 Task: Look for space in Centralia, United States from 6th September, 2023 to 15th September, 2023 for 6 adults in price range Rs.8000 to Rs.12000. Place can be entire place or private room with 6 bedrooms having 6 beds and 6 bathrooms. Property type can be house, flat, guest house. Amenities needed are: wifi, TV, free parkinig on premises, gym, breakfast. Booking option can be shelf check-in. Required host language is English.
Action: Mouse moved to (505, 119)
Screenshot: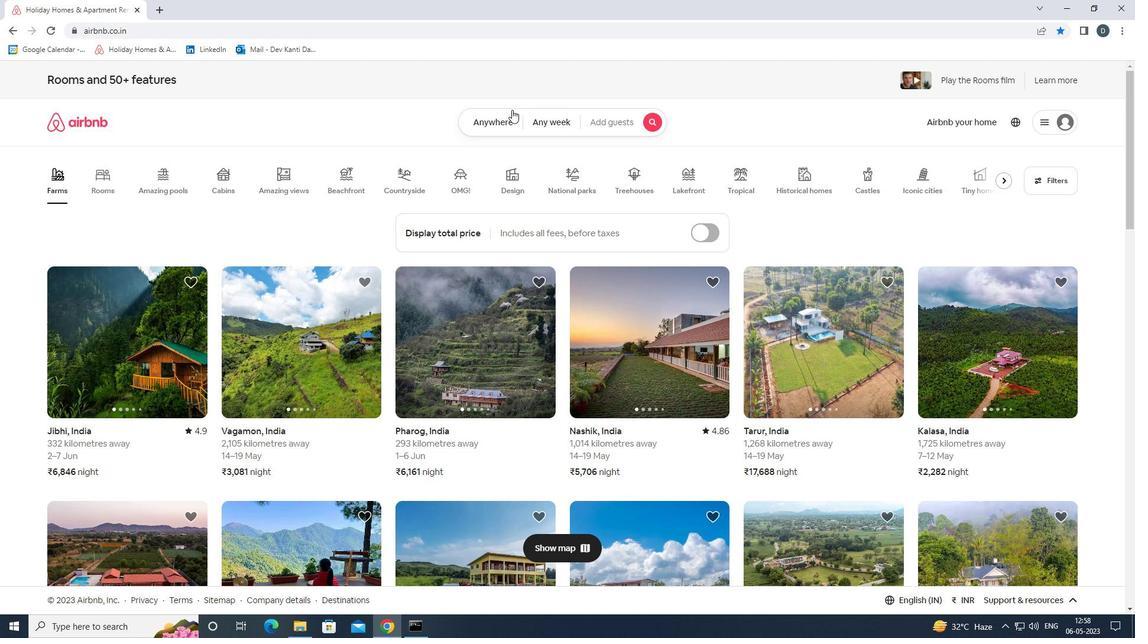 
Action: Mouse pressed left at (505, 119)
Screenshot: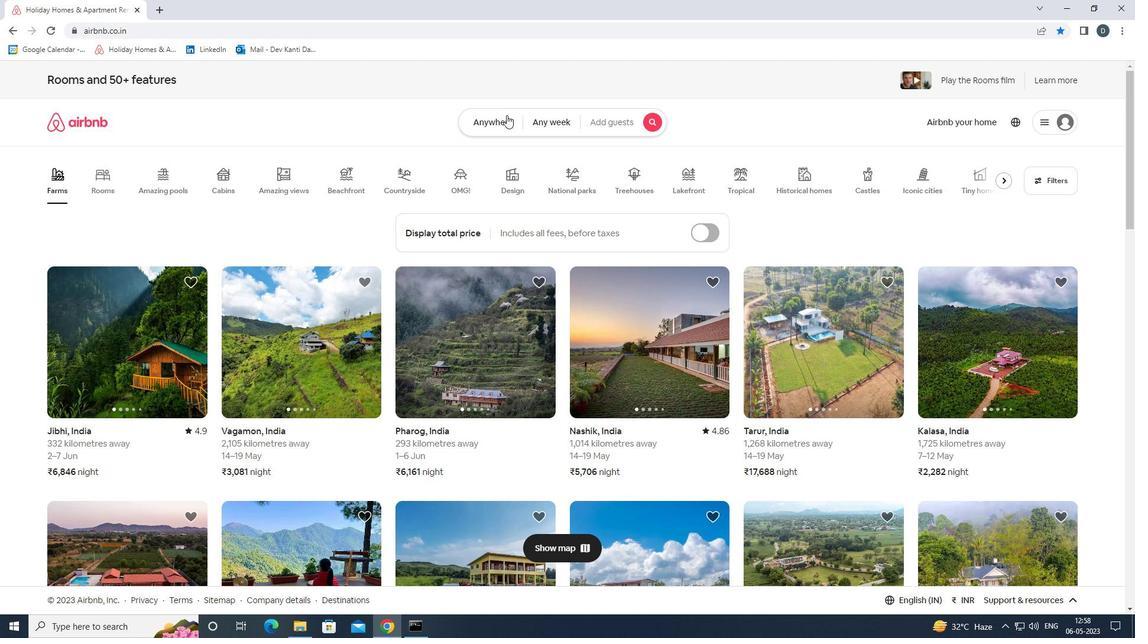 
Action: Mouse moved to (400, 174)
Screenshot: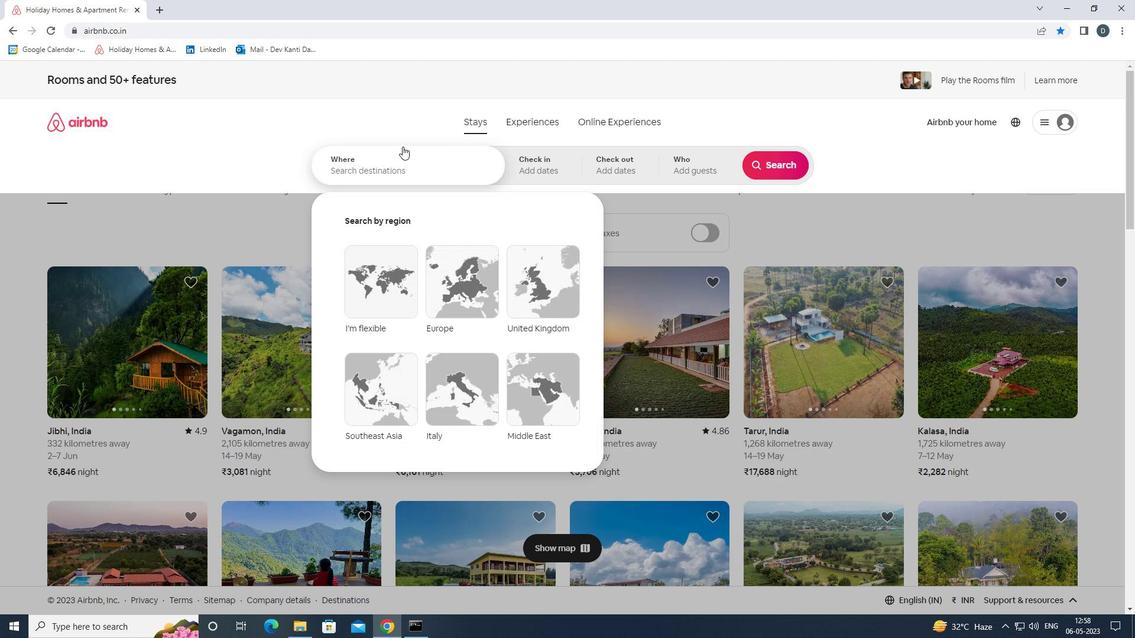 
Action: Mouse pressed left at (400, 174)
Screenshot: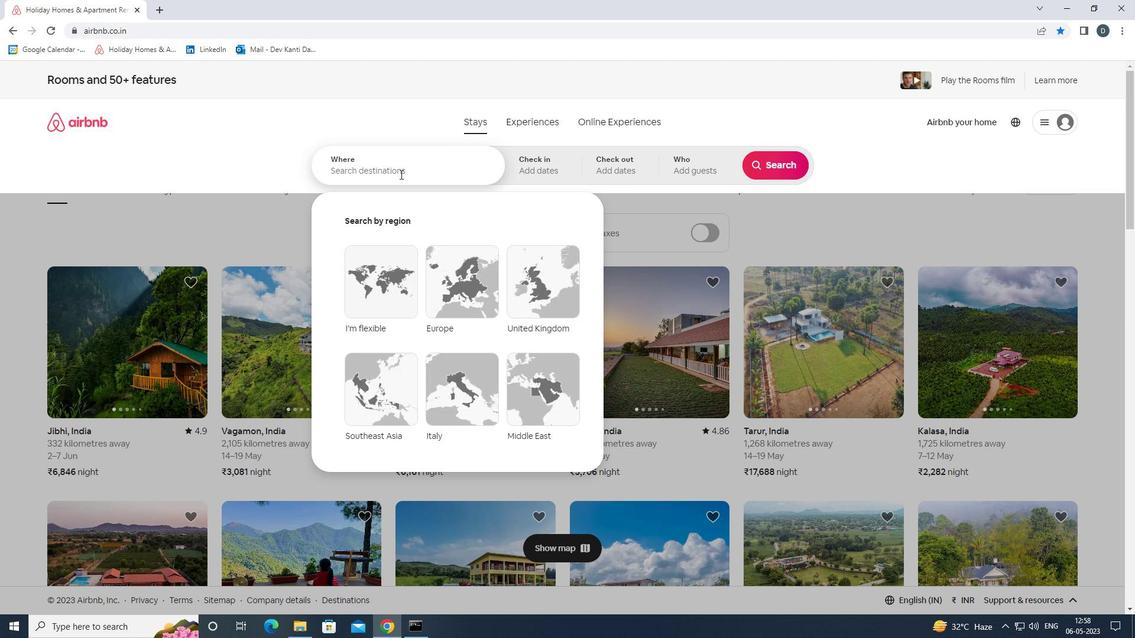 
Action: Key pressed <Key.shift>CENTRALIA,<Key.shift_r><Key.shift_r><Key.shift_r><Key.shift_r><Key.shift_r><Key.shift_r><Key.shift_r><Key.shift_r><Key.shift_r><Key.shift_r><Key.shift_r><Key.shift_r><Key.shift_r><Key.shift_r><Key.shift_r><Key.shift_r><Key.shift_r><Key.shift_r><Key.shift_r><Key.shift_r><Key.shift_r><Key.shift_r><Key.shift_r><Key.shift_r><Key.shift_r><Key.shift_r><Key.shift_r>UNITED<Key.space><Key.shift>STATES<Key.enter>
Screenshot: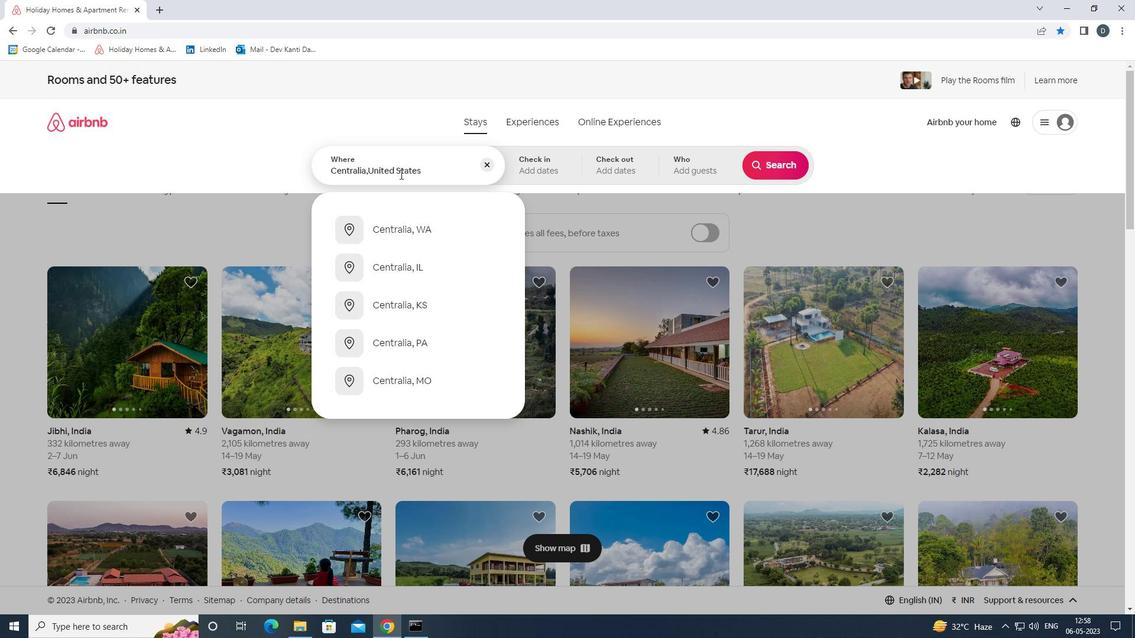 
Action: Mouse moved to (779, 257)
Screenshot: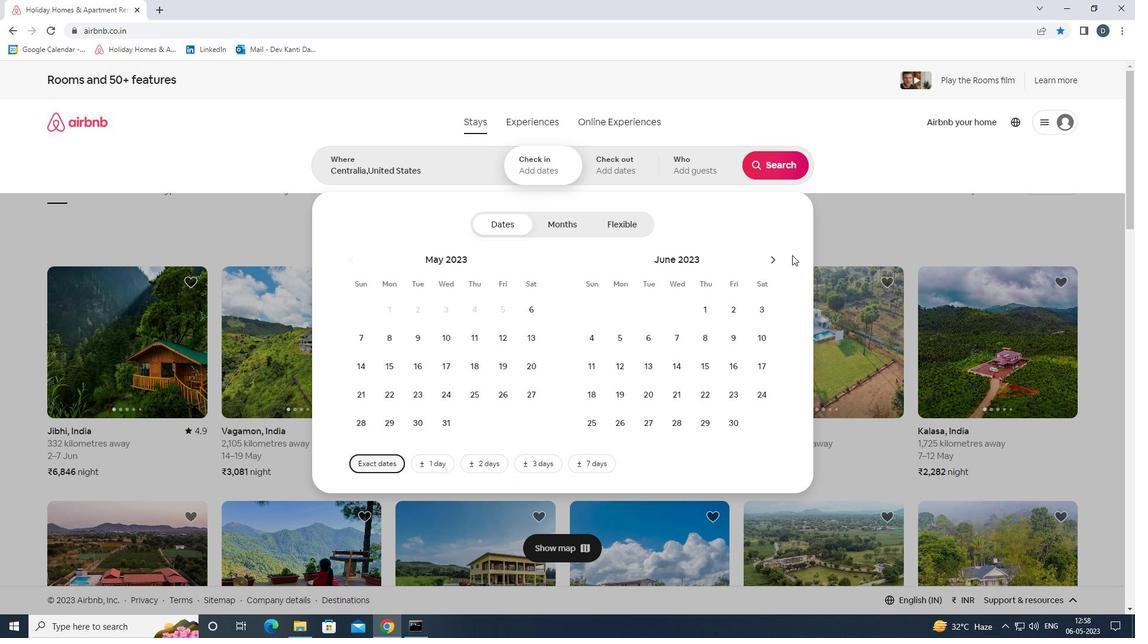 
Action: Mouse pressed left at (779, 257)
Screenshot: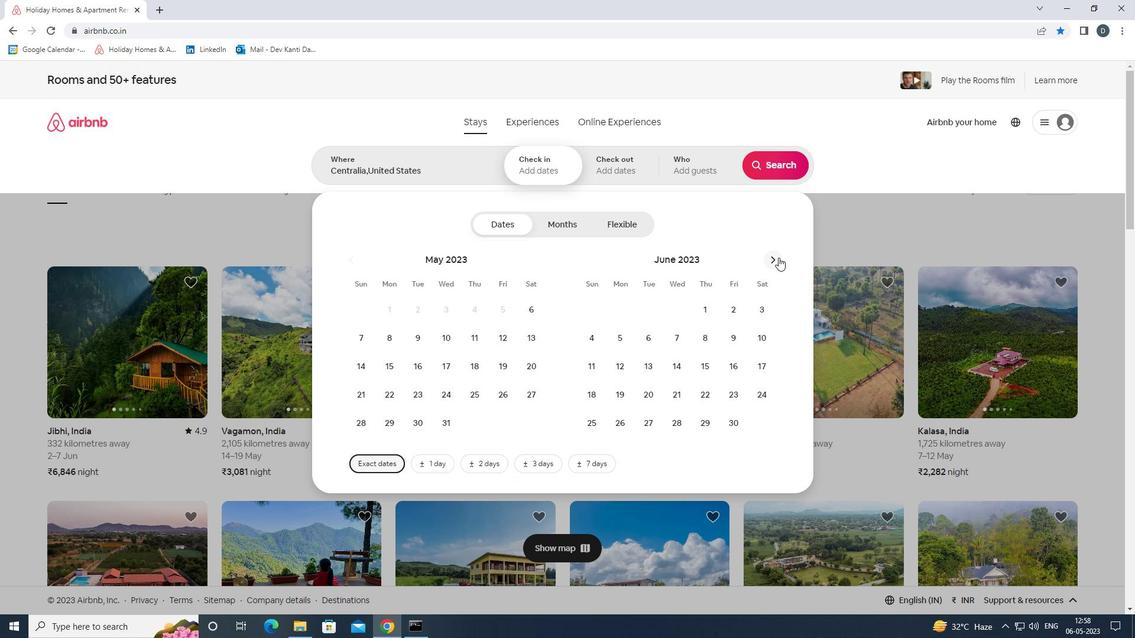 
Action: Mouse pressed left at (779, 257)
Screenshot: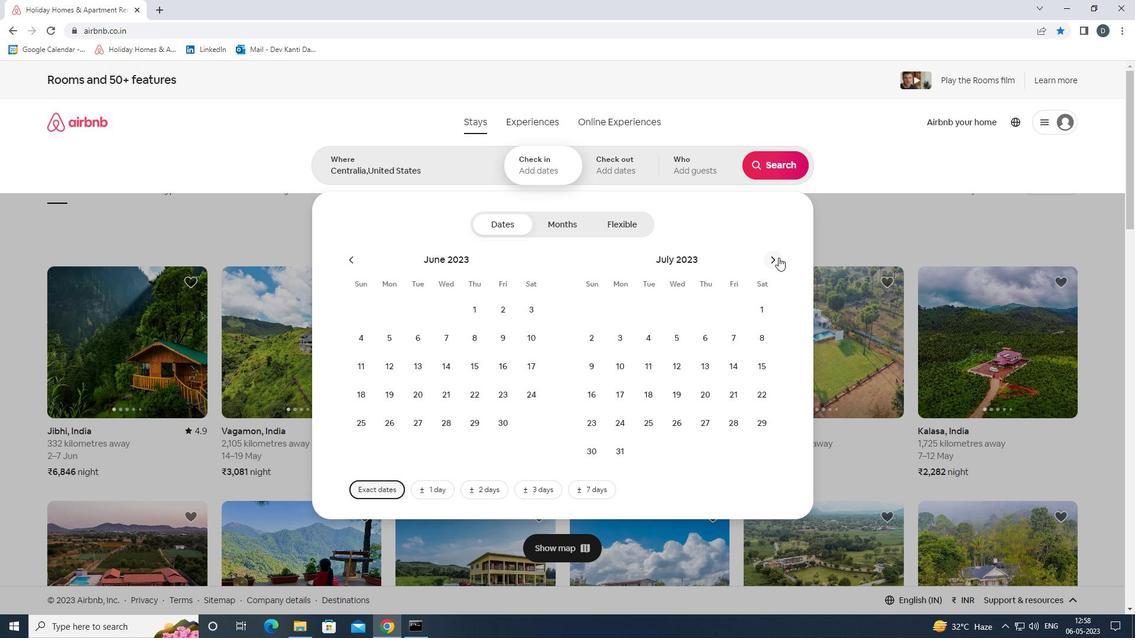 
Action: Mouse moved to (768, 261)
Screenshot: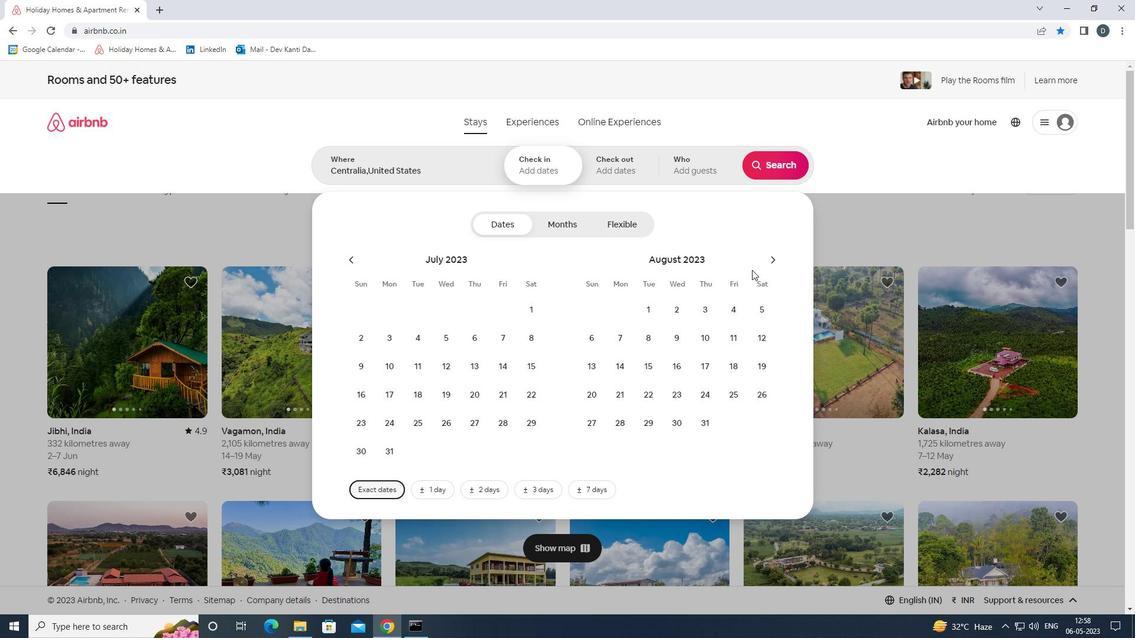
Action: Mouse pressed left at (768, 261)
Screenshot: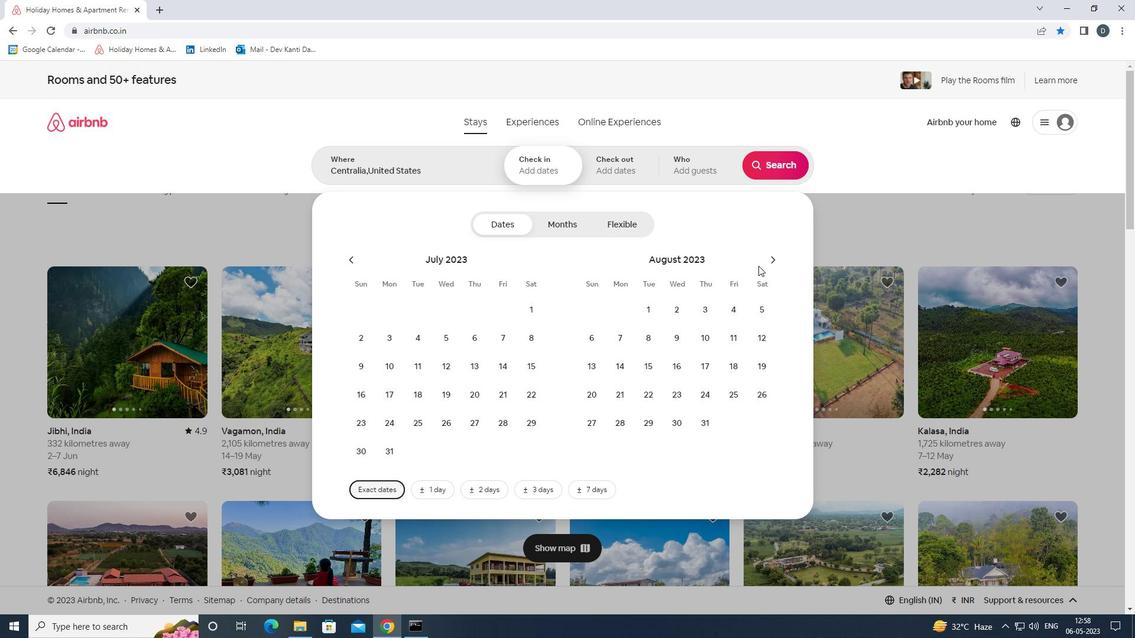 
Action: Mouse moved to (675, 337)
Screenshot: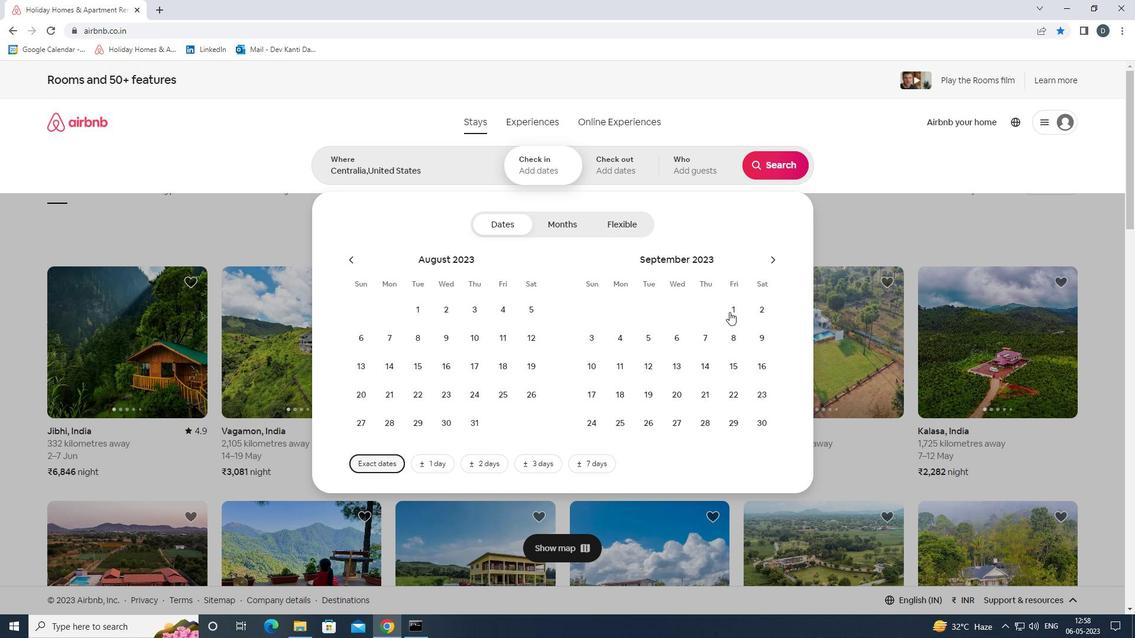 
Action: Mouse pressed left at (675, 337)
Screenshot: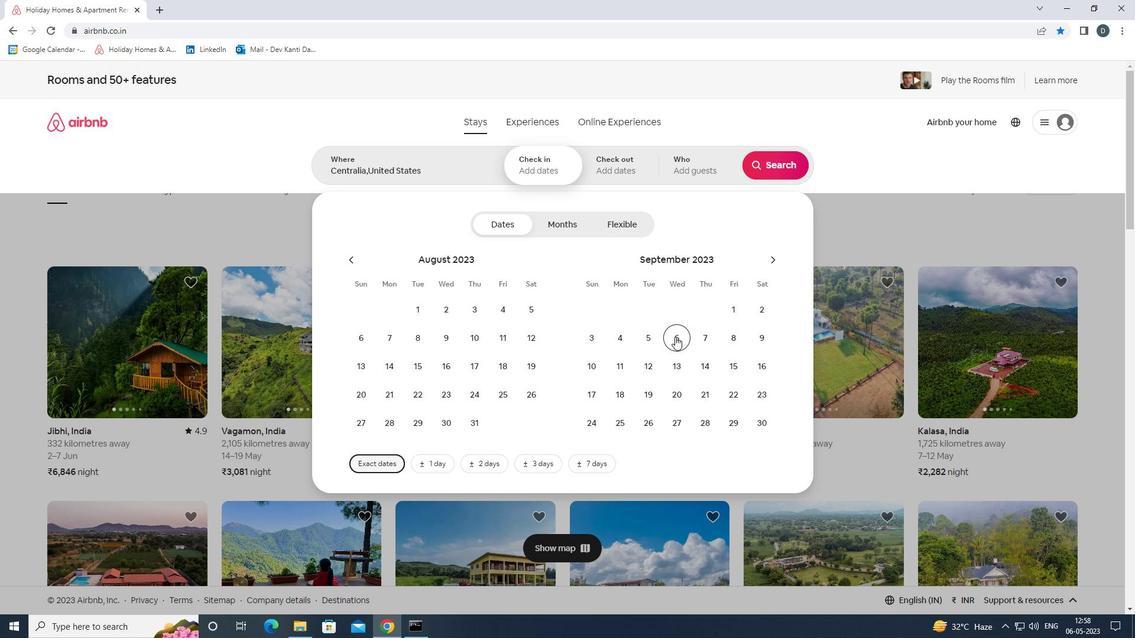 
Action: Mouse moved to (728, 357)
Screenshot: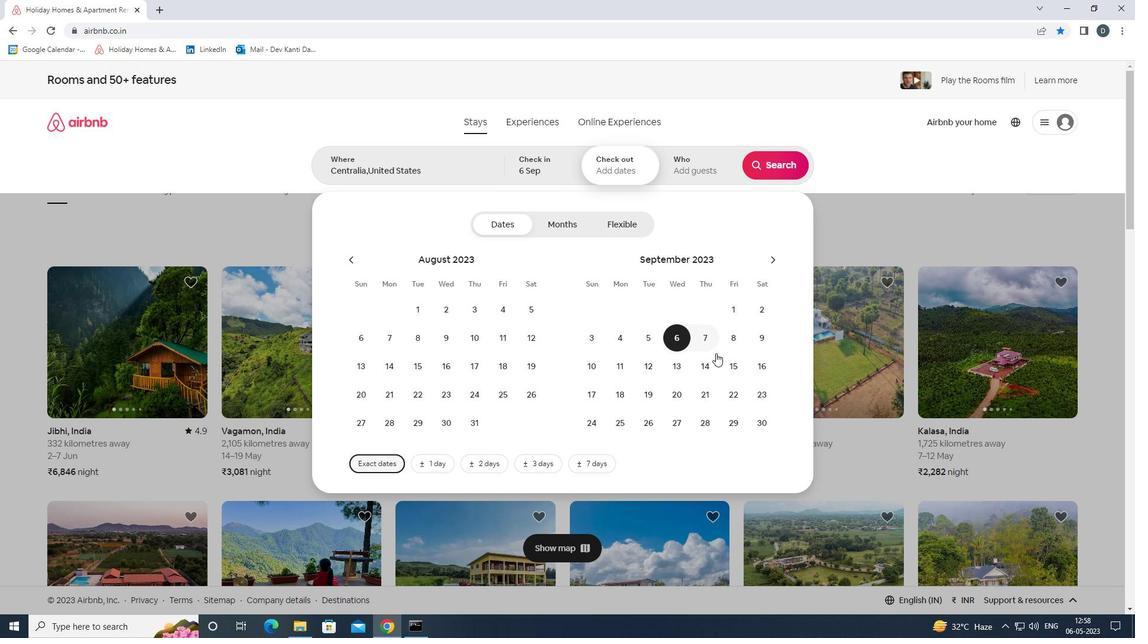 
Action: Mouse pressed left at (728, 357)
Screenshot: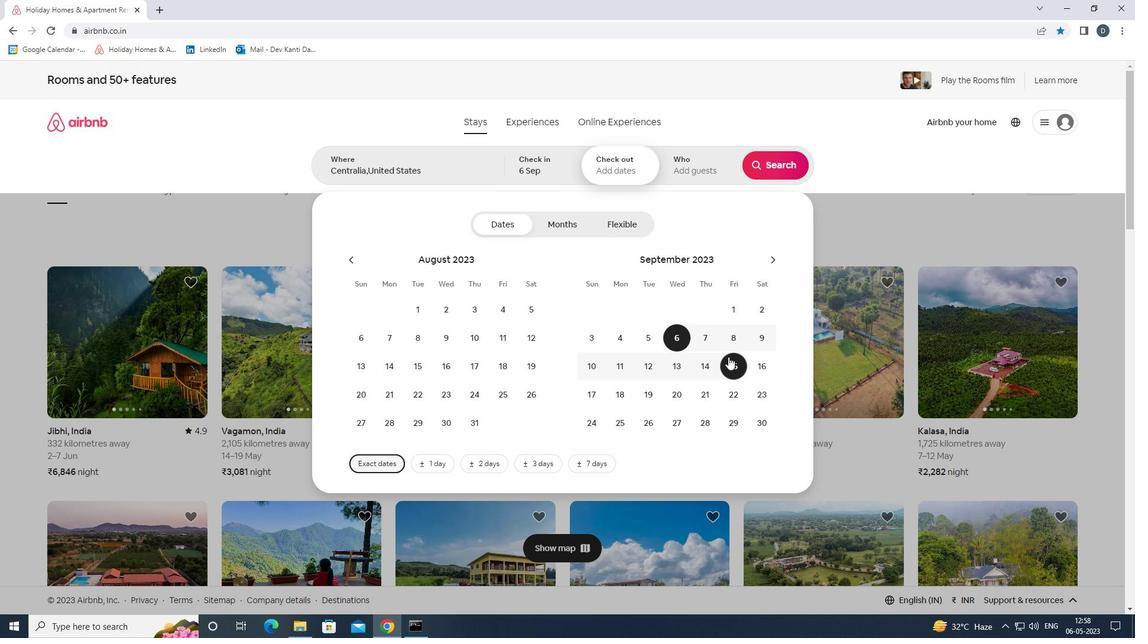 
Action: Mouse moved to (680, 172)
Screenshot: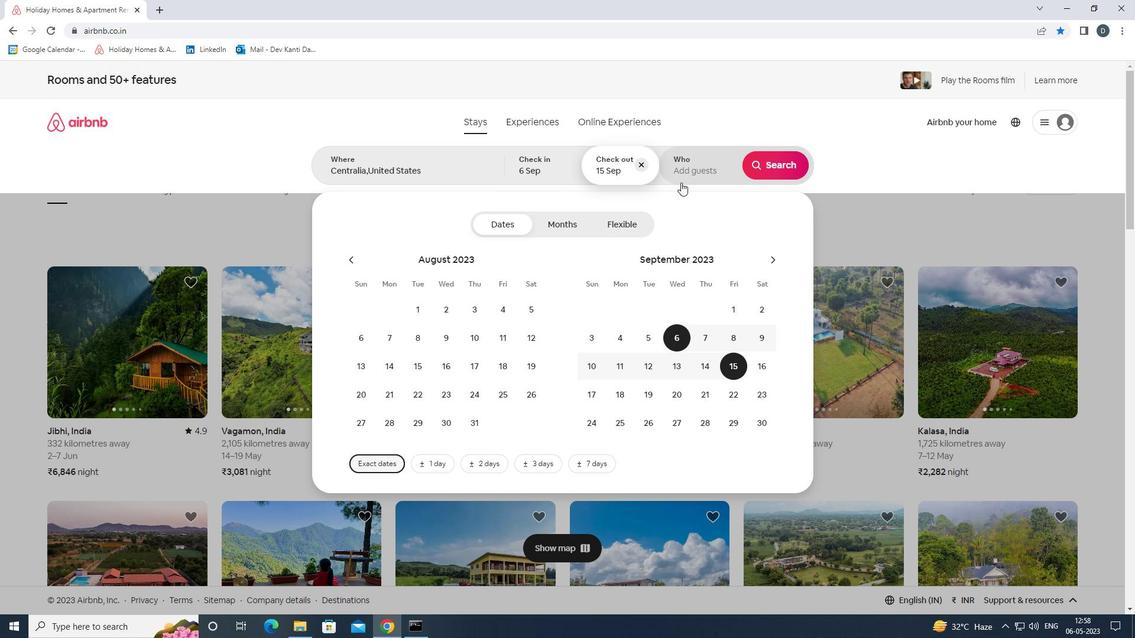 
Action: Mouse pressed left at (680, 172)
Screenshot: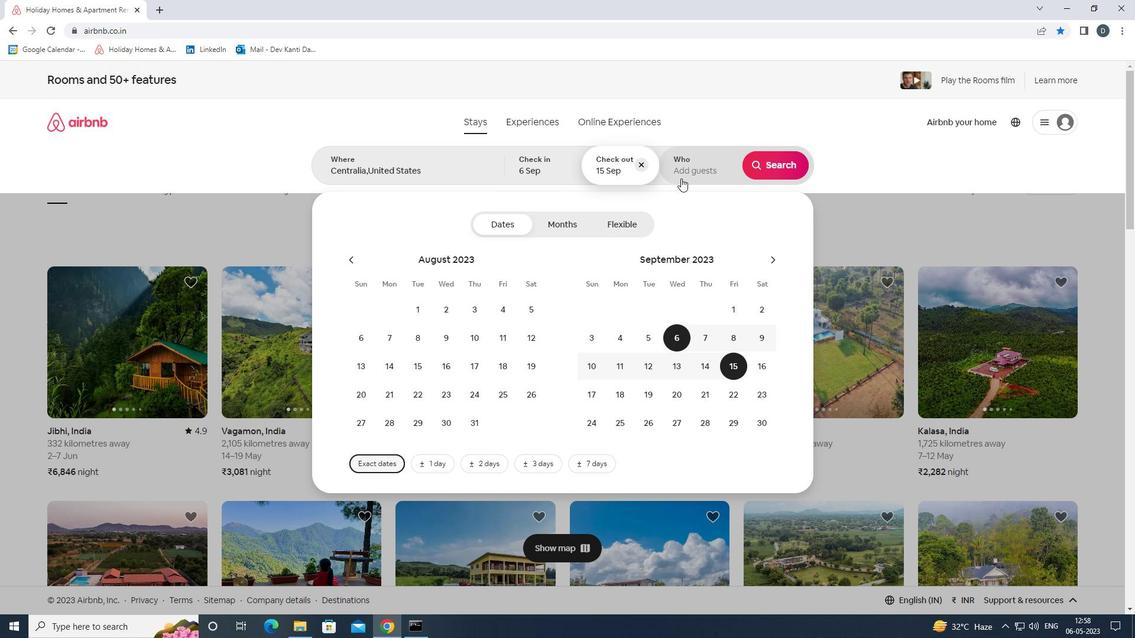 
Action: Mouse moved to (778, 228)
Screenshot: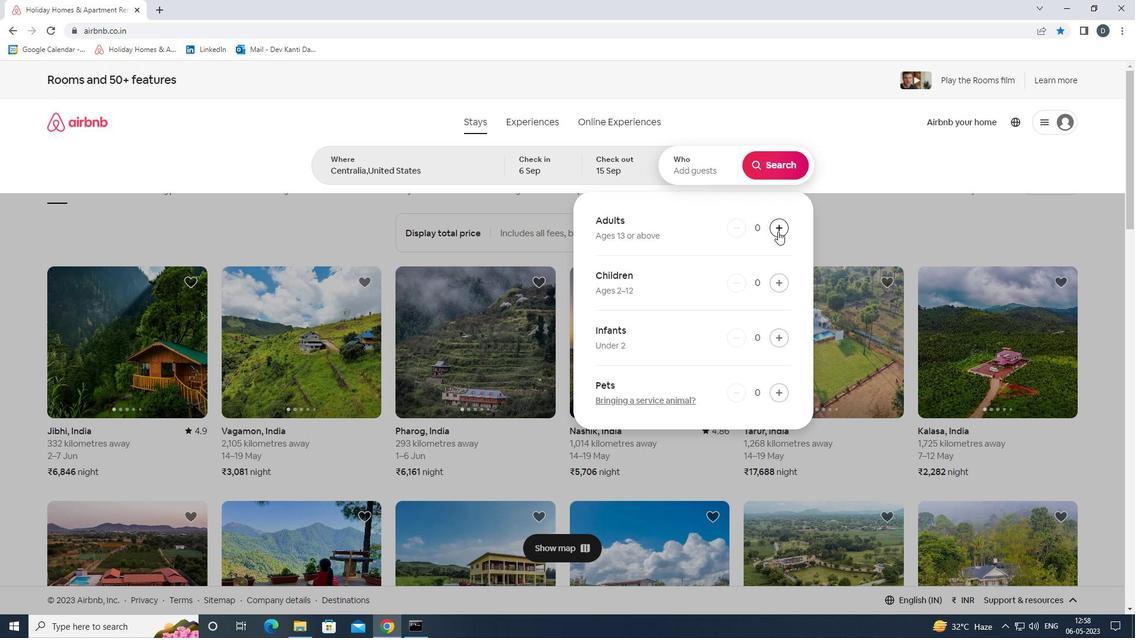 
Action: Mouse pressed left at (778, 228)
Screenshot: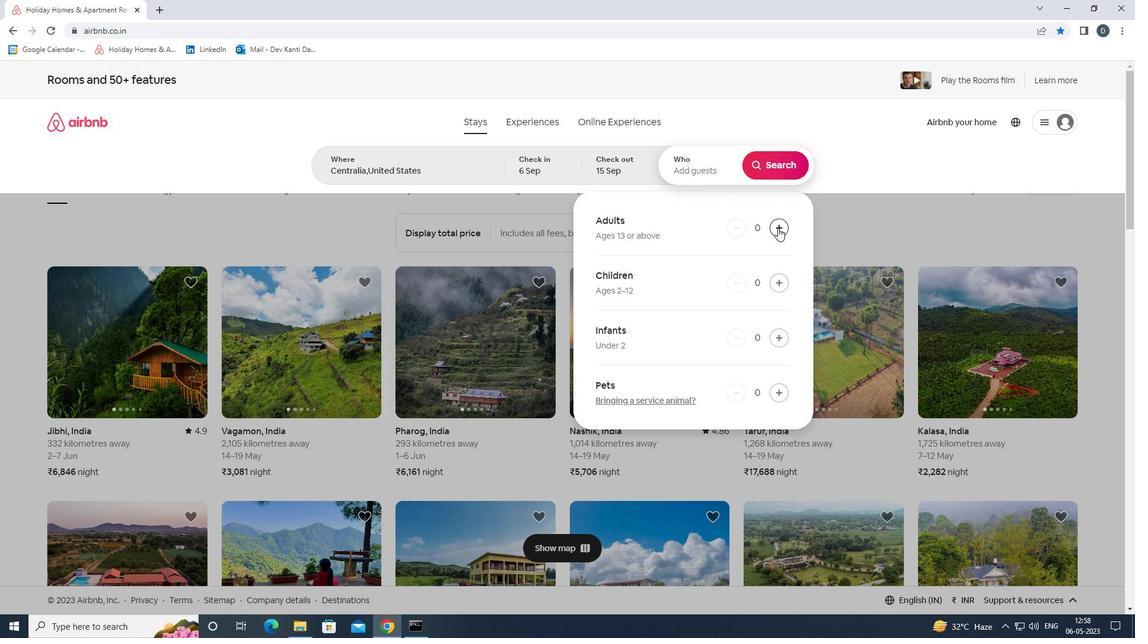 
Action: Mouse pressed left at (778, 228)
Screenshot: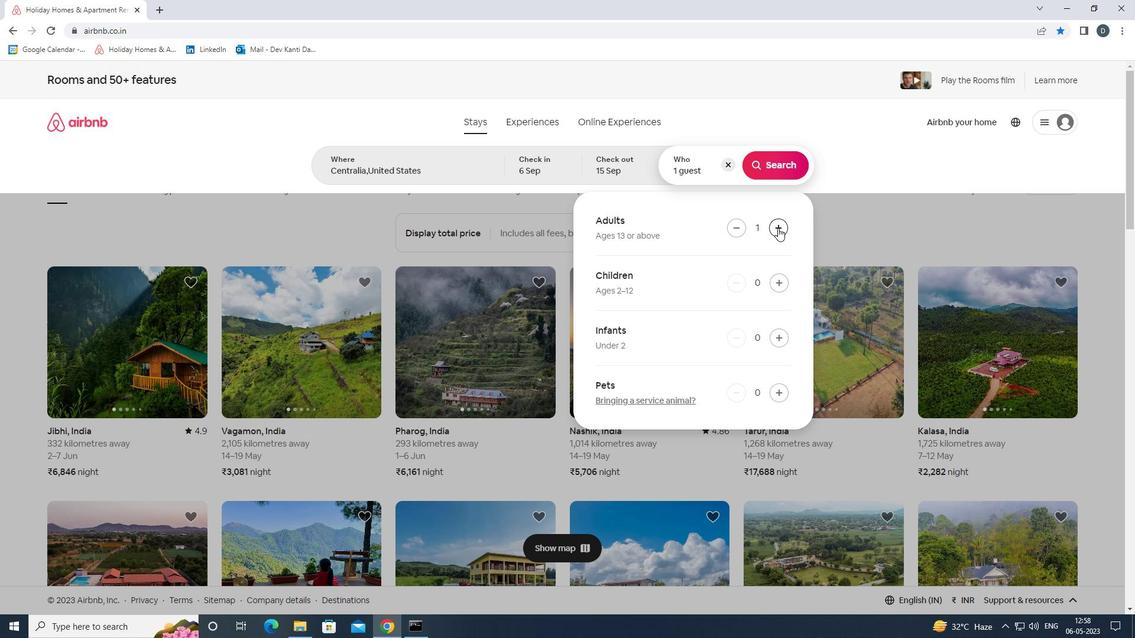 
Action: Mouse pressed left at (778, 228)
Screenshot: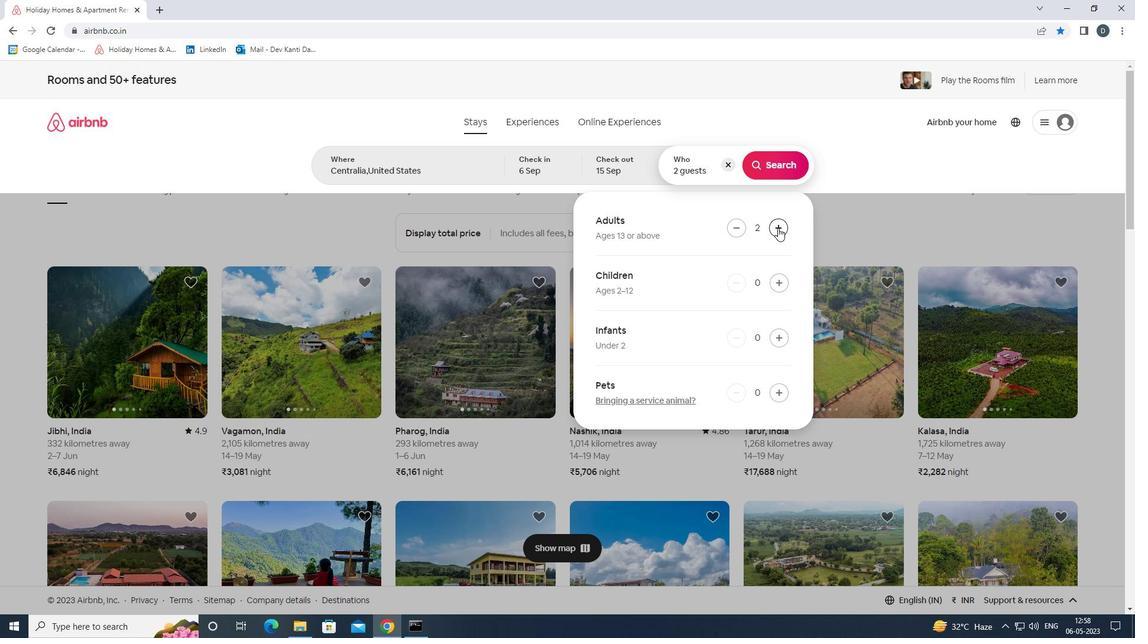 
Action: Mouse pressed left at (778, 228)
Screenshot: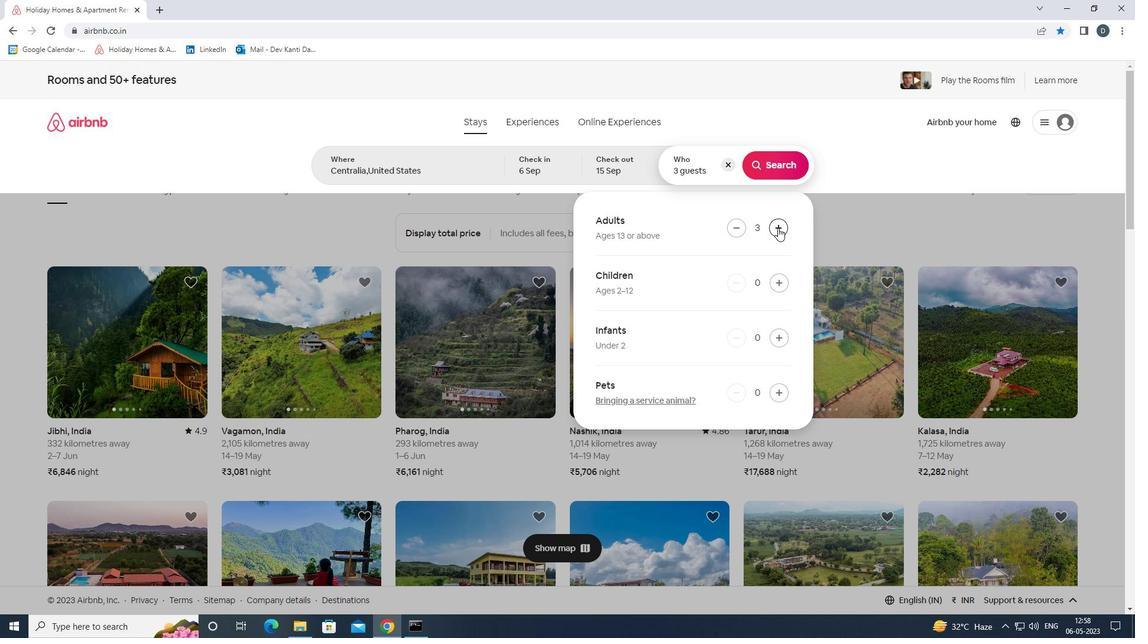 
Action: Mouse pressed left at (778, 228)
Screenshot: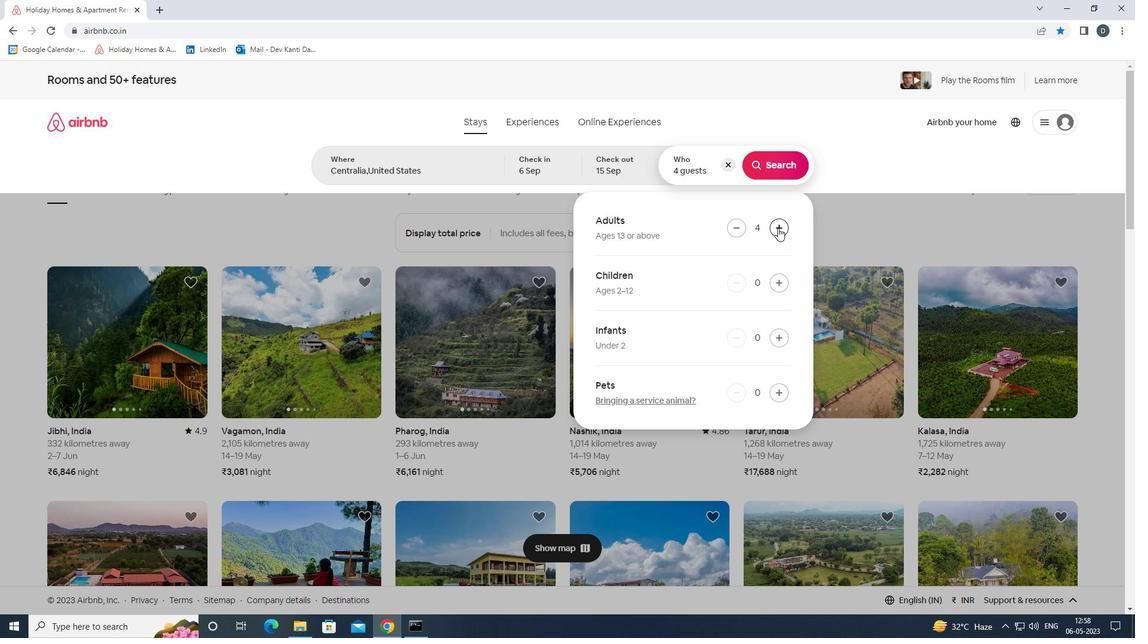 
Action: Mouse pressed left at (778, 228)
Screenshot: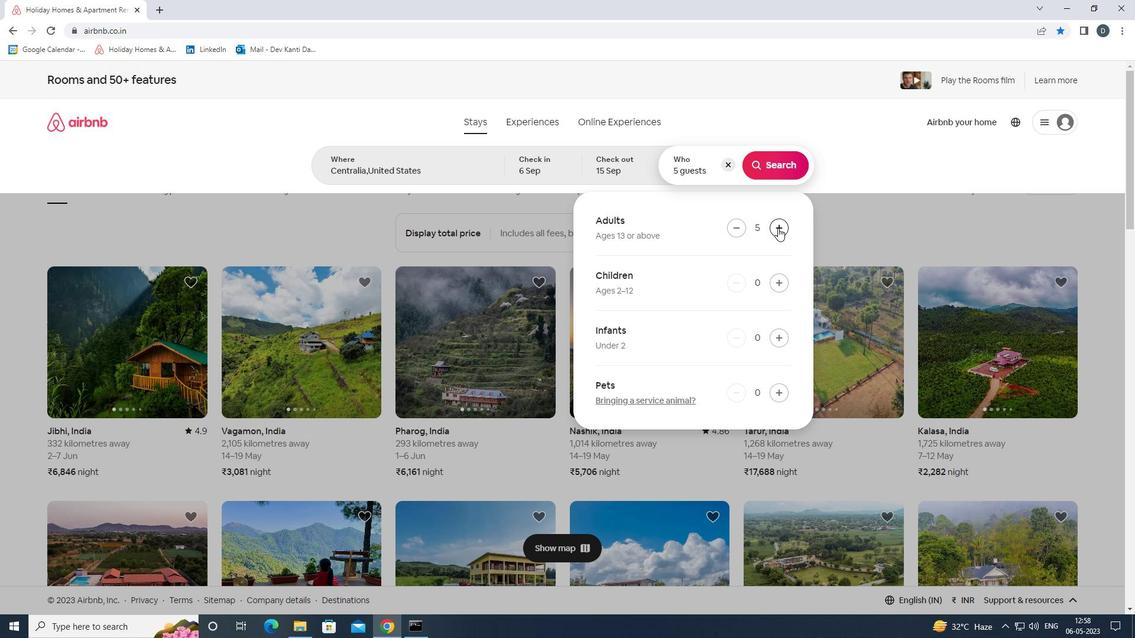 
Action: Mouse moved to (765, 172)
Screenshot: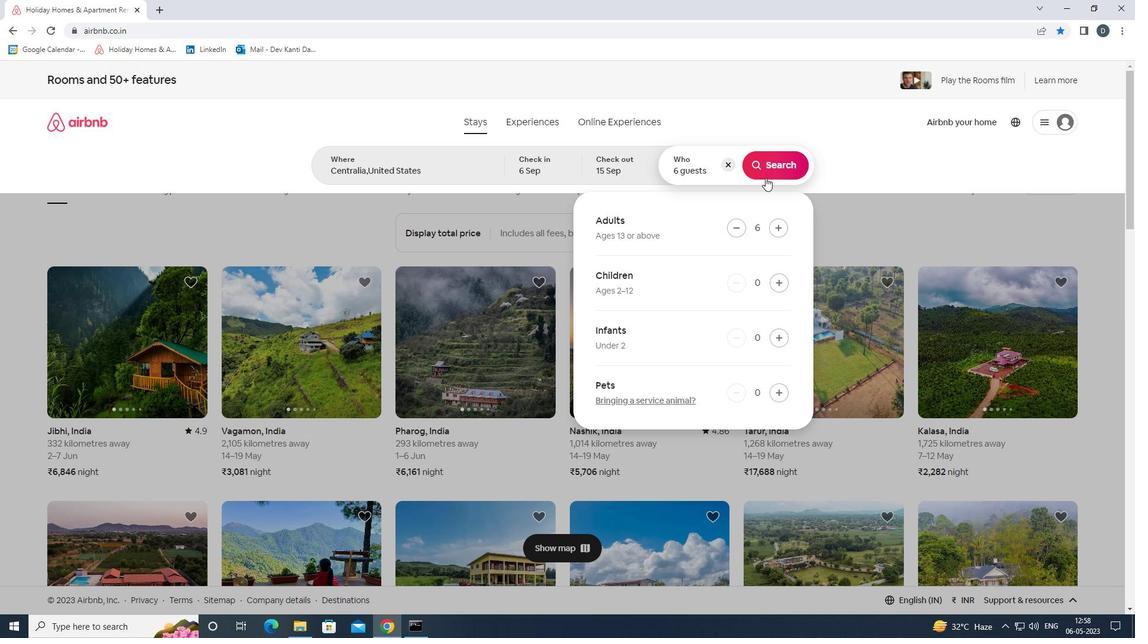
Action: Mouse pressed left at (765, 172)
Screenshot: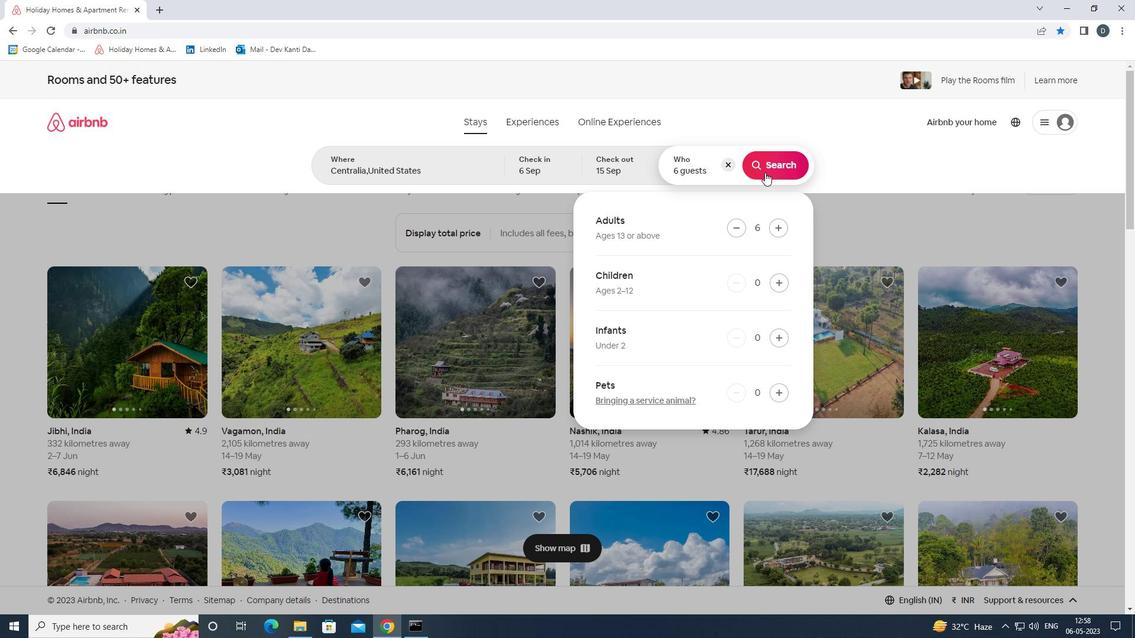 
Action: Mouse moved to (1086, 126)
Screenshot: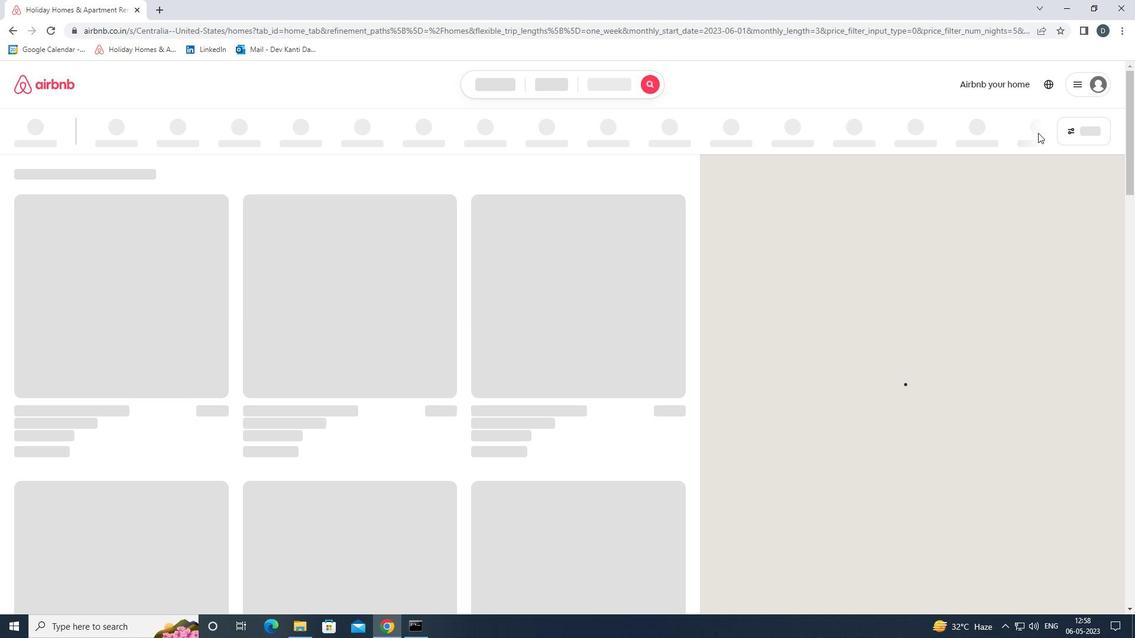 
Action: Mouse pressed left at (1086, 126)
Screenshot: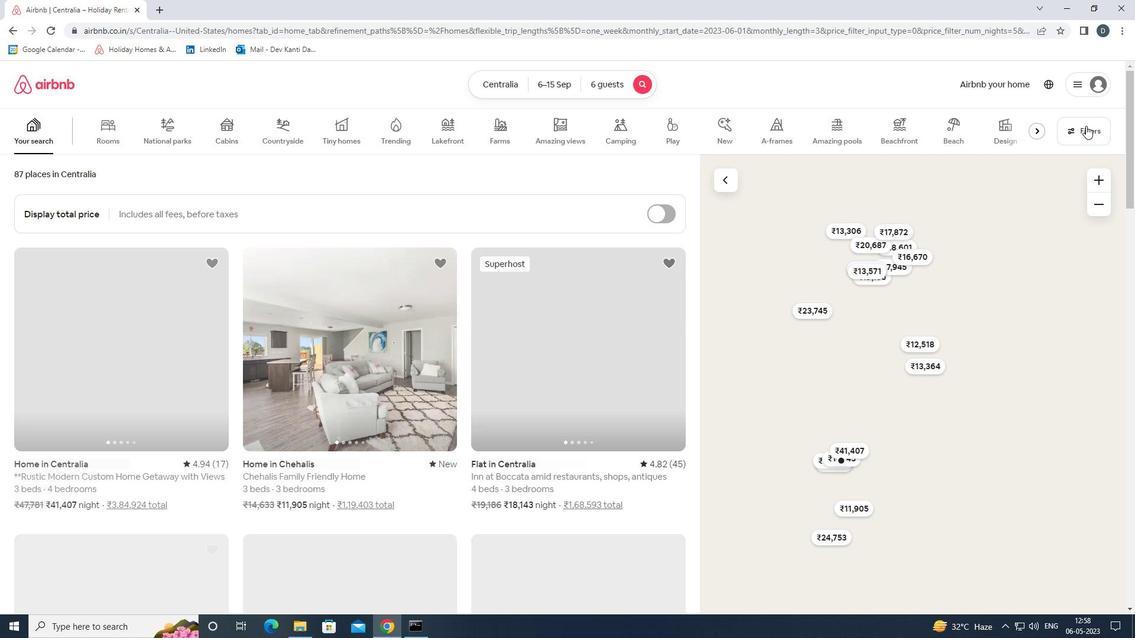 
Action: Mouse moved to (483, 425)
Screenshot: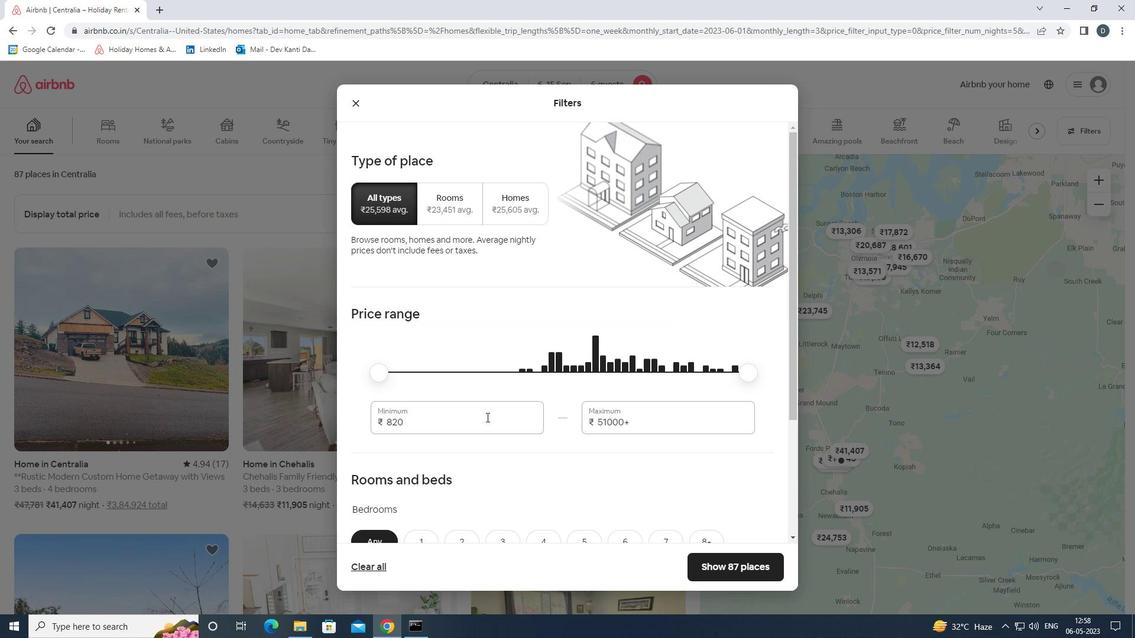 
Action: Mouse pressed left at (483, 425)
Screenshot: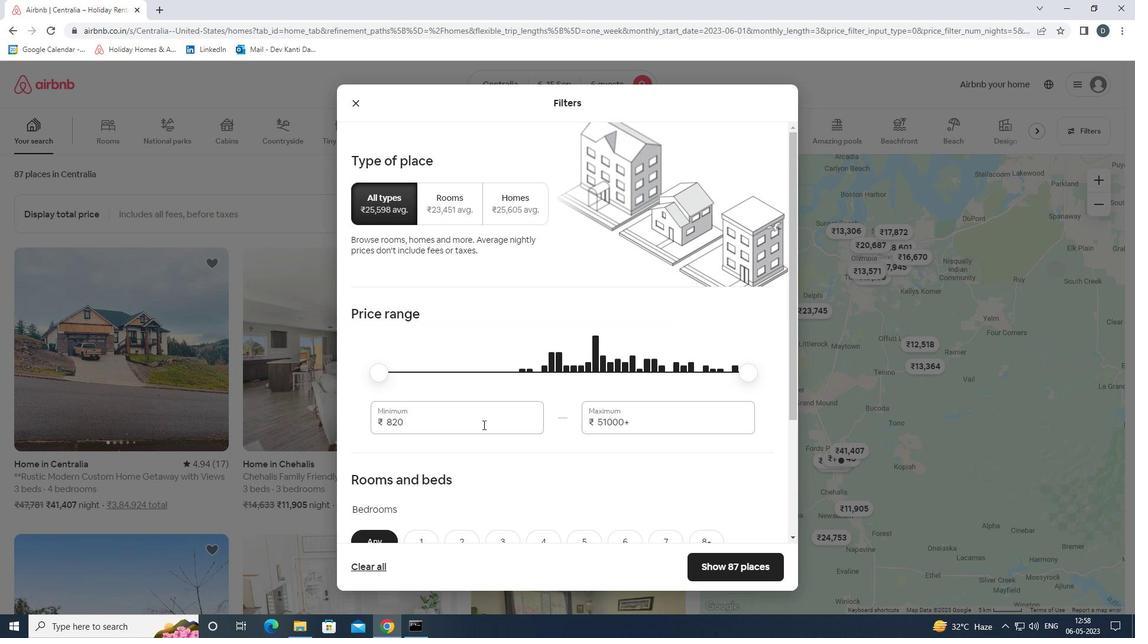 
Action: Mouse pressed left at (483, 425)
Screenshot: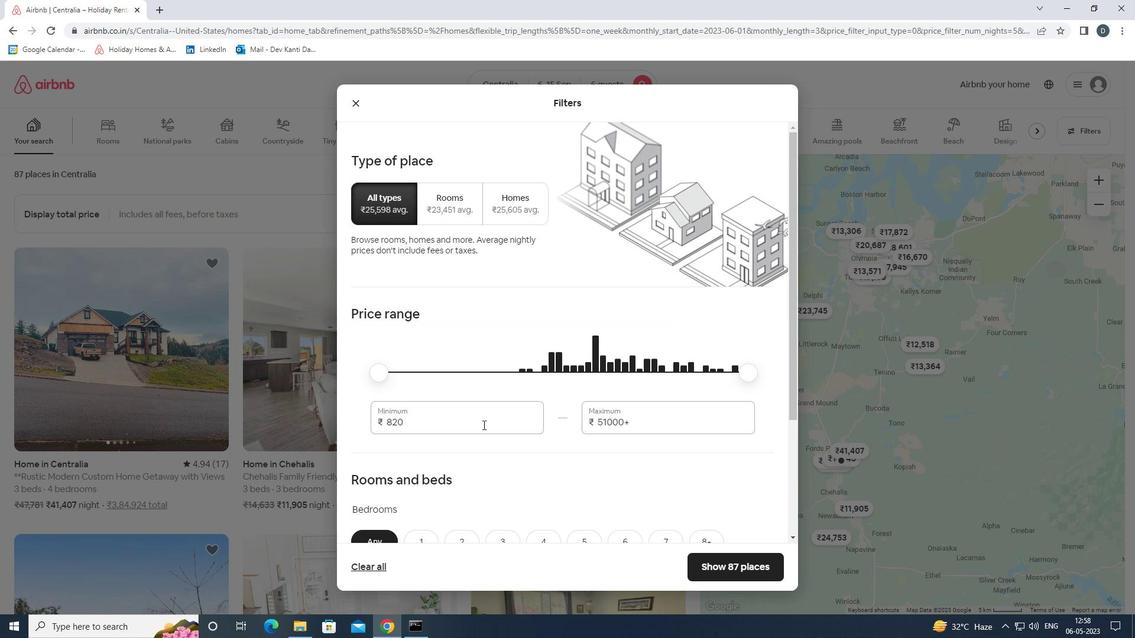 
Action: Mouse moved to (480, 428)
Screenshot: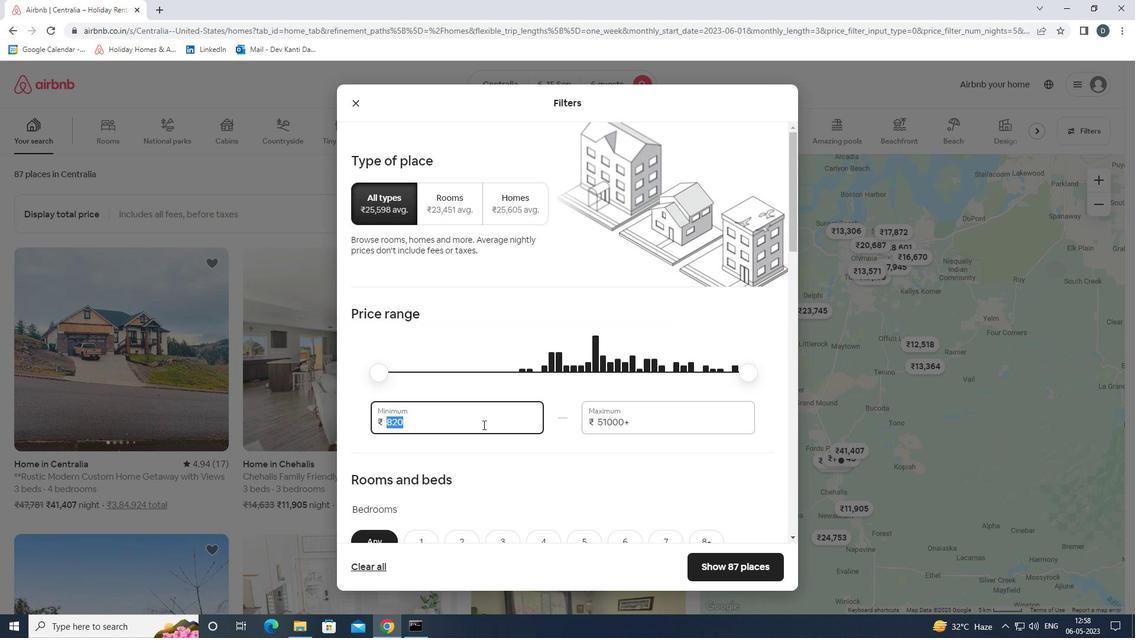 
Action: Key pressed 8000<Key.tab>12000<Key.enter>
Screenshot: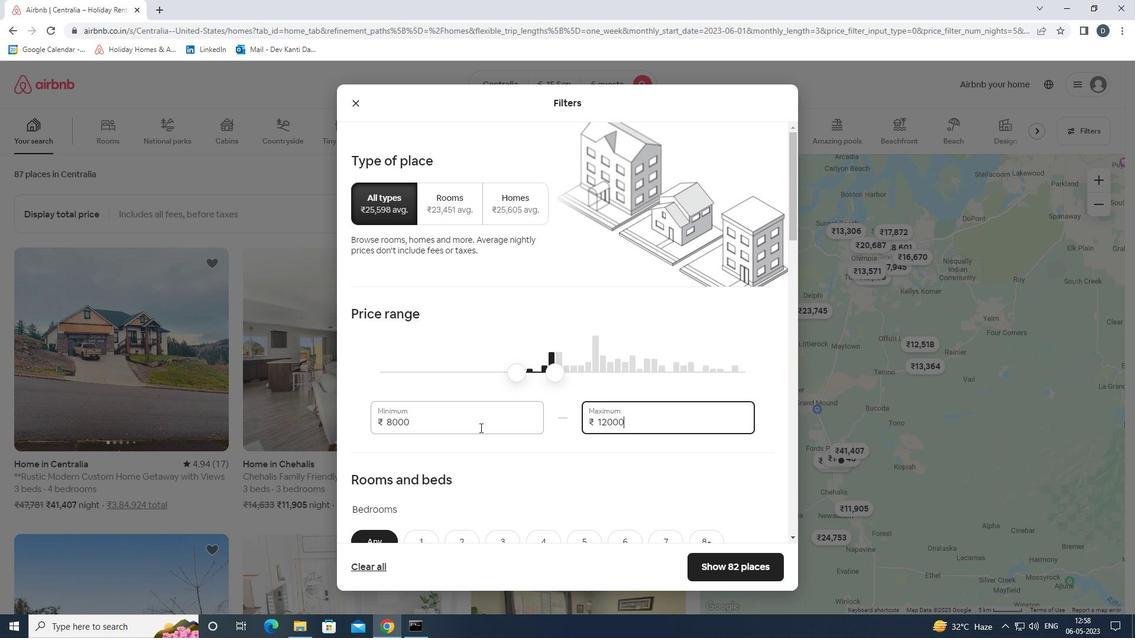 
Action: Mouse moved to (483, 421)
Screenshot: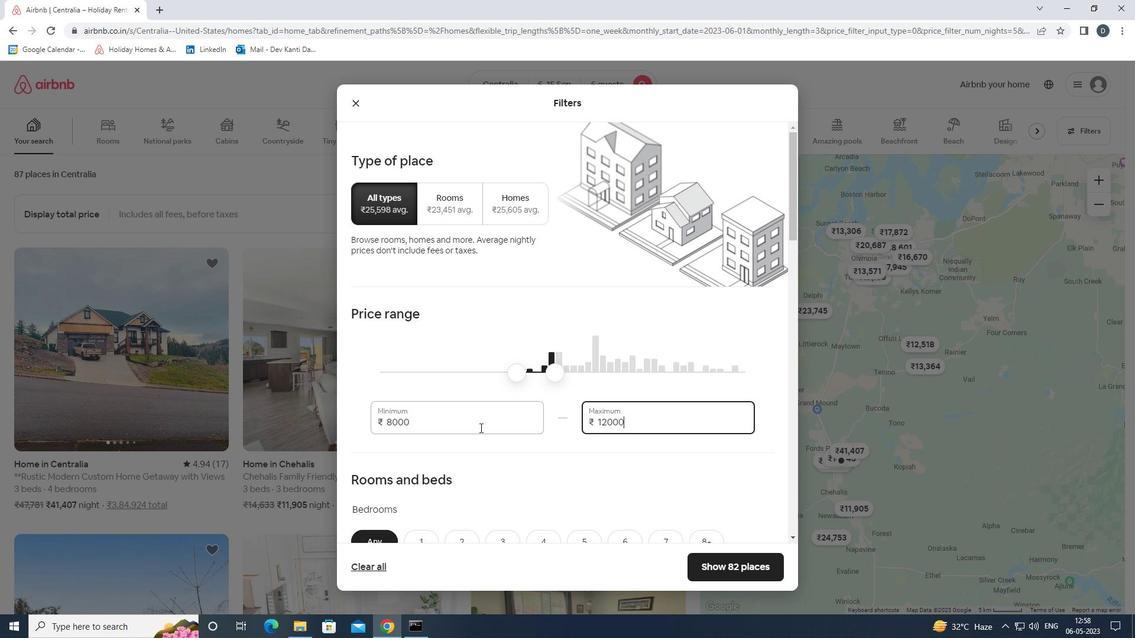 
Action: Mouse scrolled (483, 420) with delta (0, 0)
Screenshot: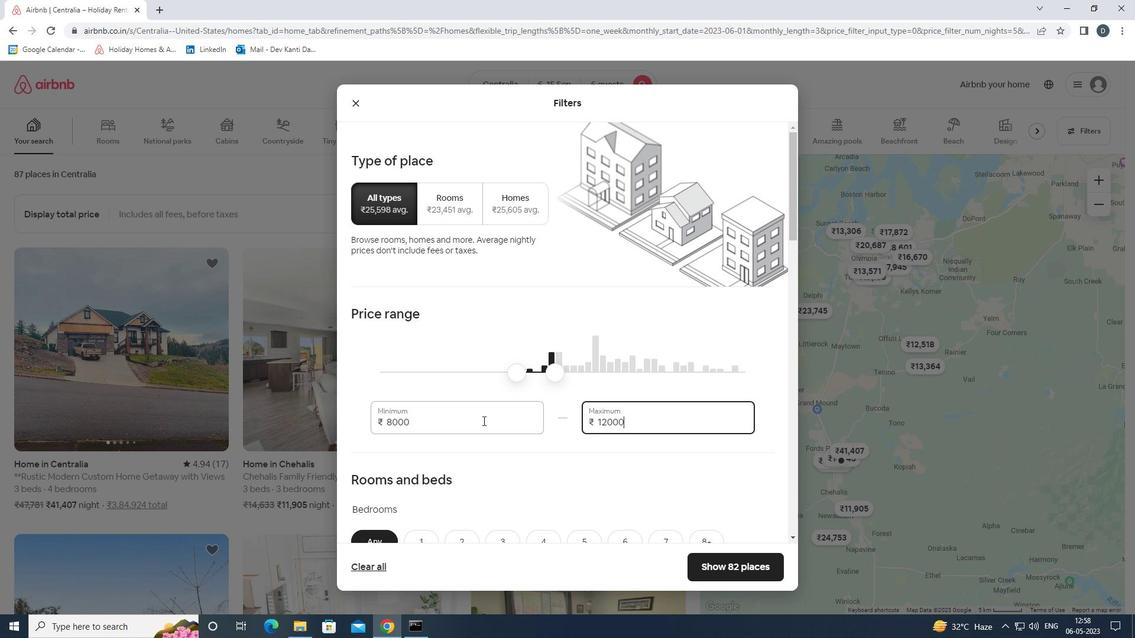 
Action: Mouse moved to (483, 420)
Screenshot: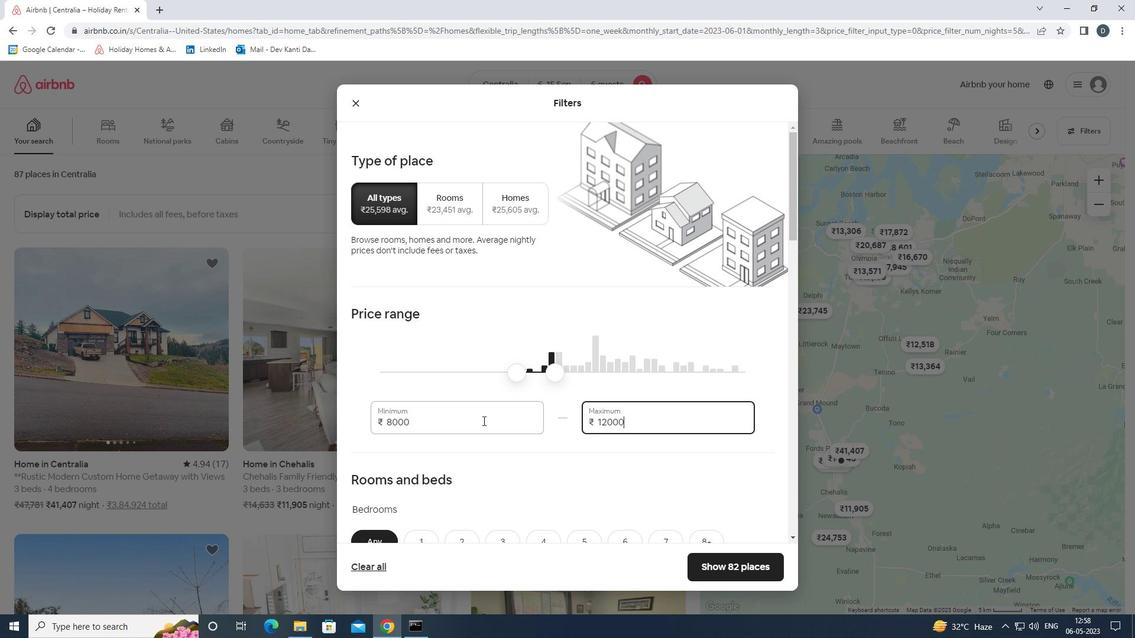 
Action: Mouse scrolled (483, 420) with delta (0, 0)
Screenshot: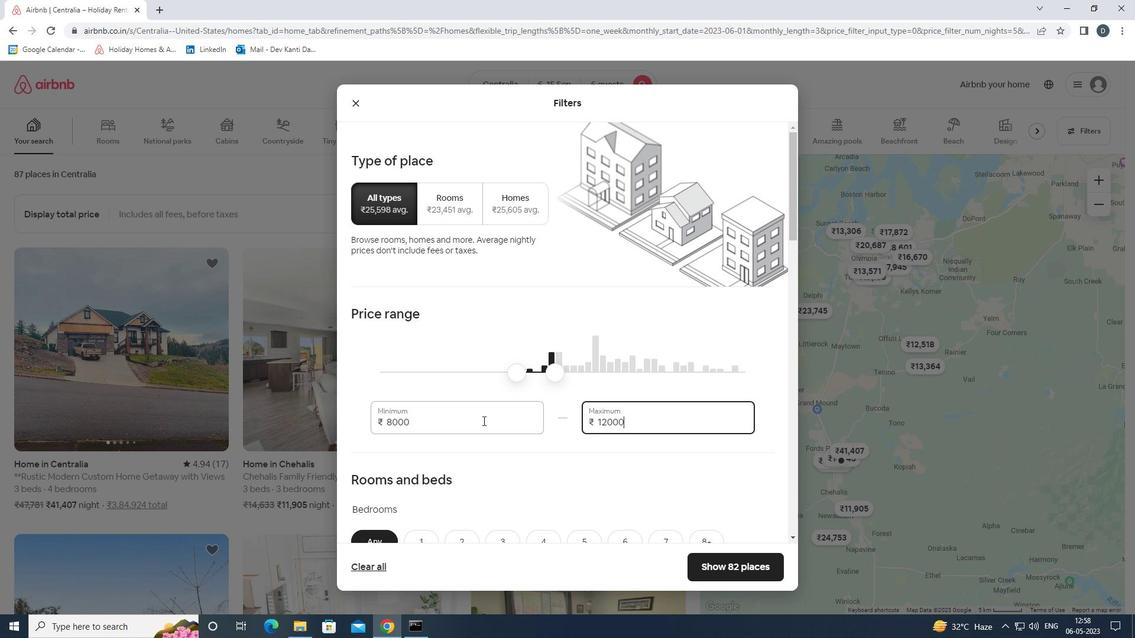
Action: Mouse moved to (479, 414)
Screenshot: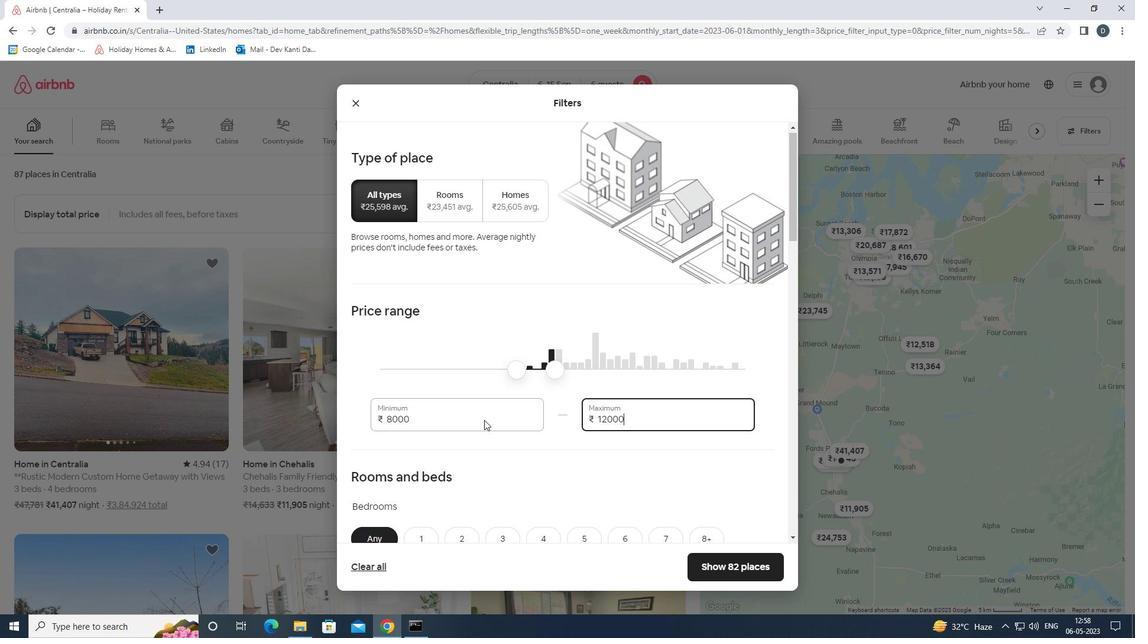 
Action: Mouse scrolled (479, 414) with delta (0, 0)
Screenshot: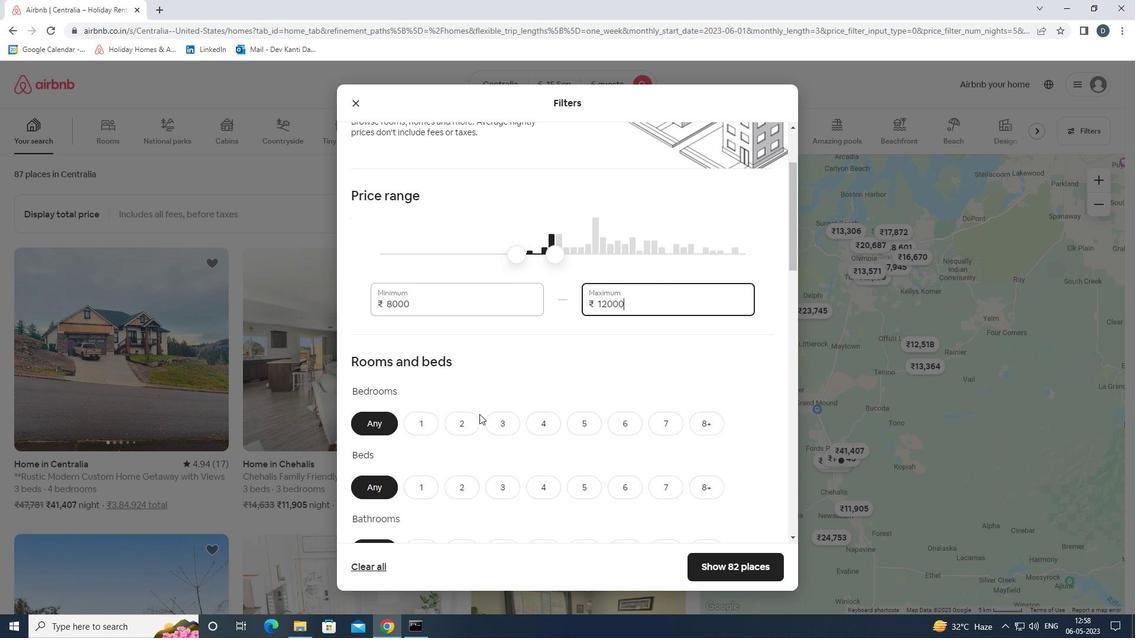 
Action: Mouse moved to (623, 365)
Screenshot: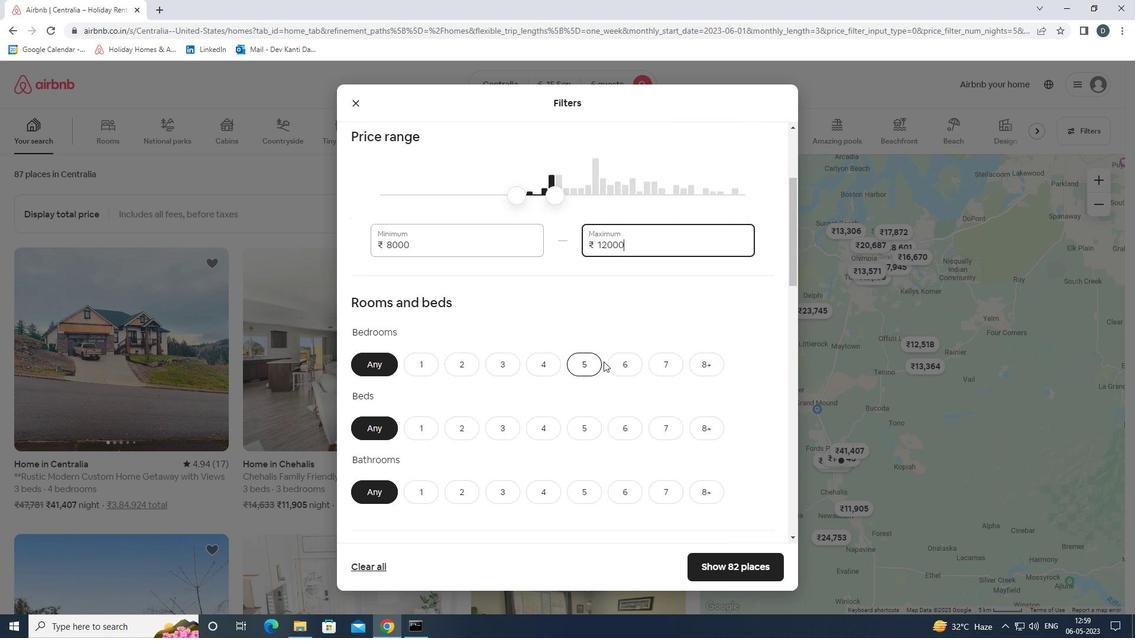 
Action: Mouse pressed left at (623, 365)
Screenshot: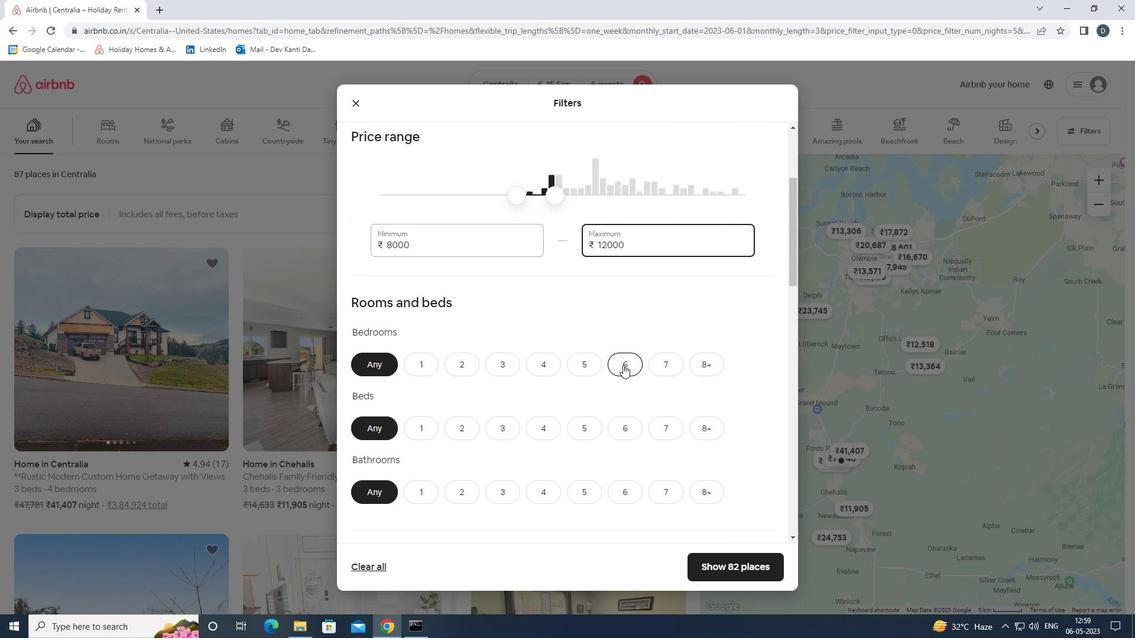 
Action: Mouse moved to (627, 434)
Screenshot: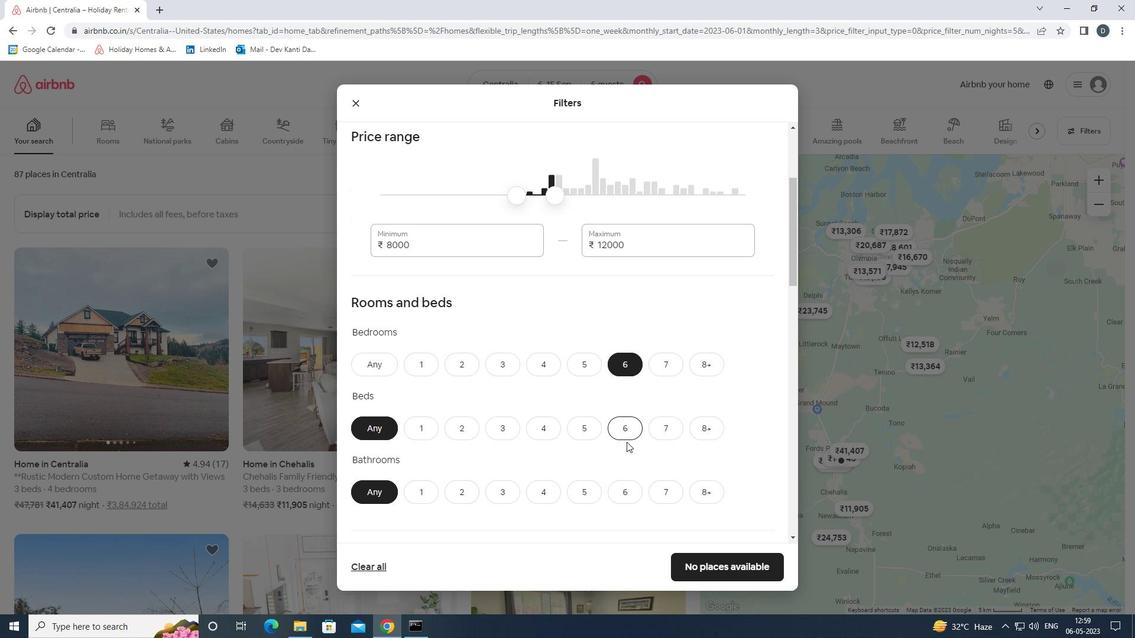 
Action: Mouse pressed left at (627, 434)
Screenshot: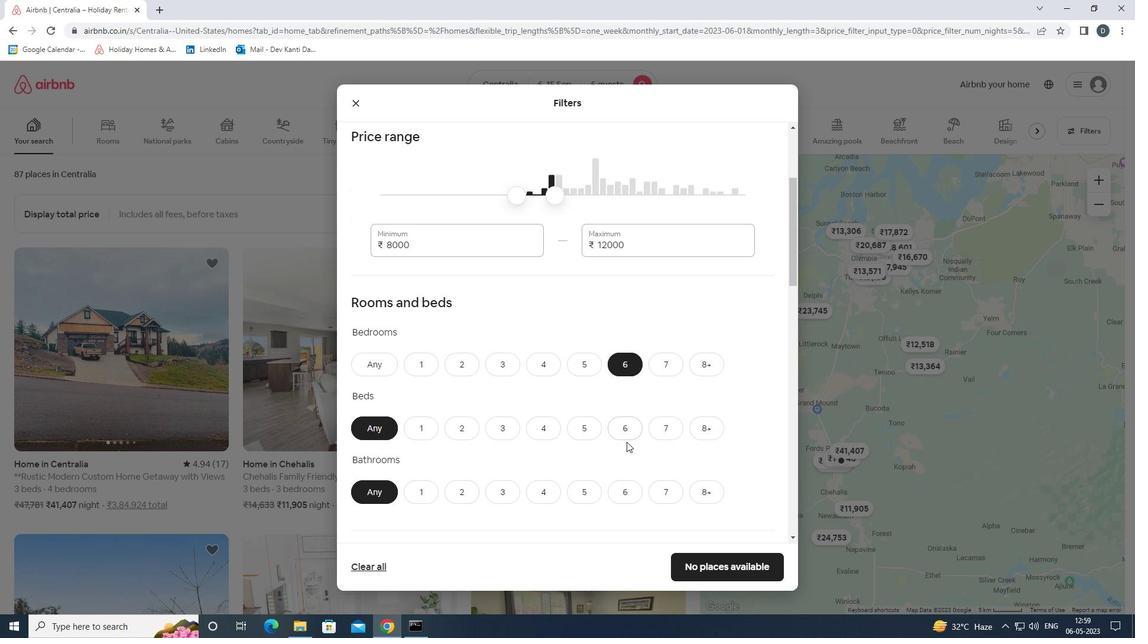 
Action: Mouse moved to (626, 488)
Screenshot: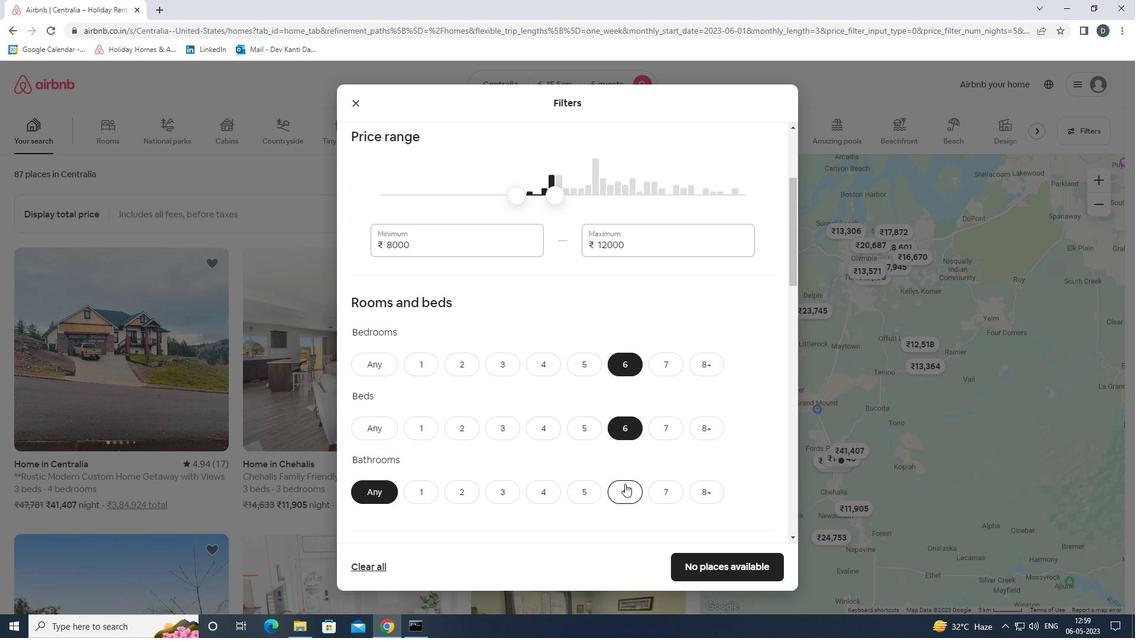 
Action: Mouse pressed left at (626, 488)
Screenshot: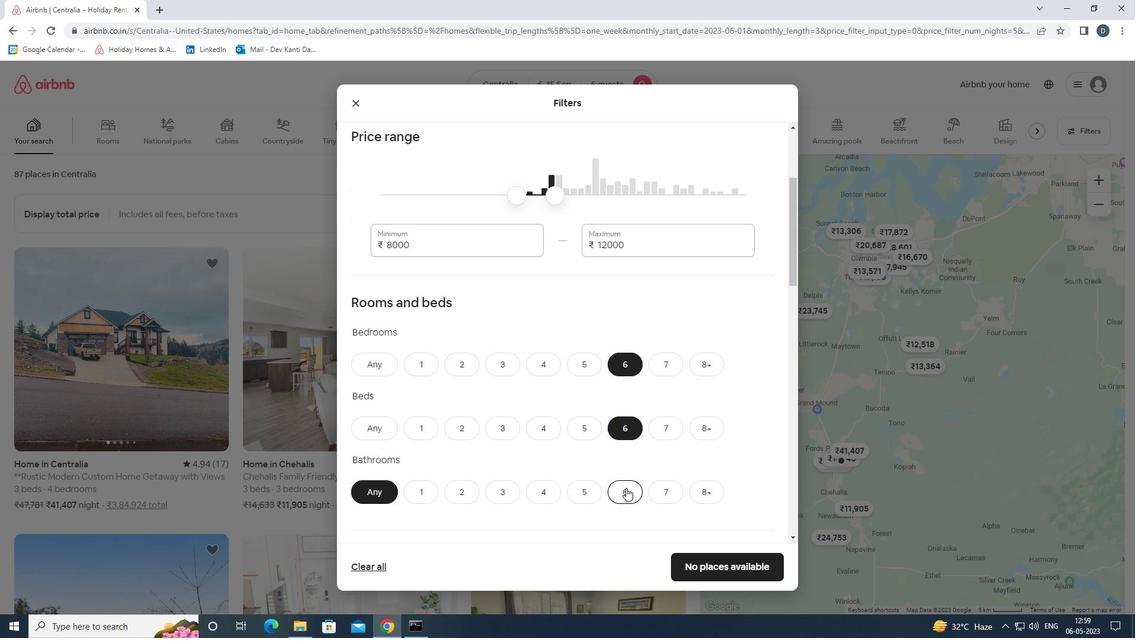 
Action: Mouse moved to (634, 472)
Screenshot: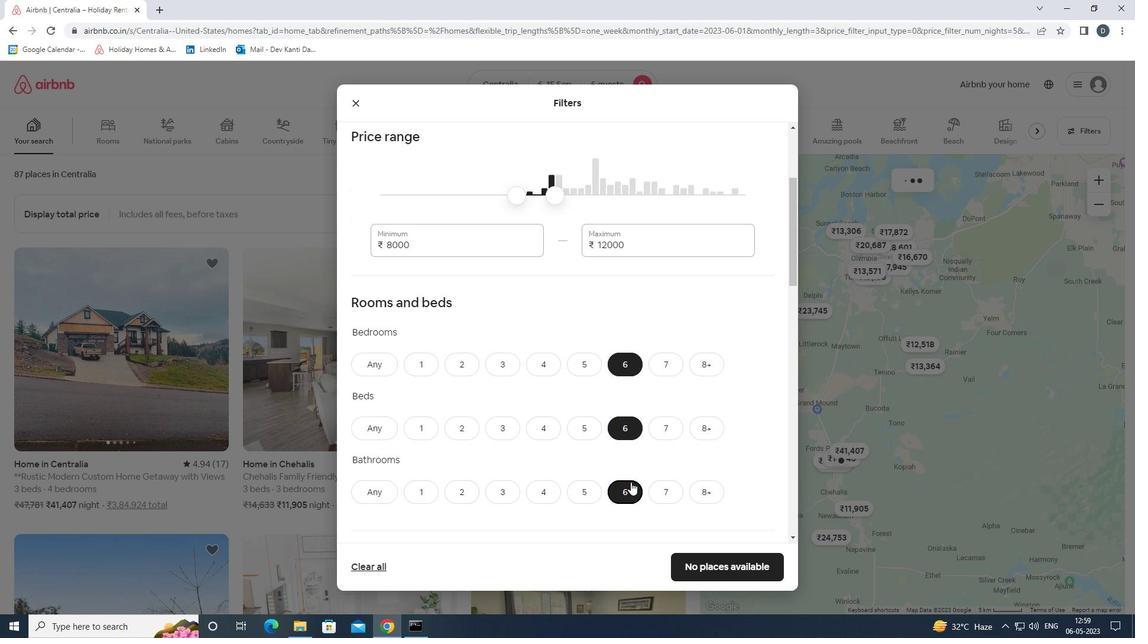 
Action: Mouse scrolled (634, 472) with delta (0, 0)
Screenshot: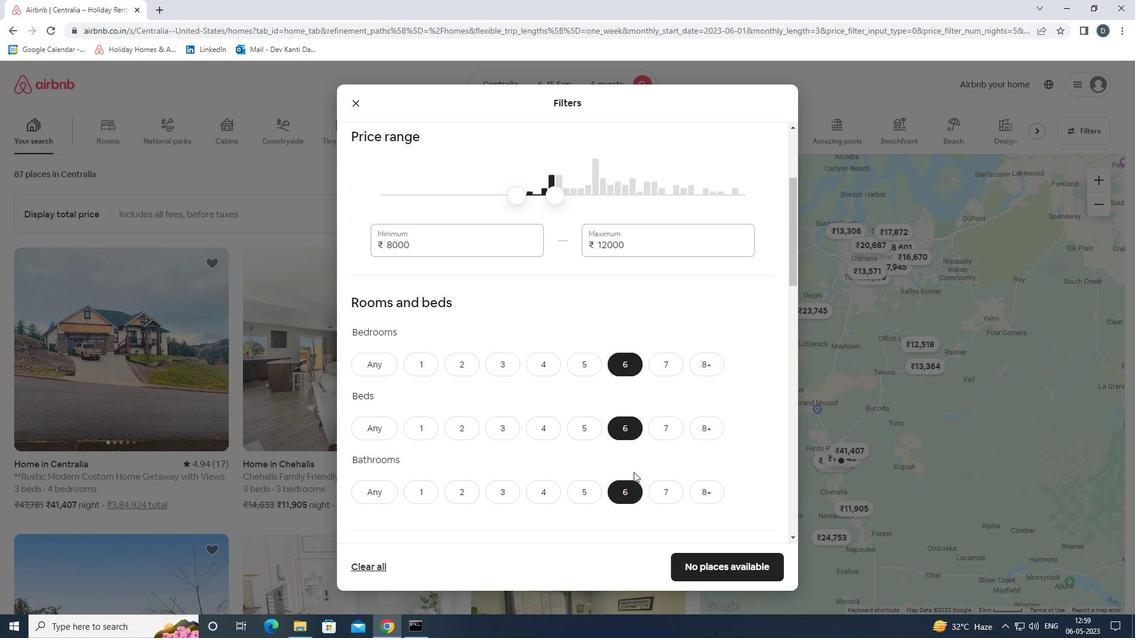 
Action: Mouse scrolled (634, 472) with delta (0, 0)
Screenshot: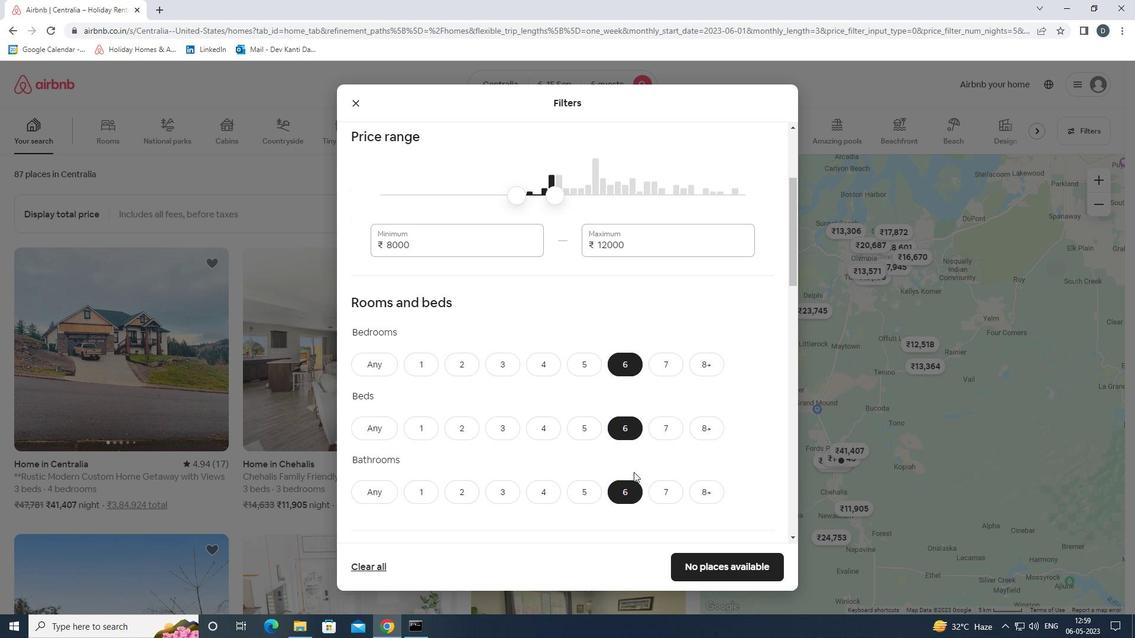 
Action: Mouse scrolled (634, 472) with delta (0, 0)
Screenshot: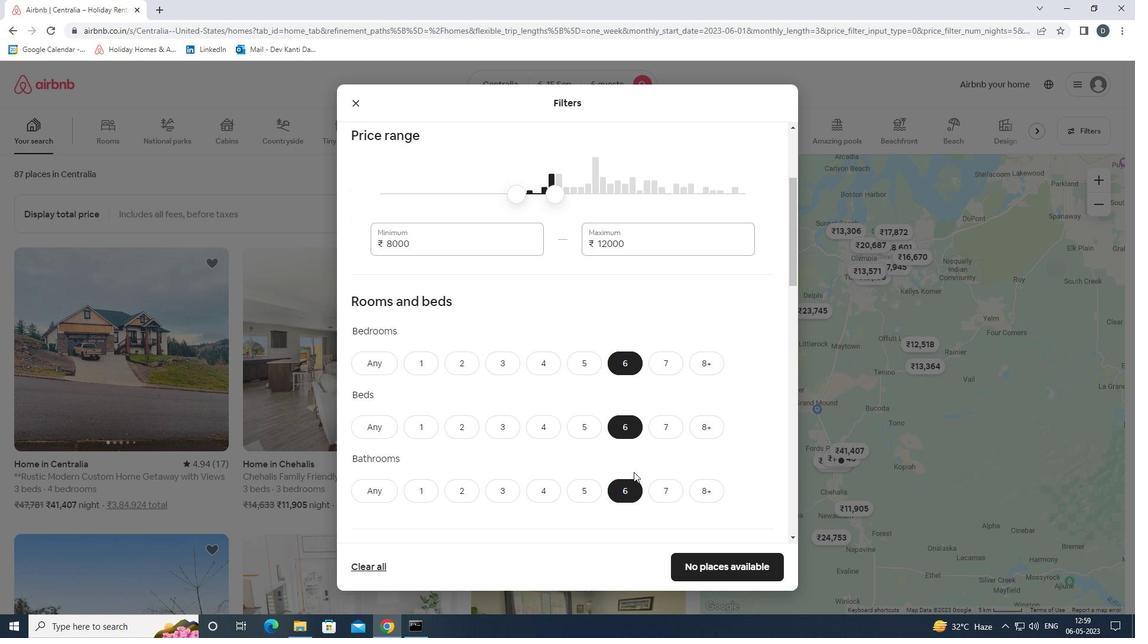 
Action: Mouse scrolled (634, 472) with delta (0, 0)
Screenshot: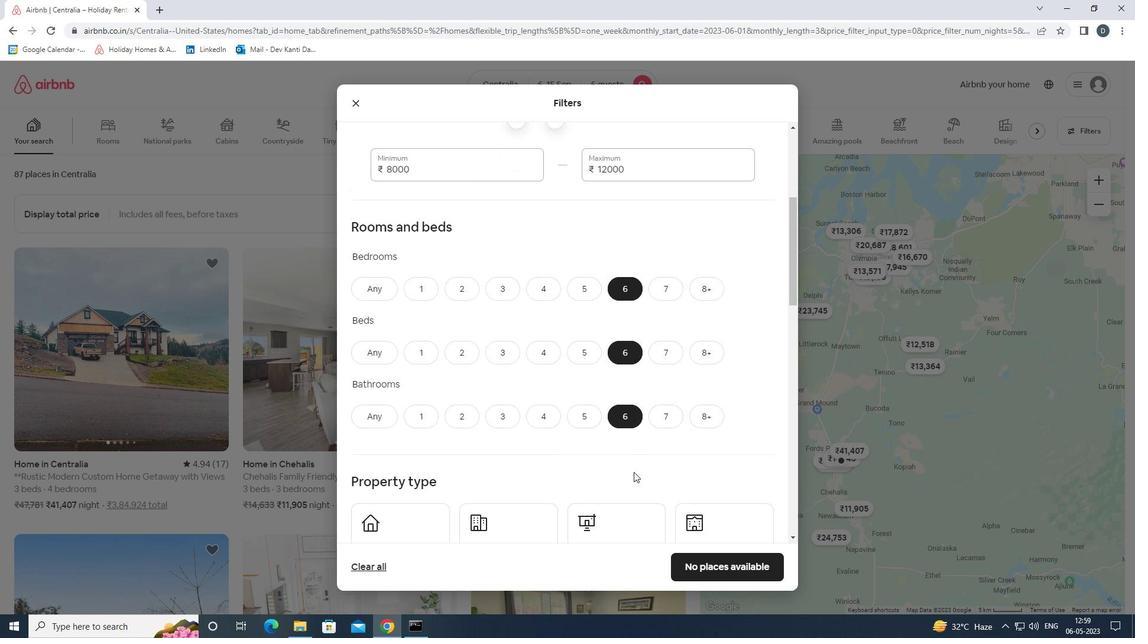 
Action: Mouse moved to (429, 395)
Screenshot: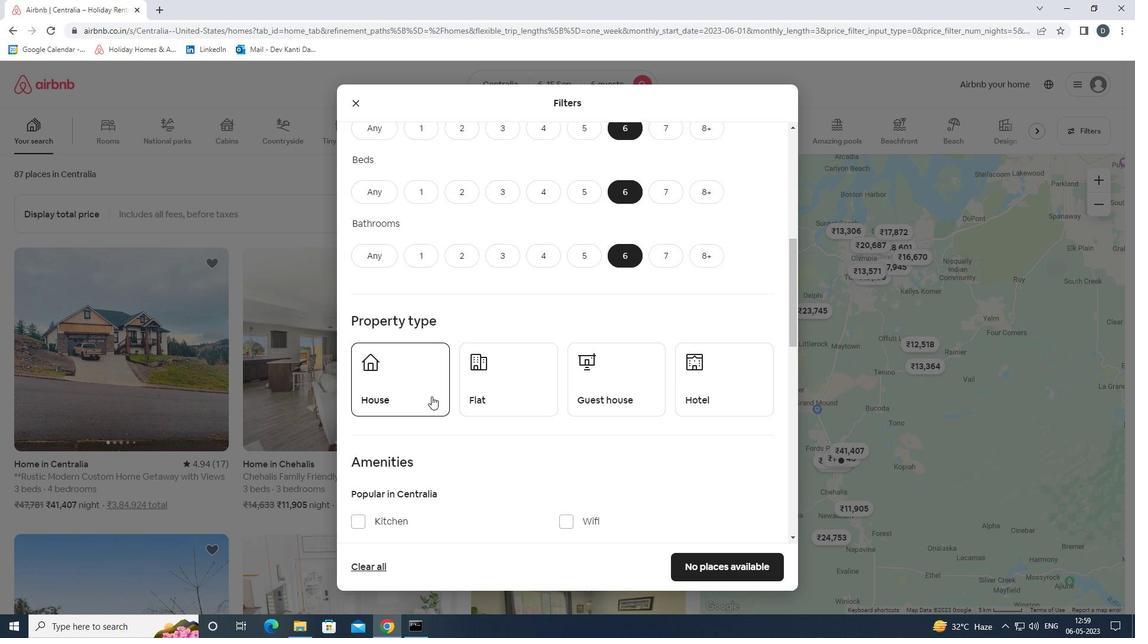 
Action: Mouse pressed left at (429, 395)
Screenshot: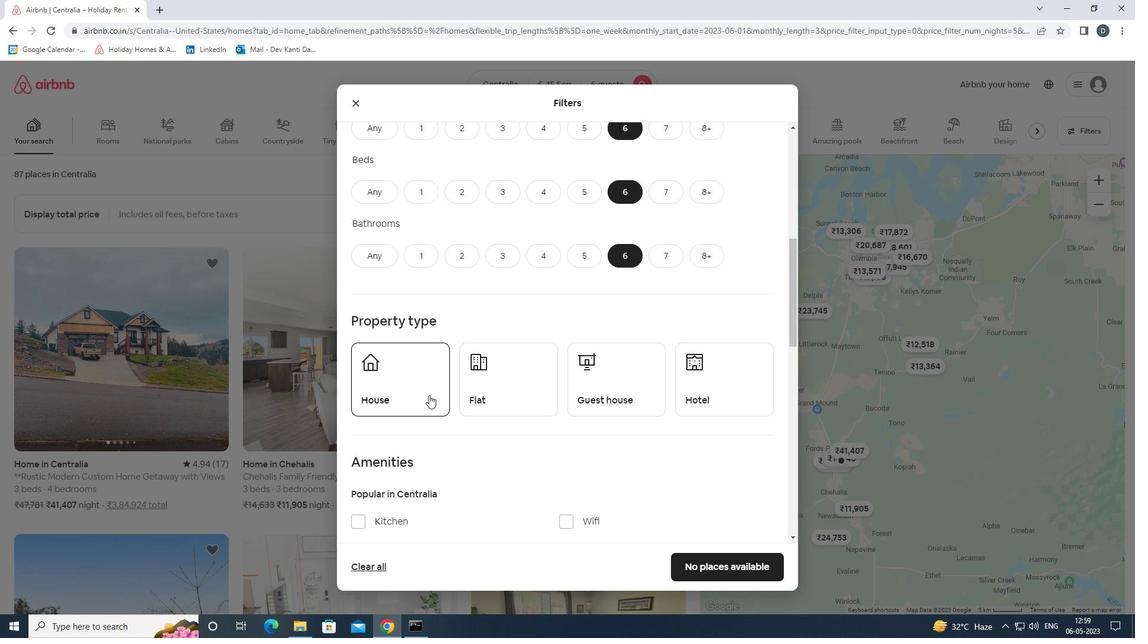 
Action: Mouse moved to (516, 380)
Screenshot: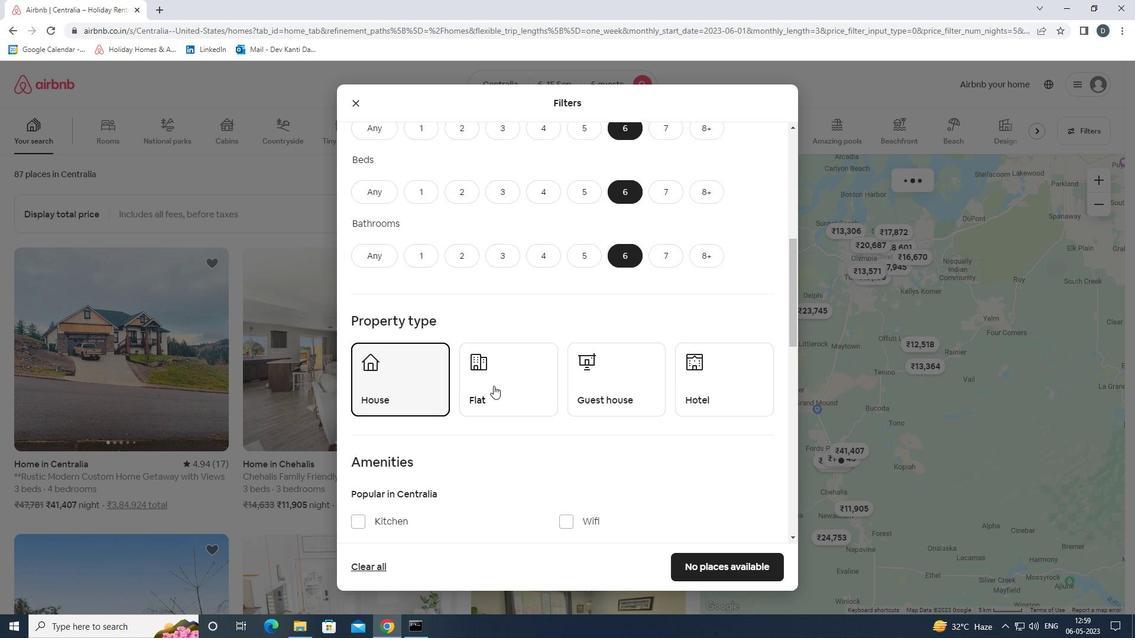 
Action: Mouse pressed left at (516, 380)
Screenshot: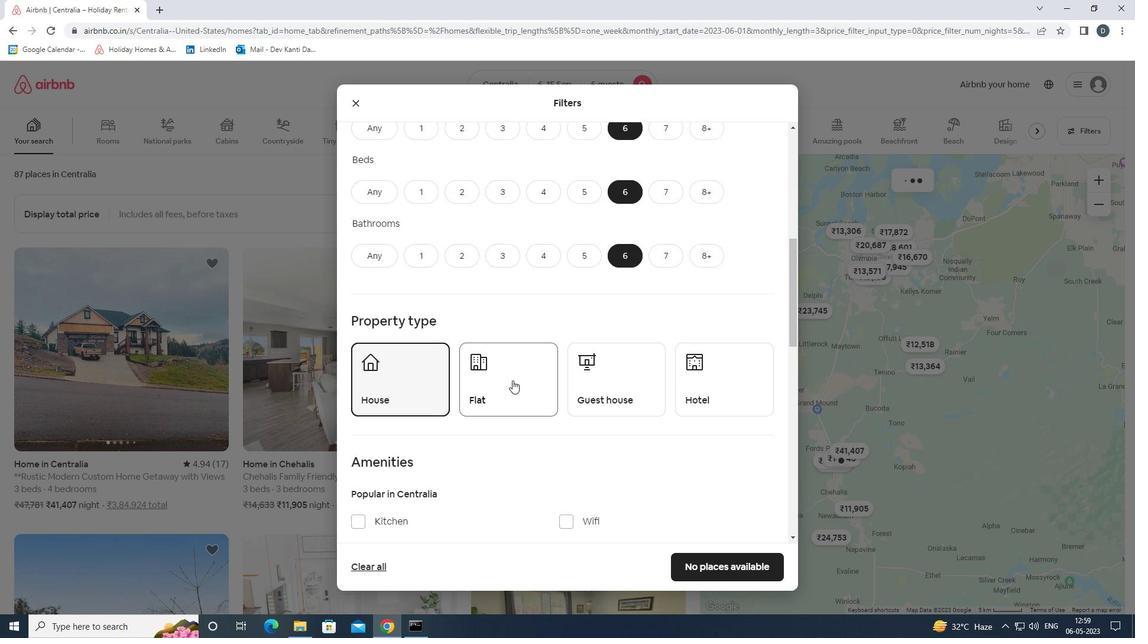 
Action: Mouse moved to (614, 385)
Screenshot: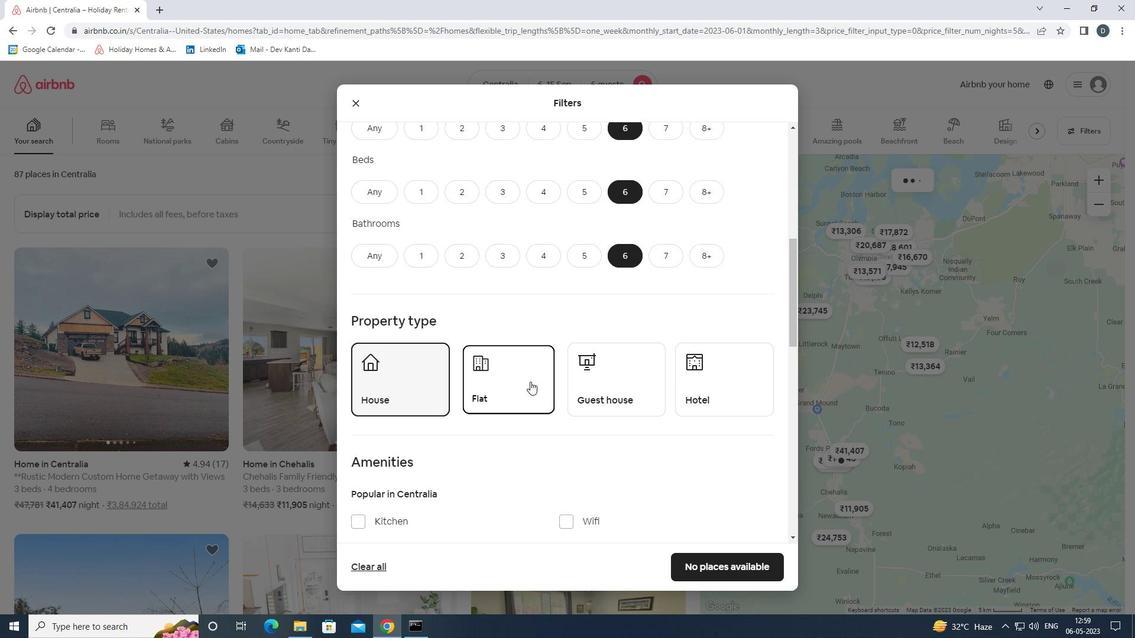 
Action: Mouse pressed left at (614, 385)
Screenshot: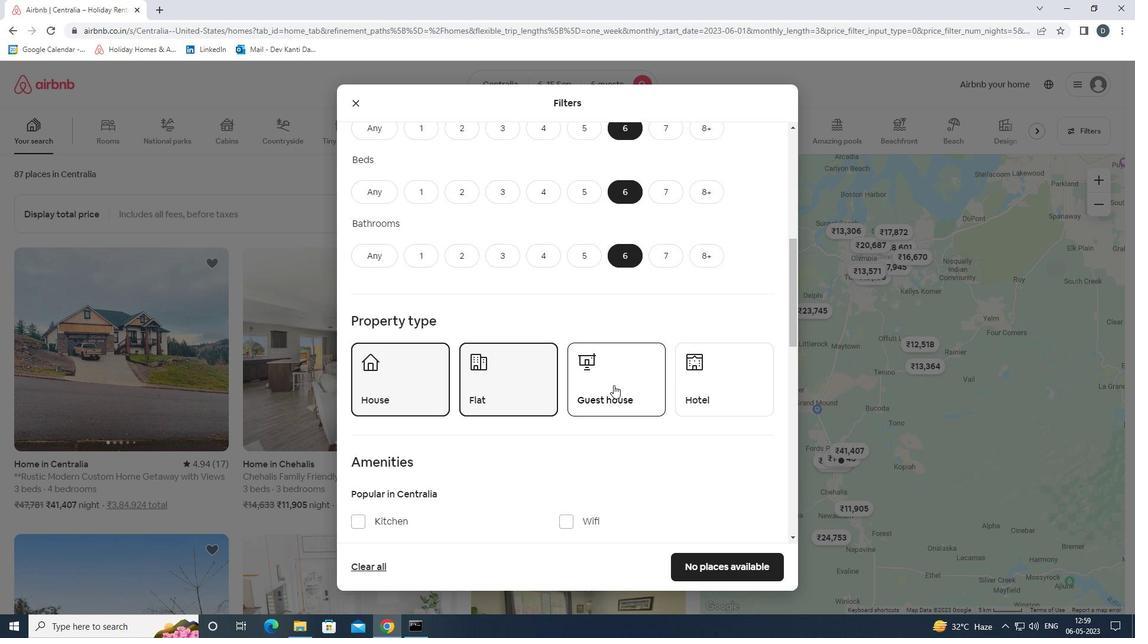 
Action: Mouse moved to (614, 390)
Screenshot: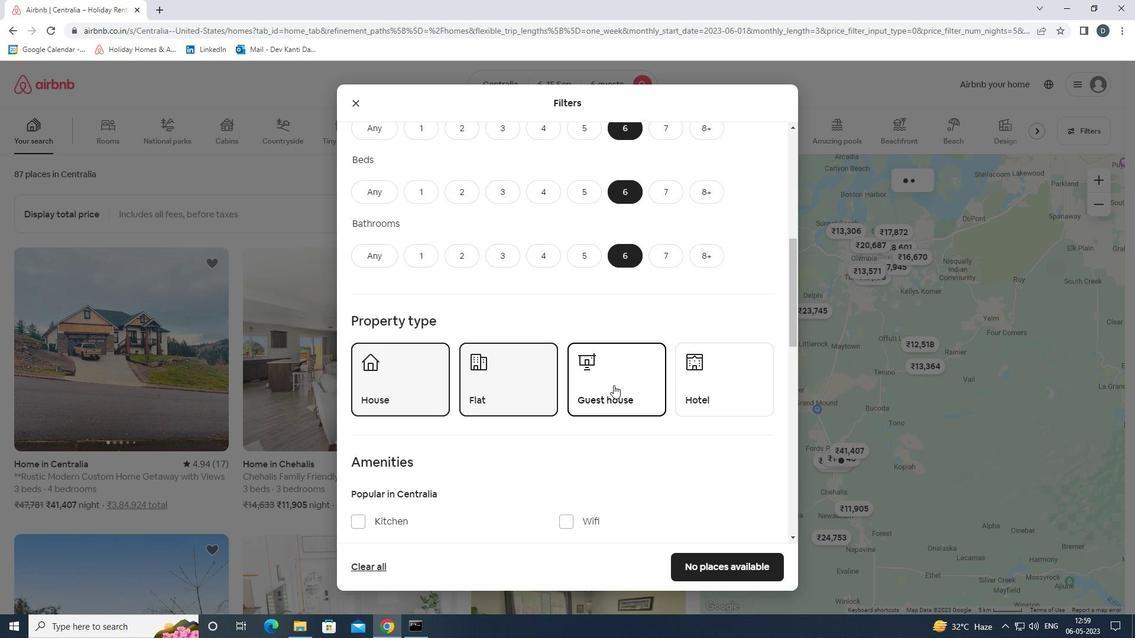 
Action: Mouse scrolled (614, 389) with delta (0, 0)
Screenshot: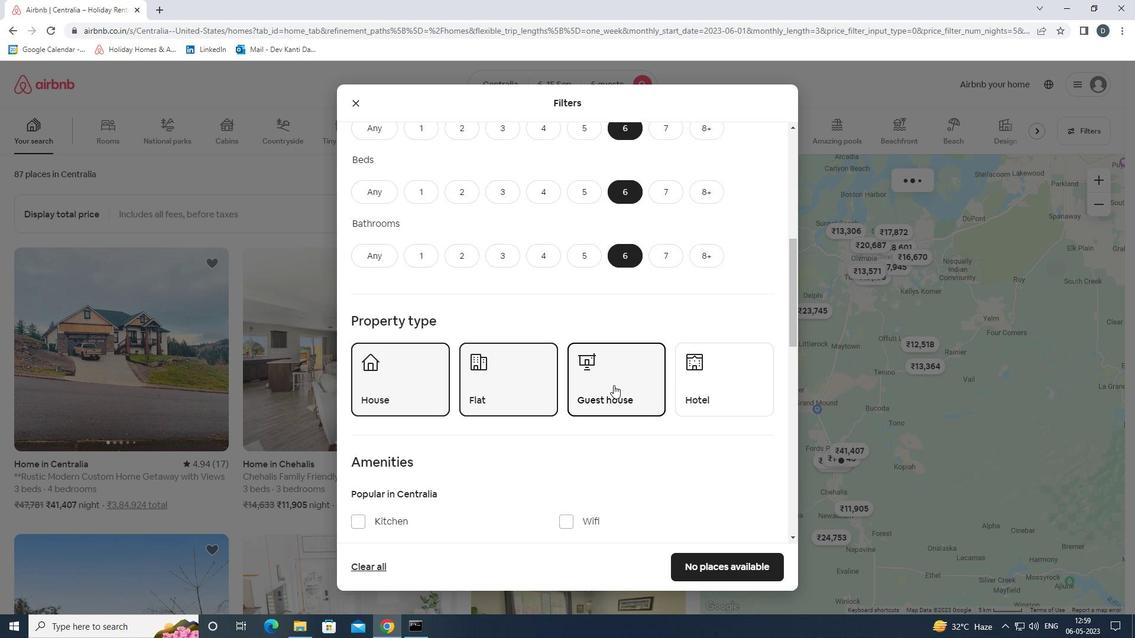 
Action: Mouse scrolled (614, 389) with delta (0, 0)
Screenshot: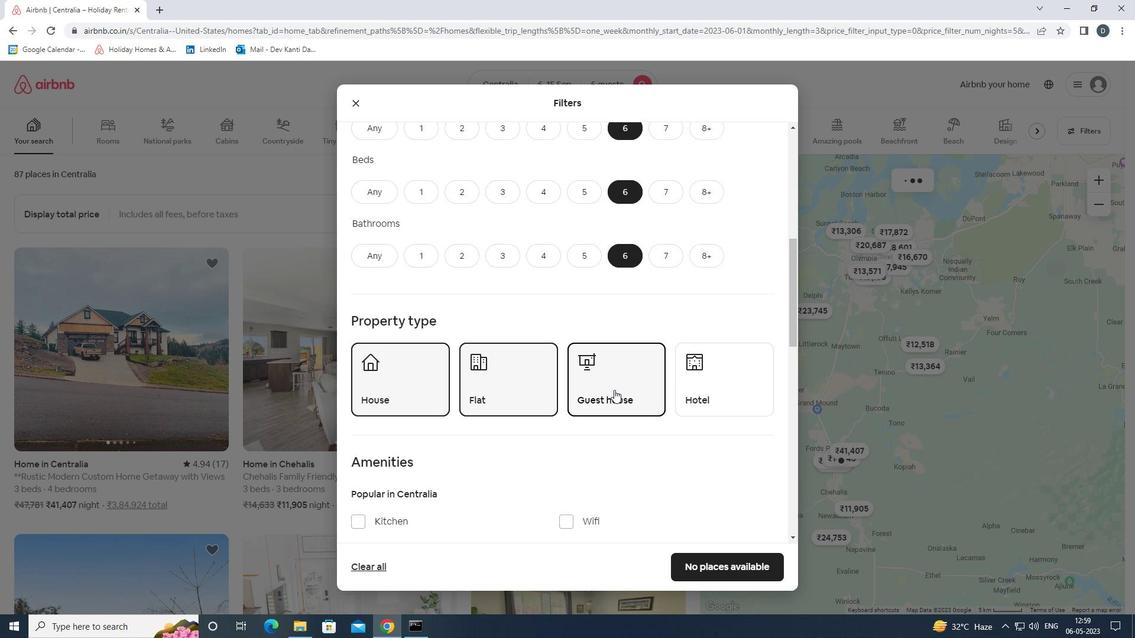
Action: Mouse moved to (593, 385)
Screenshot: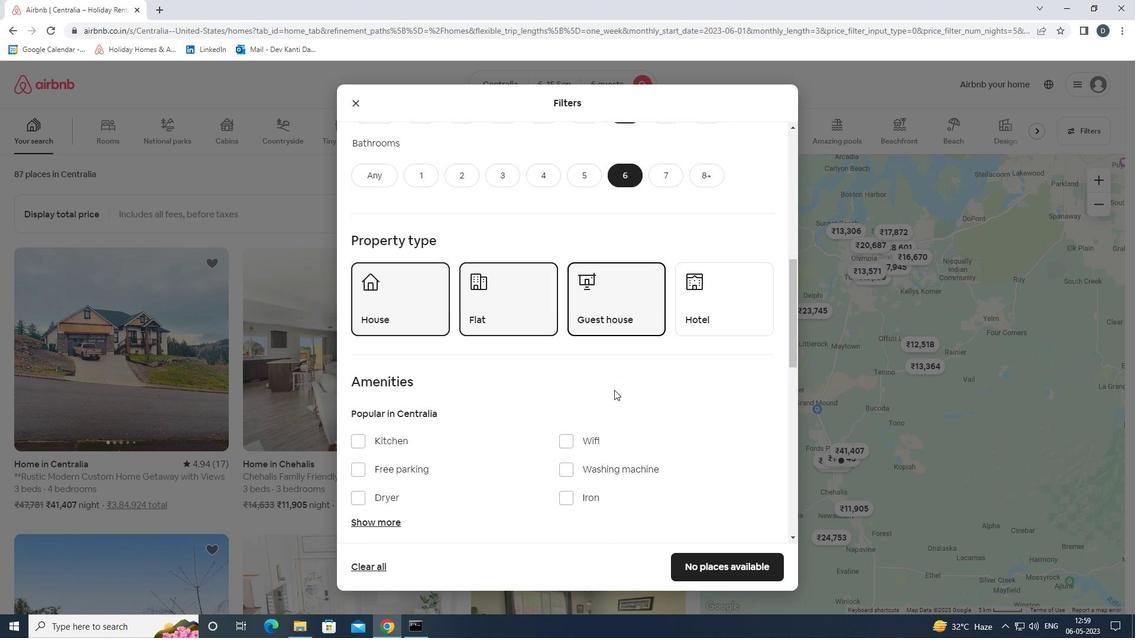 
Action: Mouse scrolled (593, 384) with delta (0, 0)
Screenshot: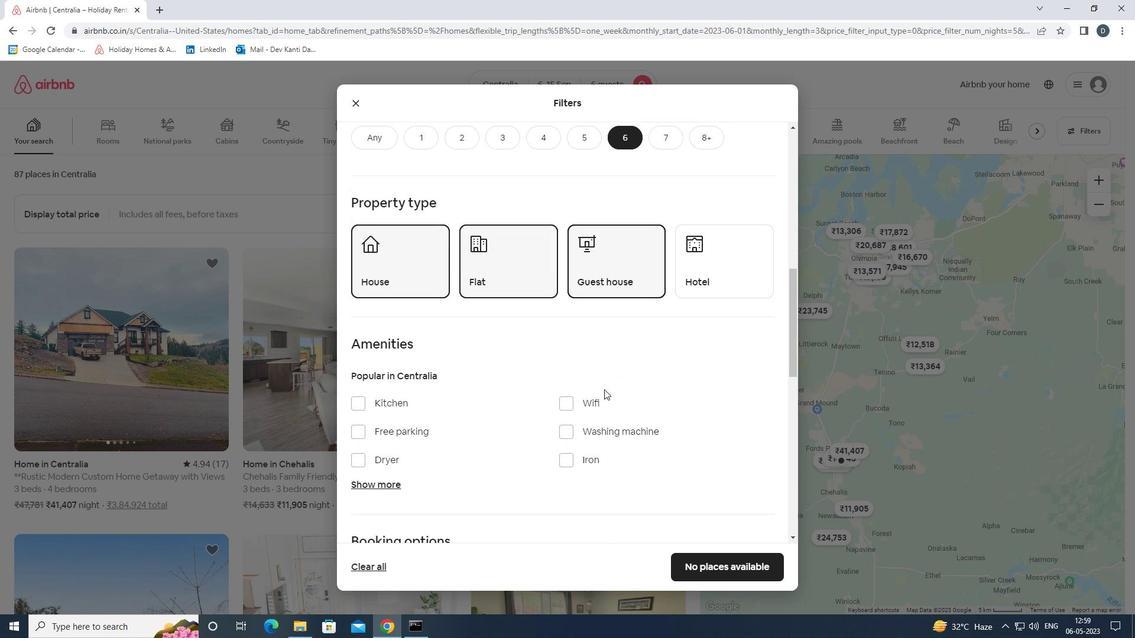 
Action: Mouse moved to (583, 346)
Screenshot: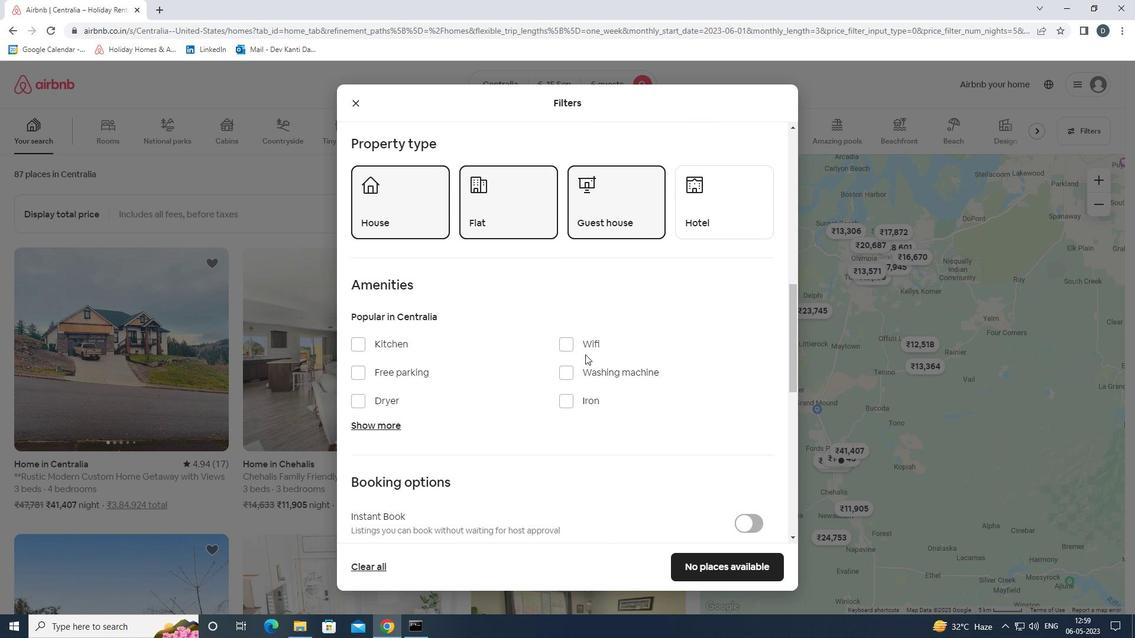 
Action: Mouse pressed left at (583, 346)
Screenshot: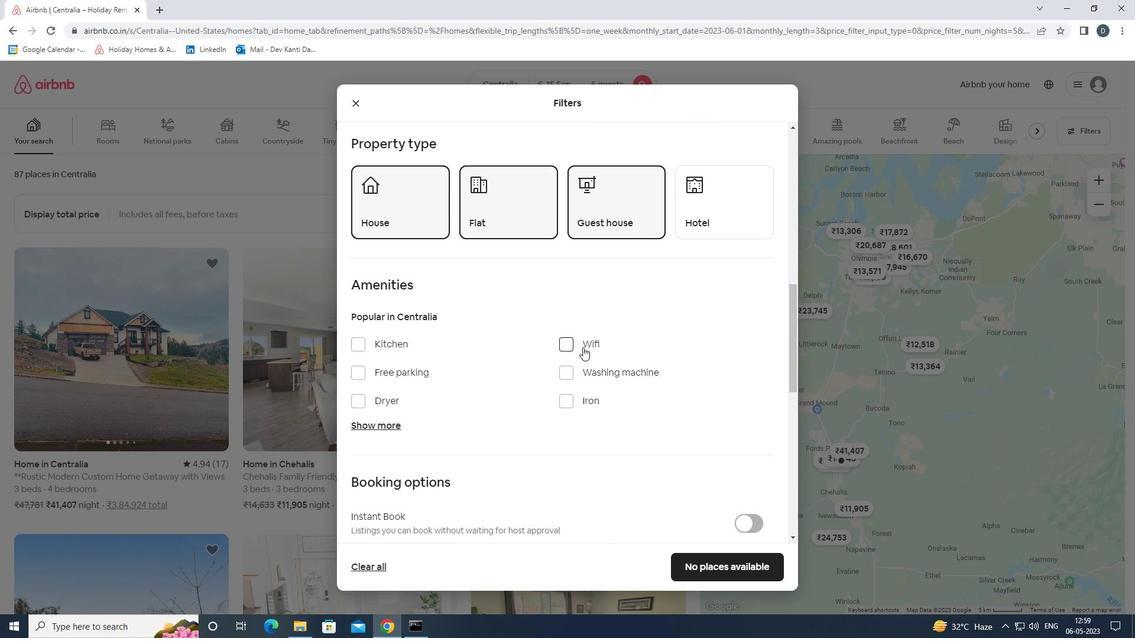 
Action: Mouse moved to (391, 375)
Screenshot: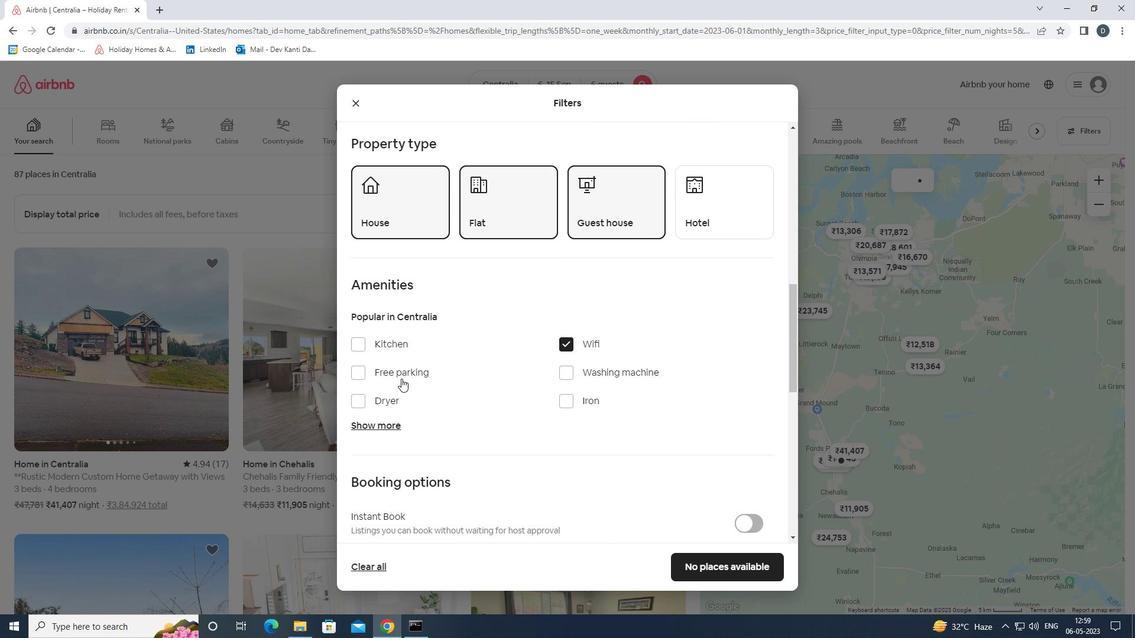 
Action: Mouse pressed left at (391, 375)
Screenshot: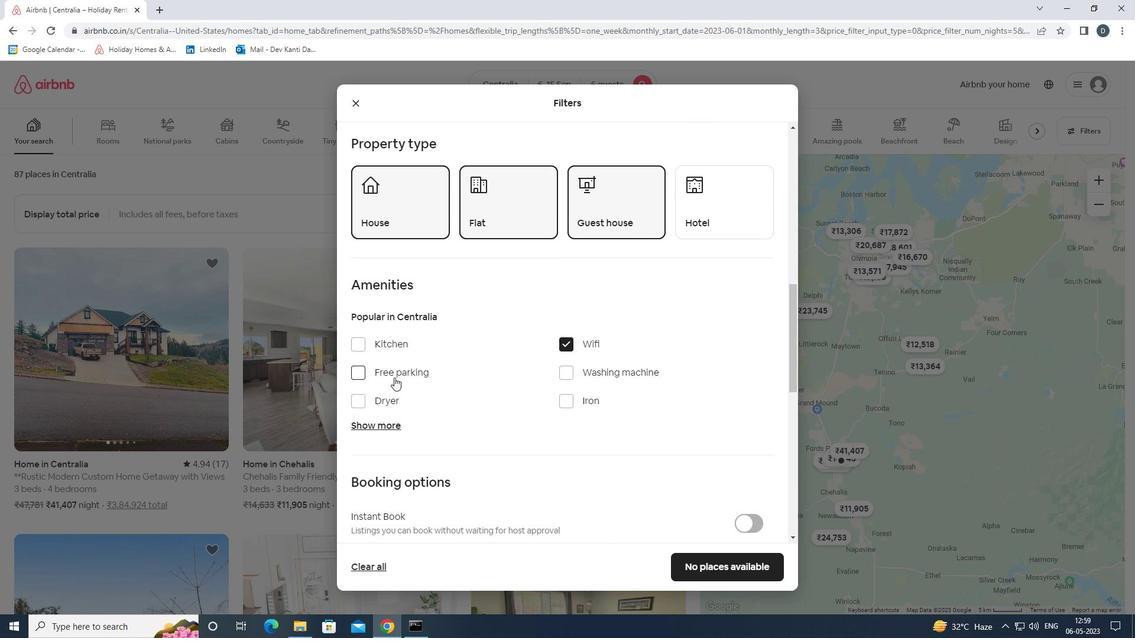 
Action: Mouse moved to (391, 421)
Screenshot: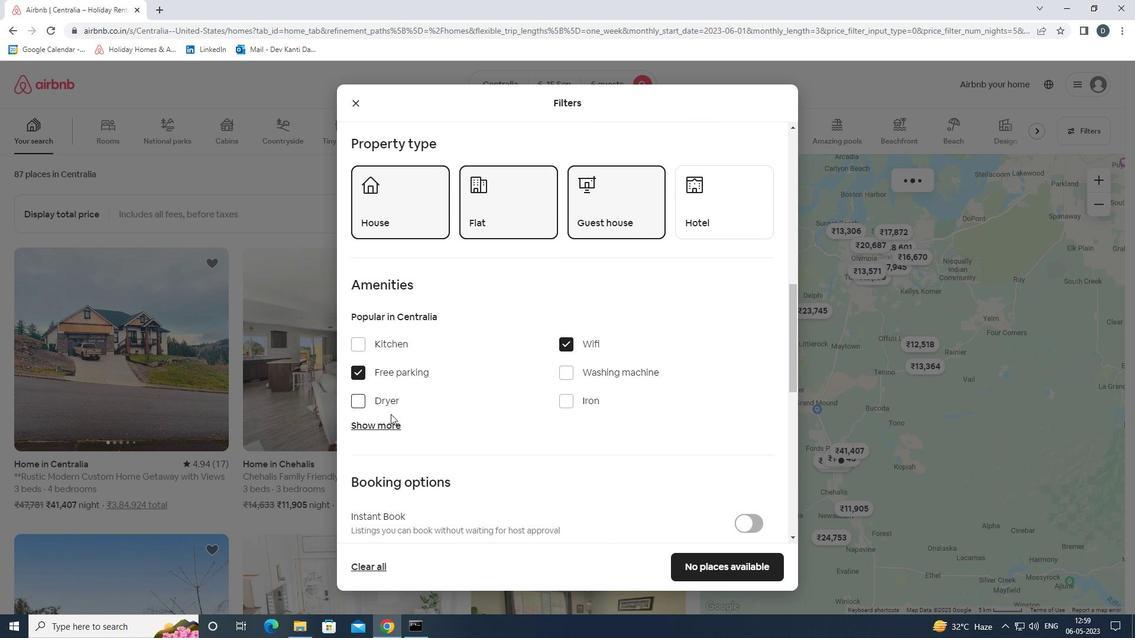 
Action: Mouse pressed left at (391, 421)
Screenshot: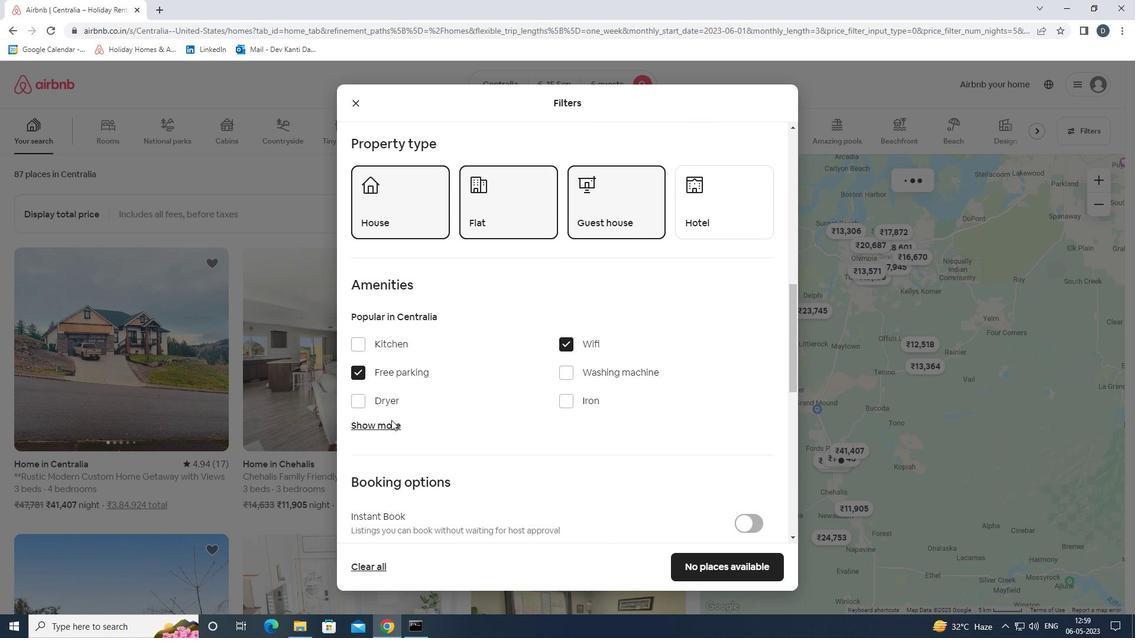 
Action: Mouse moved to (441, 418)
Screenshot: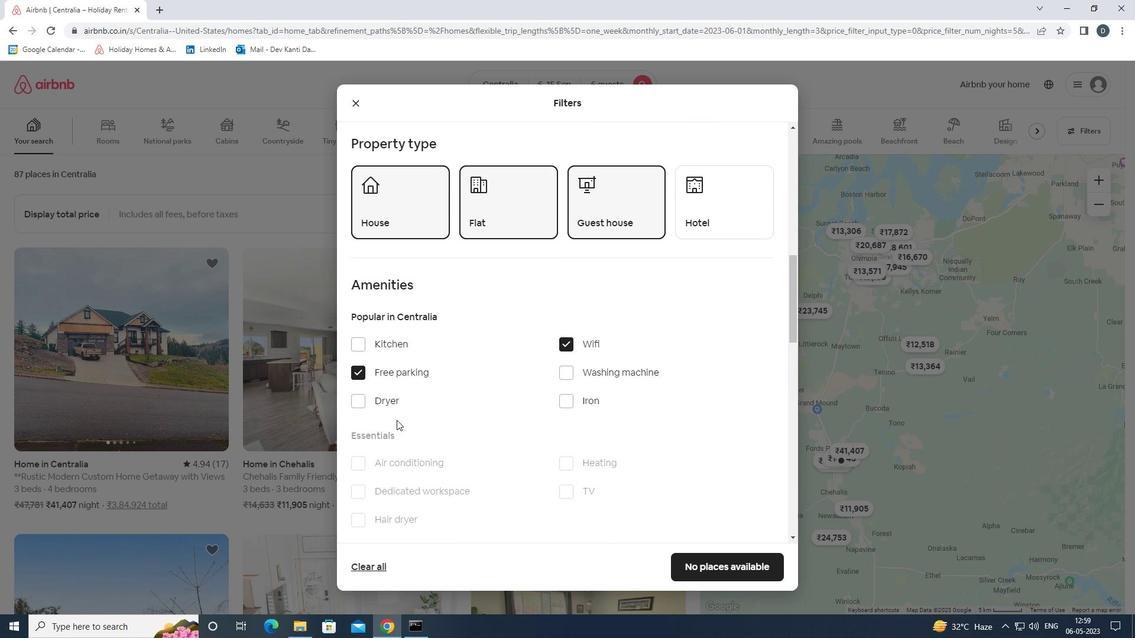 
Action: Mouse scrolled (441, 417) with delta (0, 0)
Screenshot: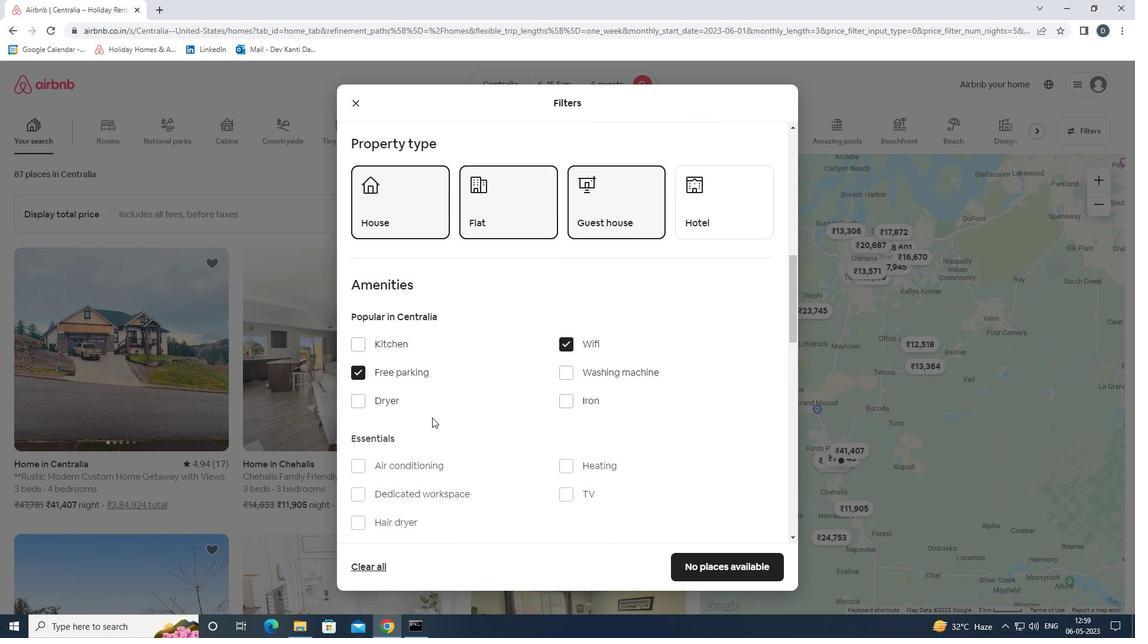 
Action: Mouse moved to (569, 432)
Screenshot: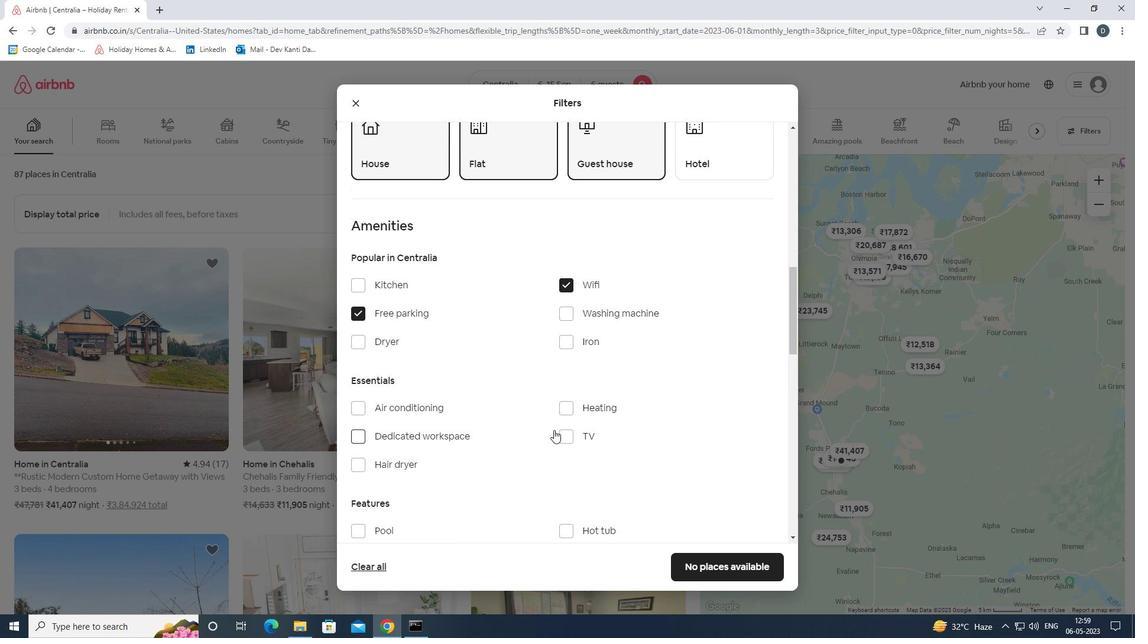 
Action: Mouse pressed left at (569, 432)
Screenshot: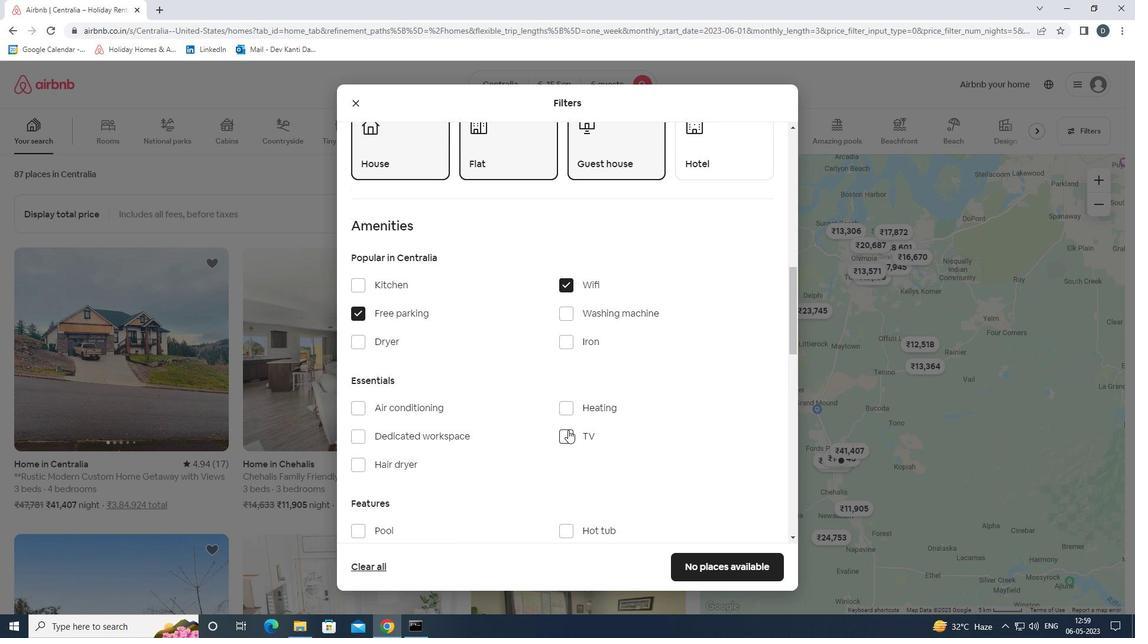 
Action: Mouse moved to (564, 431)
Screenshot: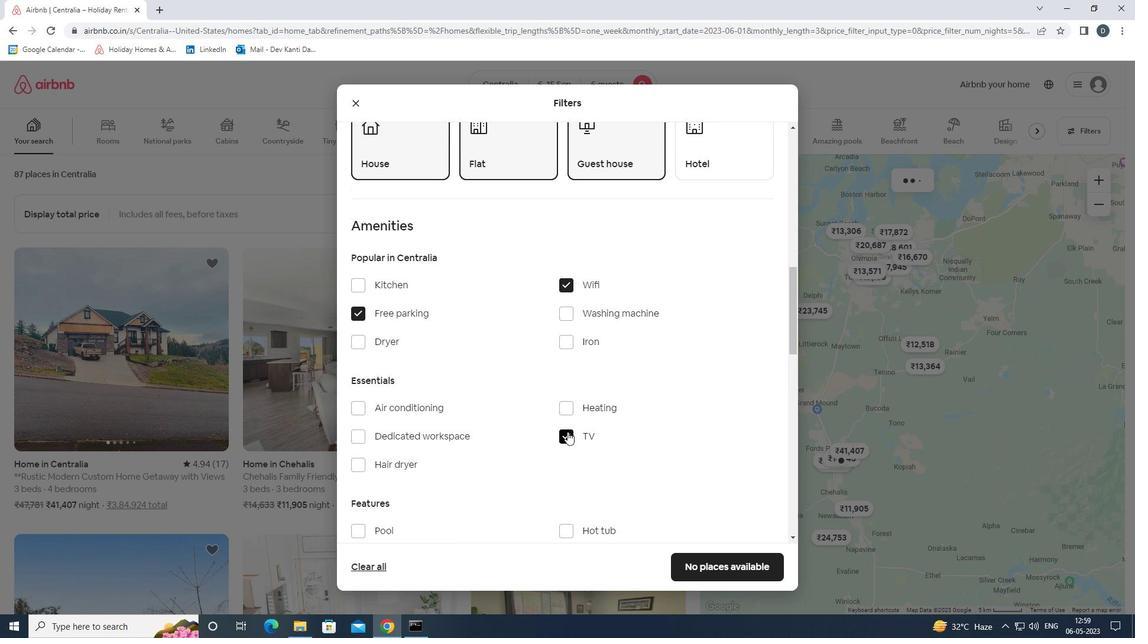 
Action: Mouse scrolled (564, 430) with delta (0, 0)
Screenshot: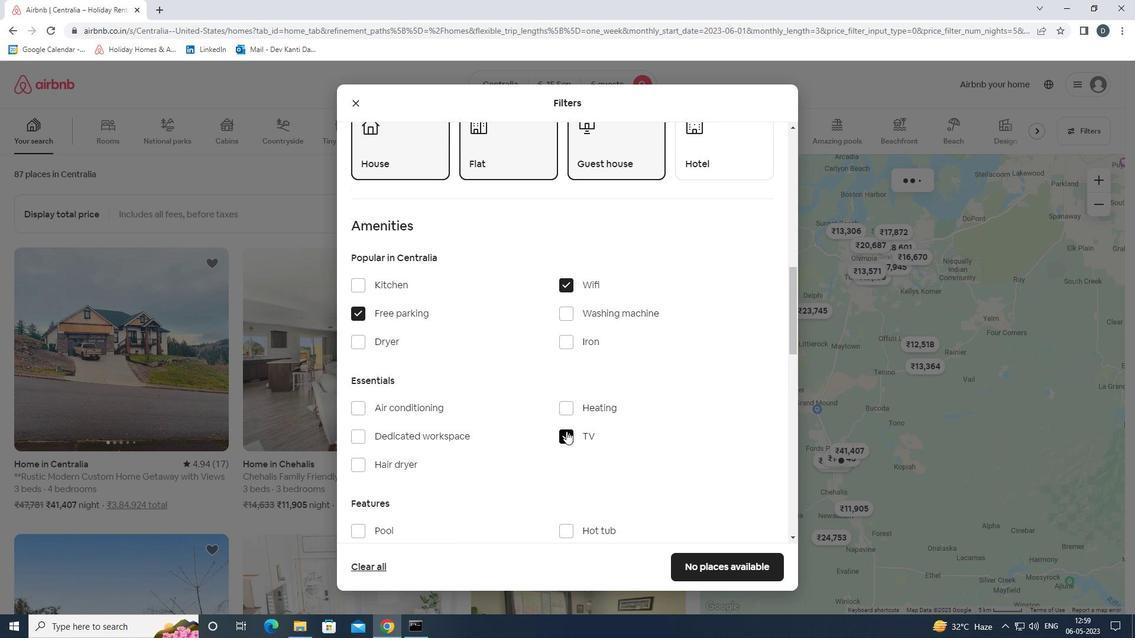 
Action: Mouse moved to (564, 431)
Screenshot: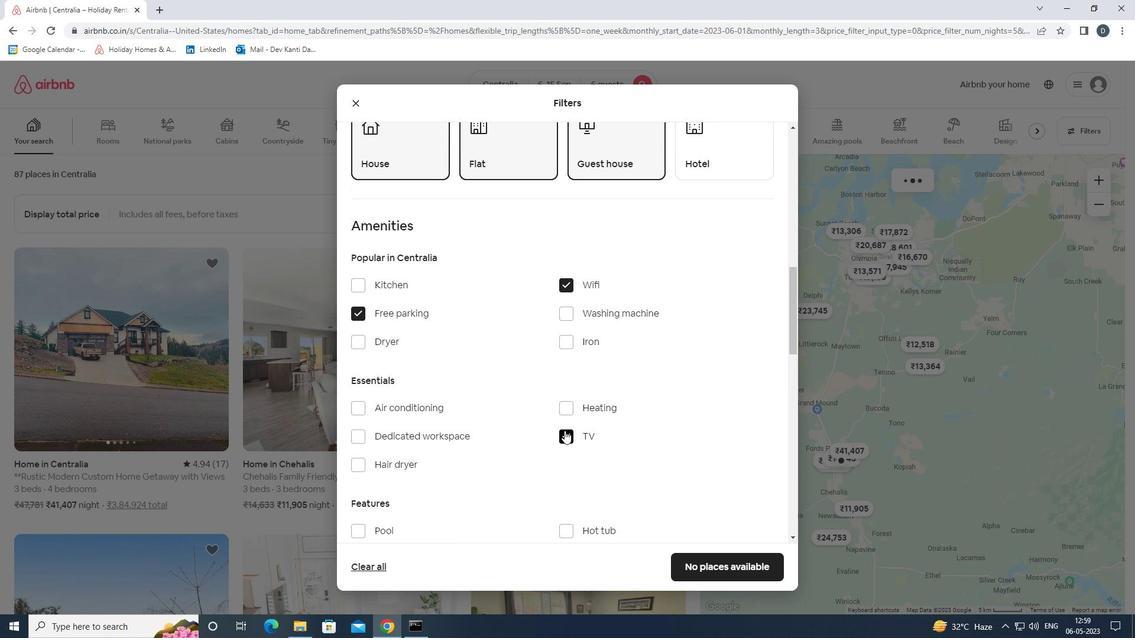 
Action: Mouse scrolled (564, 430) with delta (0, 0)
Screenshot: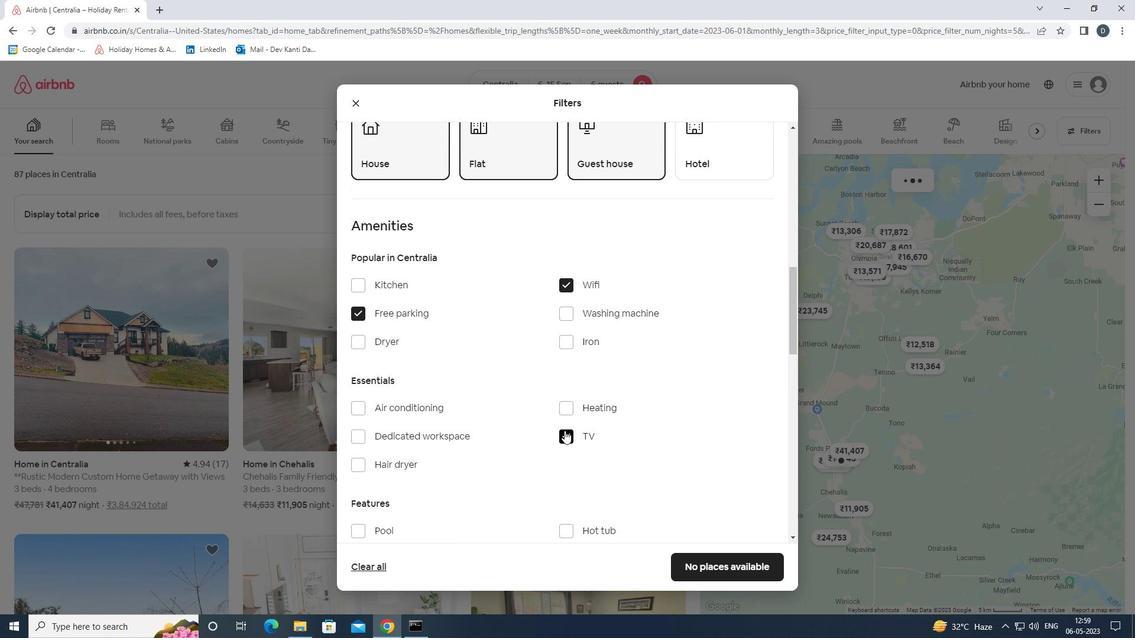
Action: Mouse moved to (563, 431)
Screenshot: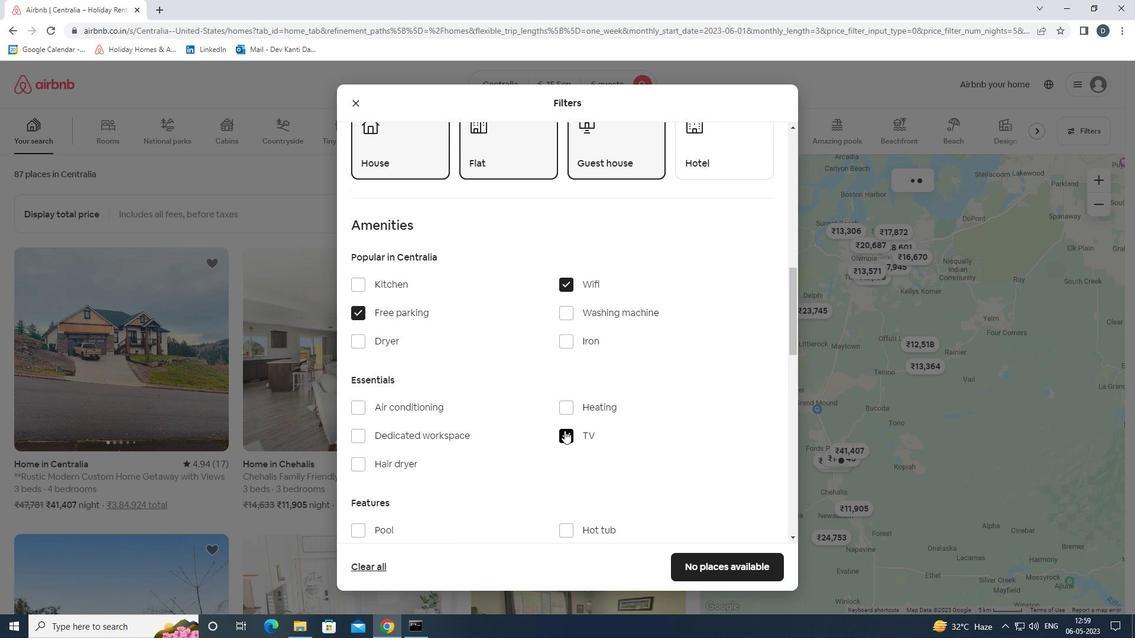 
Action: Mouse scrolled (563, 430) with delta (0, 0)
Screenshot: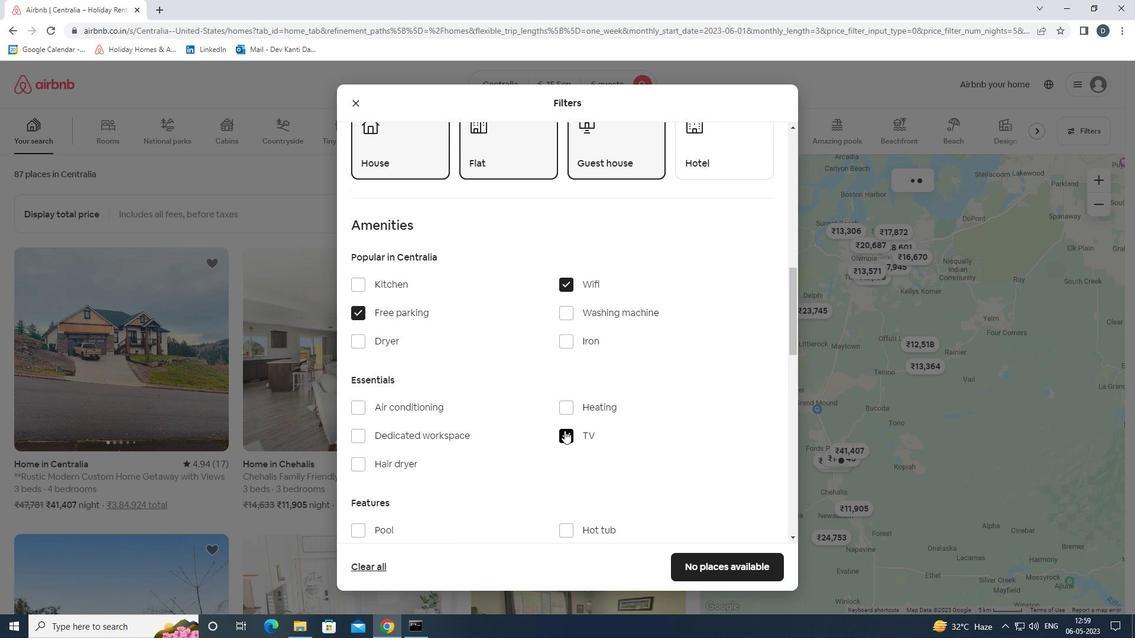 
Action: Mouse moved to (391, 406)
Screenshot: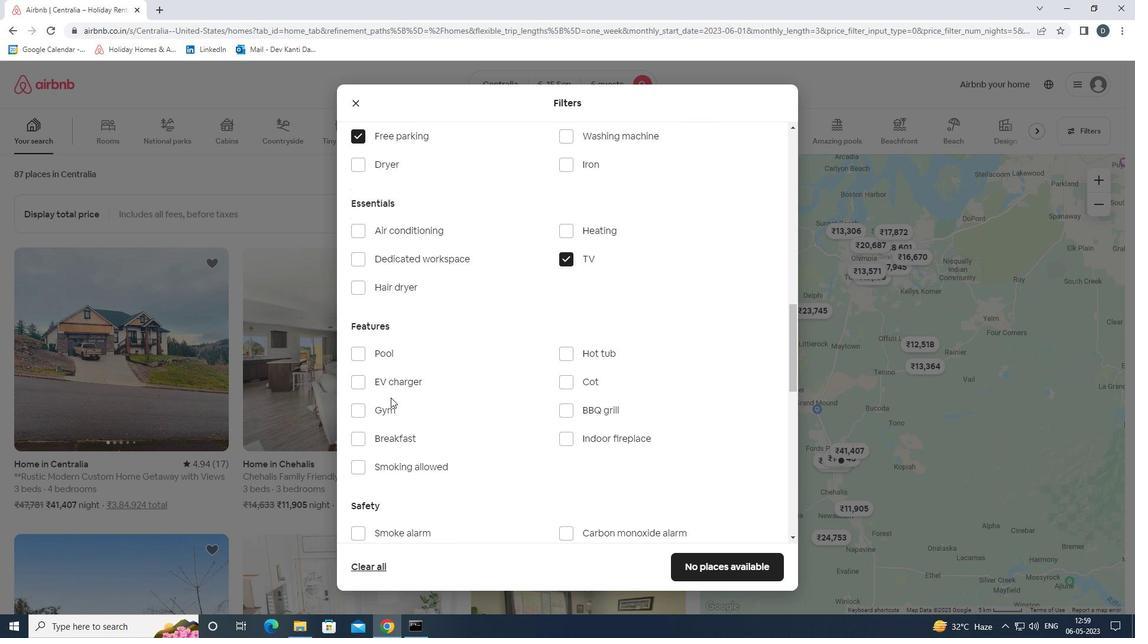 
Action: Mouse pressed left at (391, 406)
Screenshot: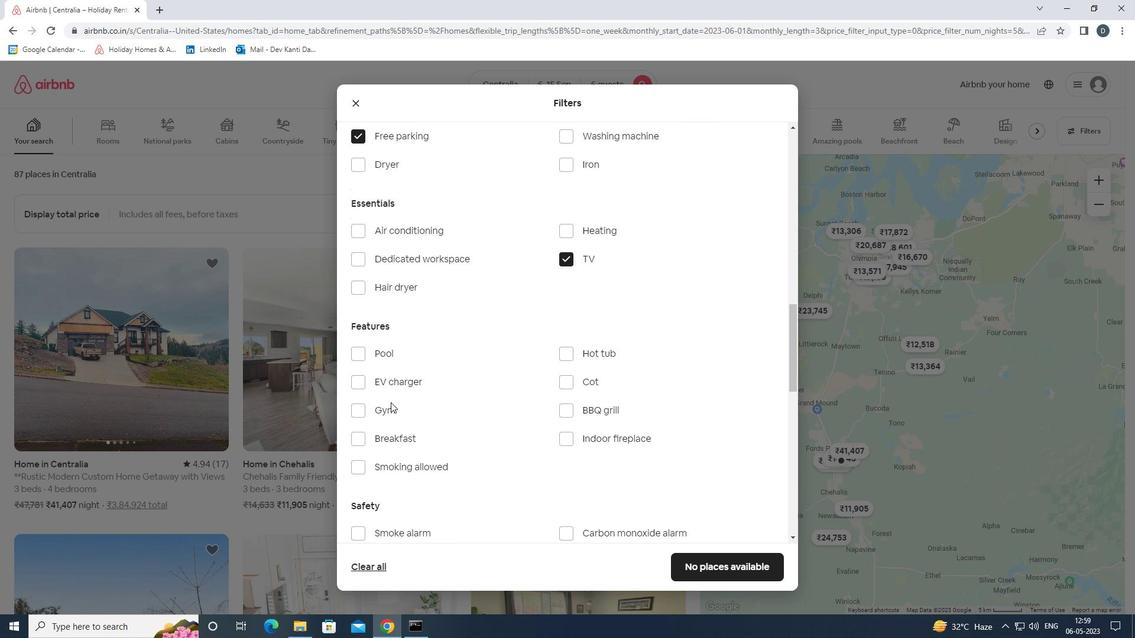 
Action: Mouse moved to (393, 437)
Screenshot: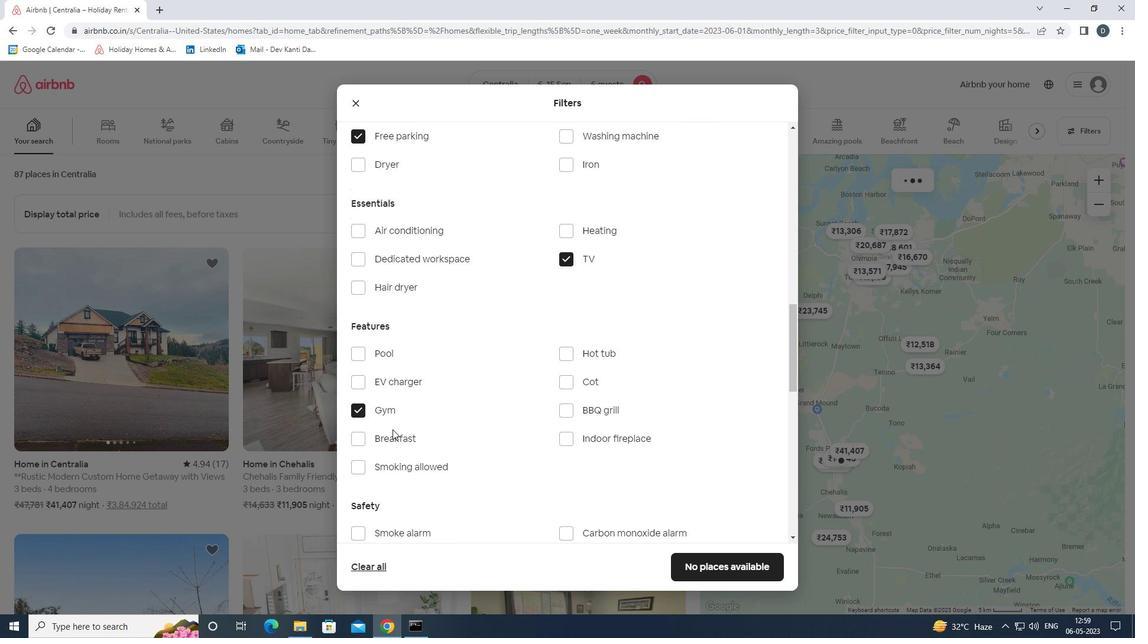 
Action: Mouse pressed left at (393, 437)
Screenshot: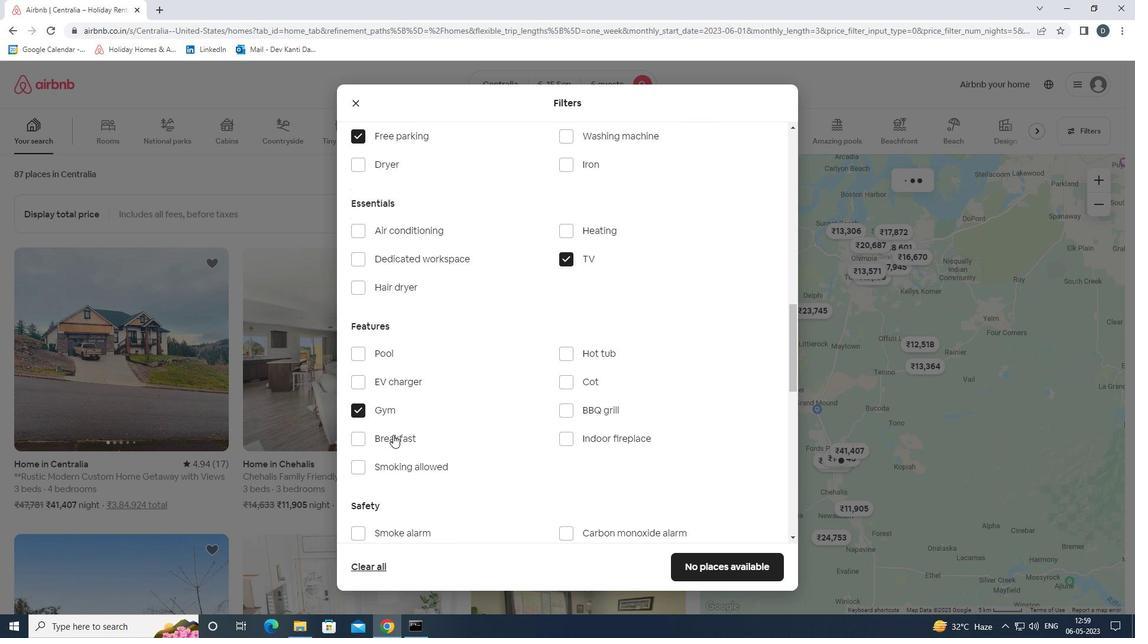 
Action: Mouse scrolled (393, 436) with delta (0, 0)
Screenshot: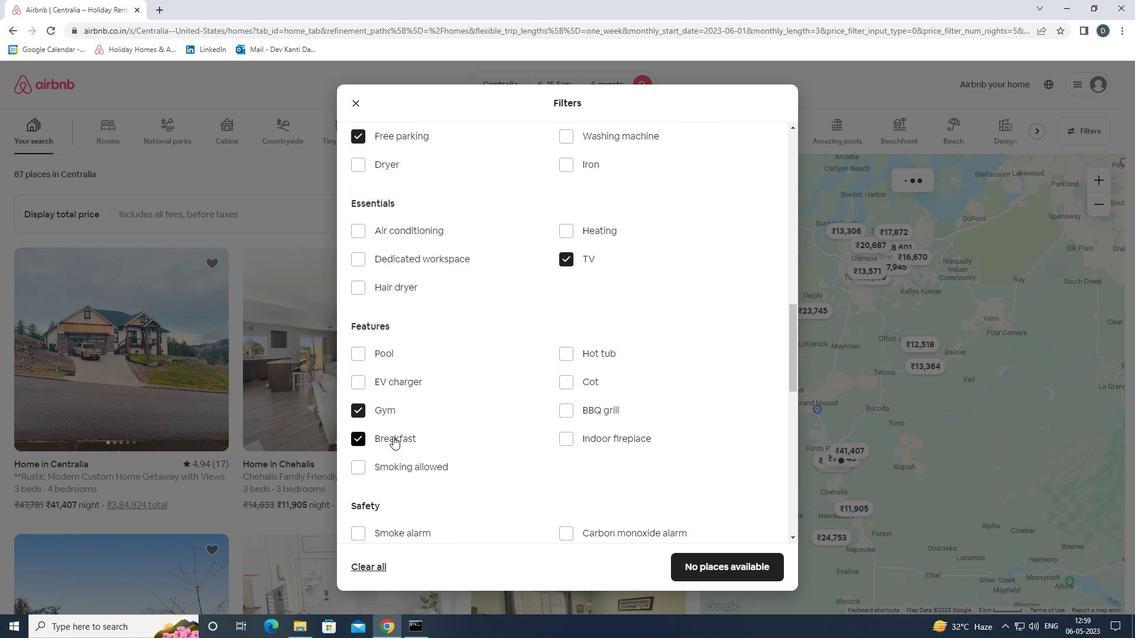 
Action: Mouse scrolled (393, 436) with delta (0, 0)
Screenshot: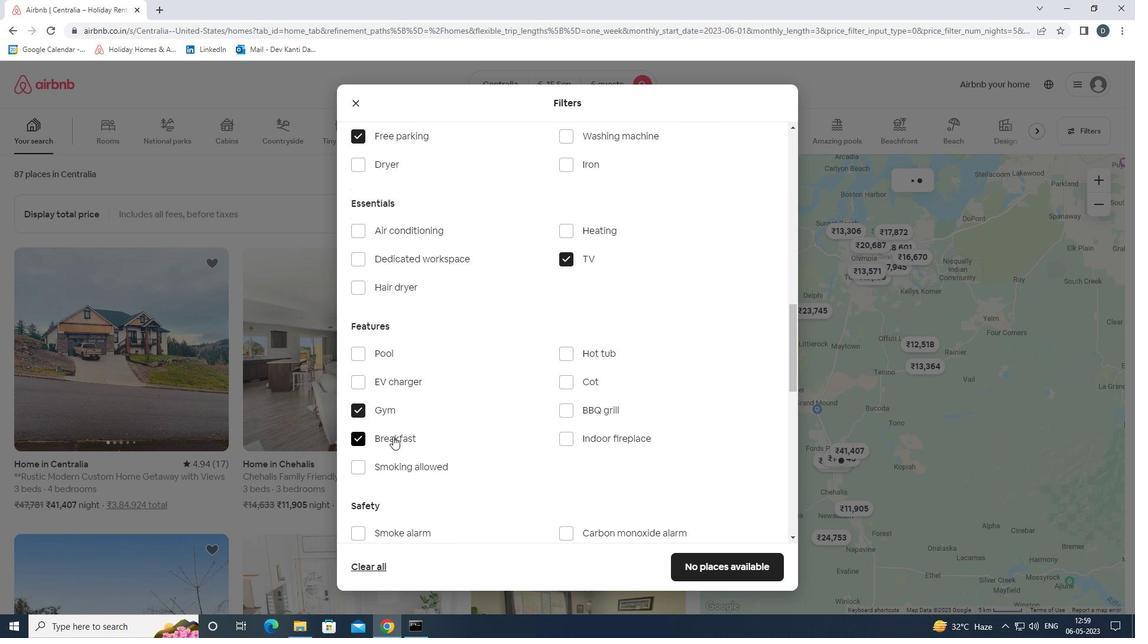
Action: Mouse scrolled (393, 436) with delta (0, 0)
Screenshot: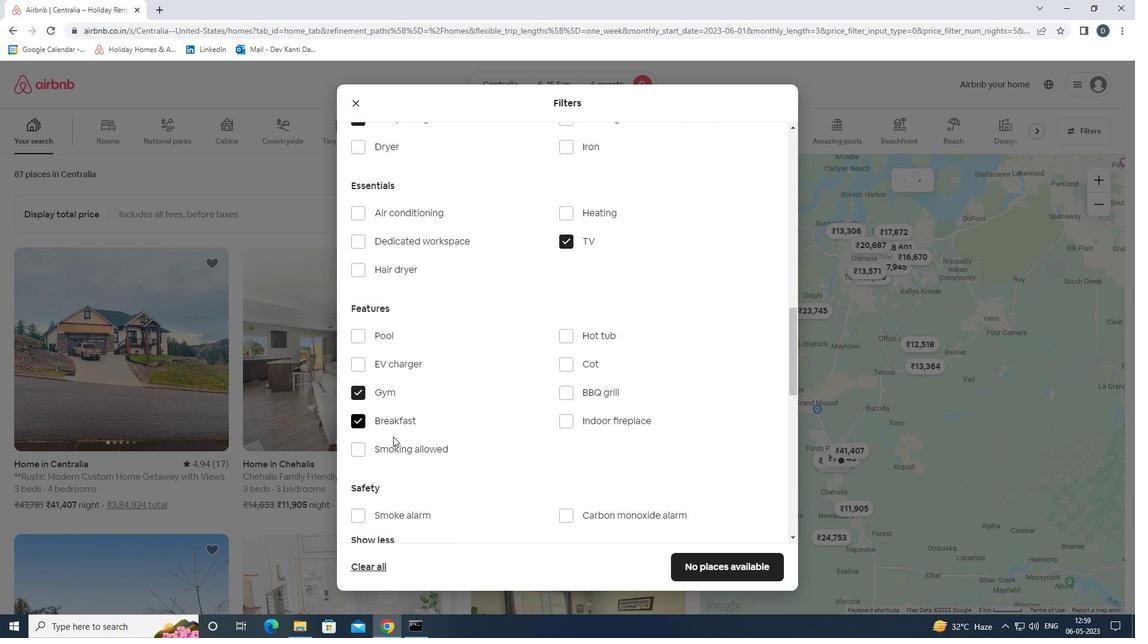 
Action: Mouse moved to (546, 415)
Screenshot: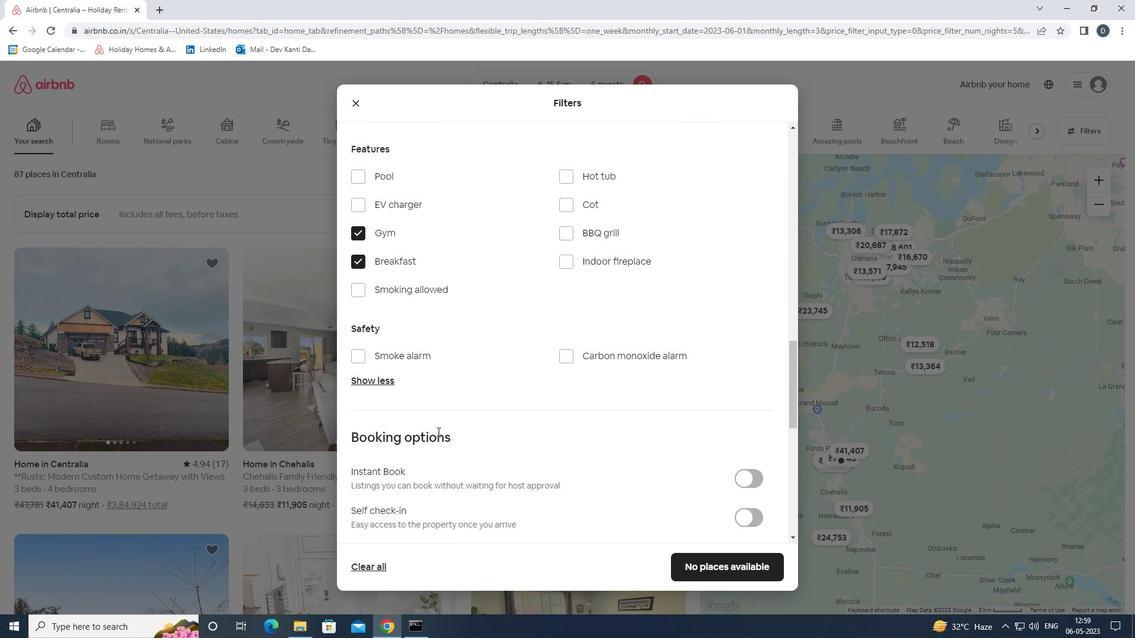 
Action: Mouse scrolled (546, 414) with delta (0, 0)
Screenshot: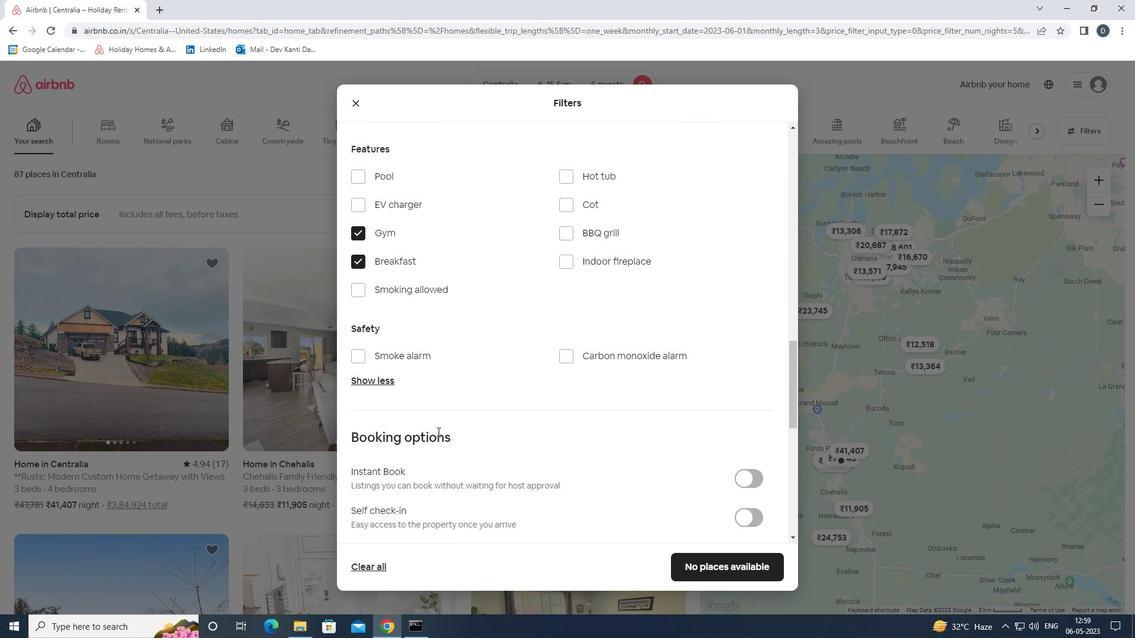 
Action: Mouse moved to (603, 414)
Screenshot: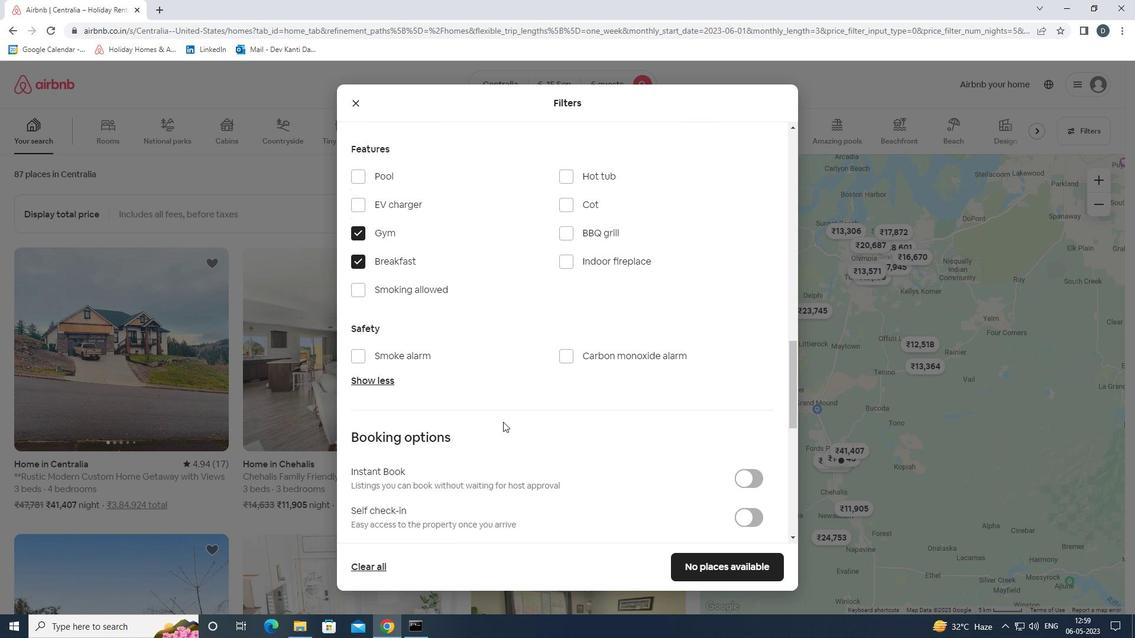 
Action: Mouse scrolled (603, 414) with delta (0, 0)
Screenshot: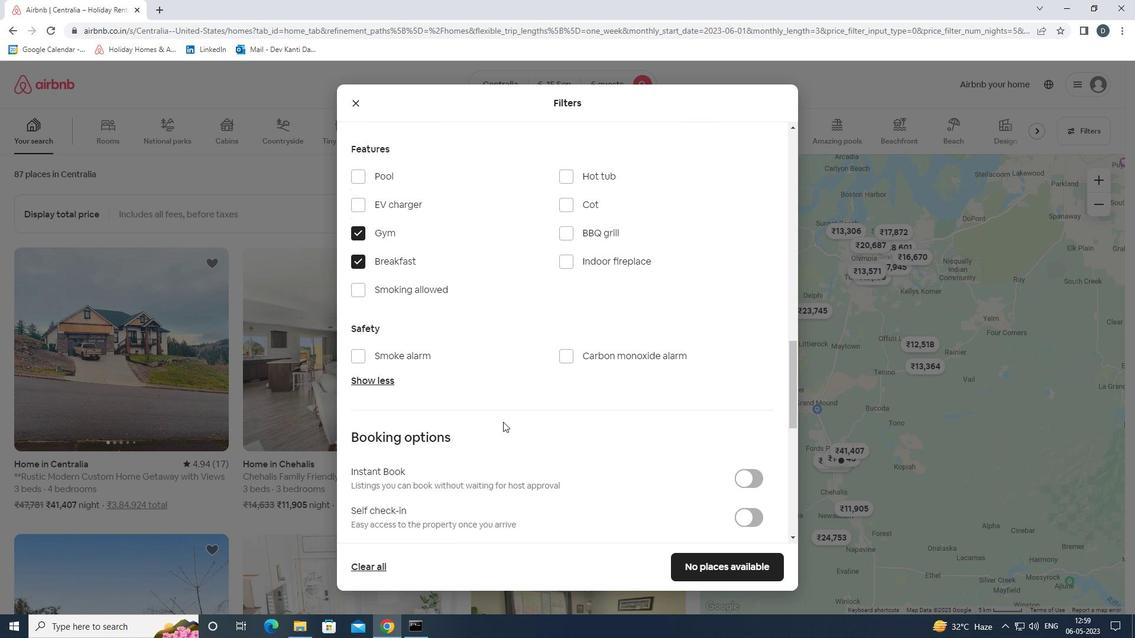 
Action: Mouse moved to (740, 399)
Screenshot: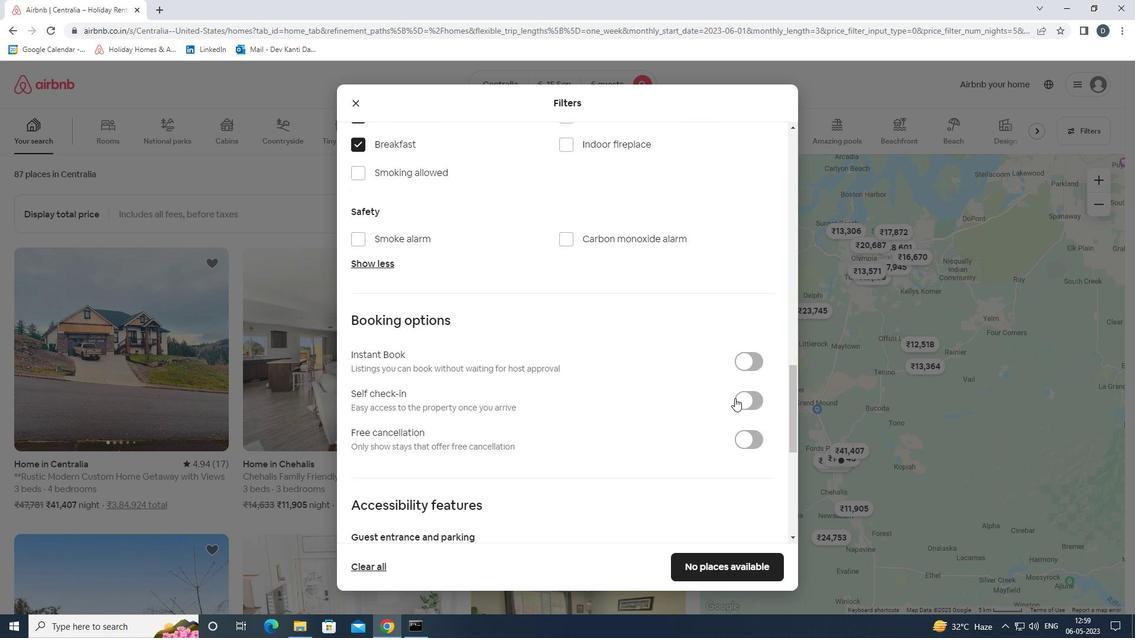 
Action: Mouse pressed left at (740, 399)
Screenshot: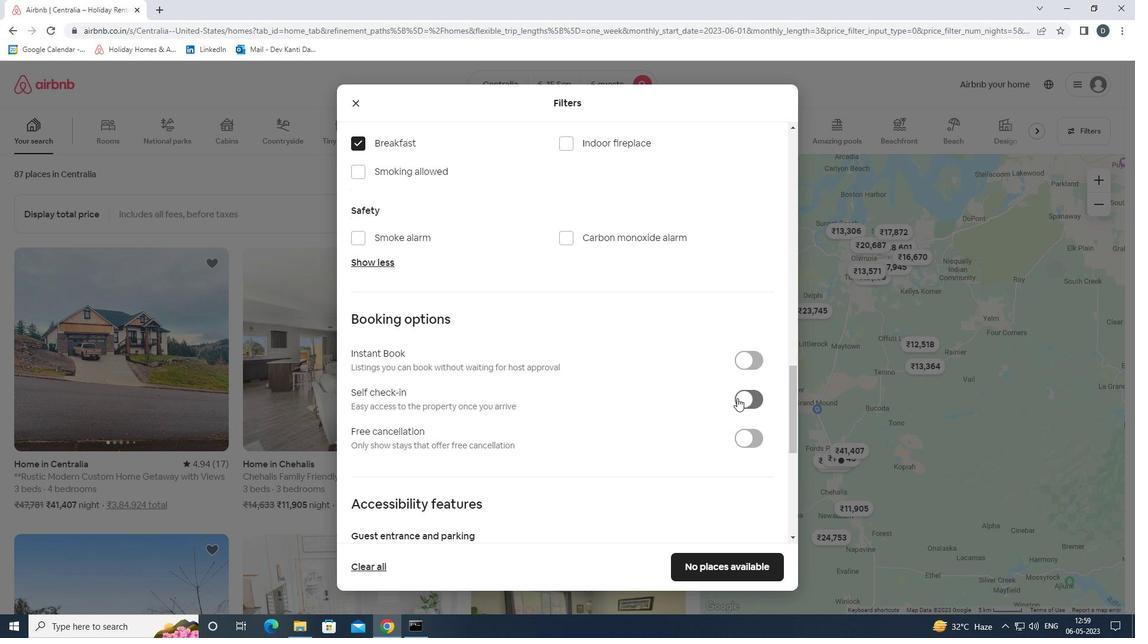 
Action: Mouse scrolled (740, 398) with delta (0, 0)
Screenshot: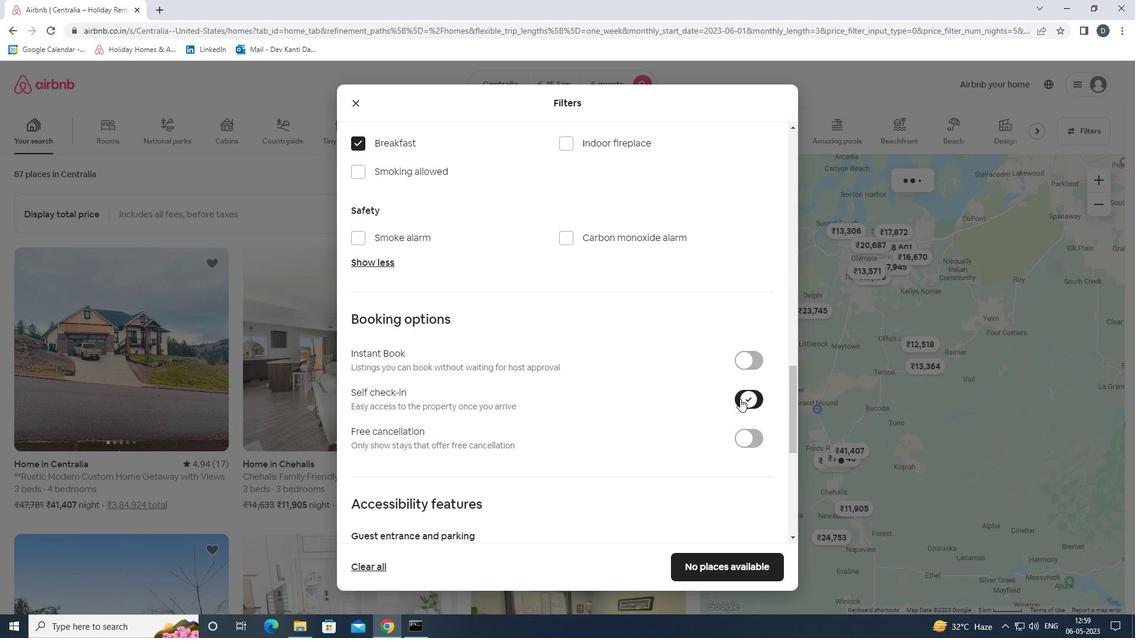 
Action: Mouse scrolled (740, 398) with delta (0, 0)
Screenshot: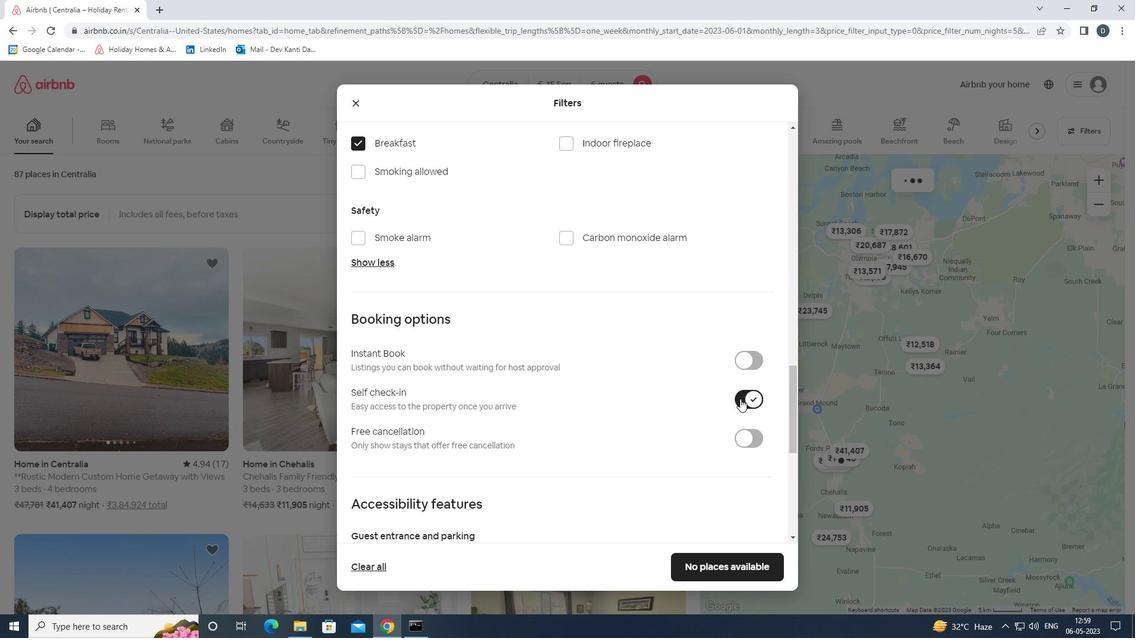 
Action: Mouse scrolled (740, 398) with delta (0, 0)
Screenshot: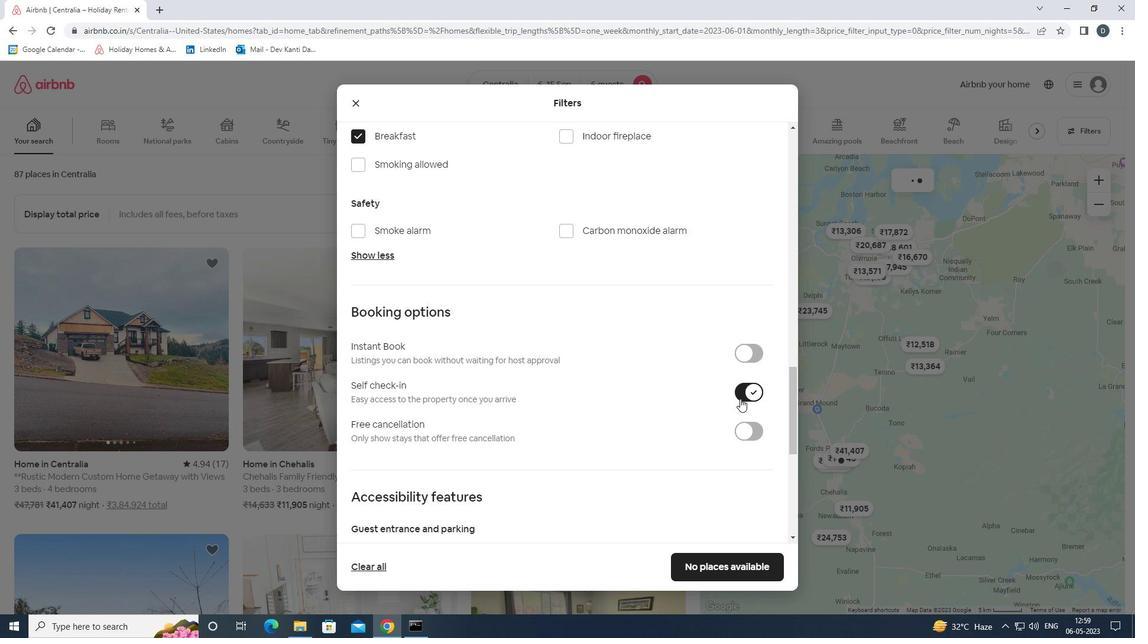 
Action: Mouse scrolled (740, 398) with delta (0, 0)
Screenshot: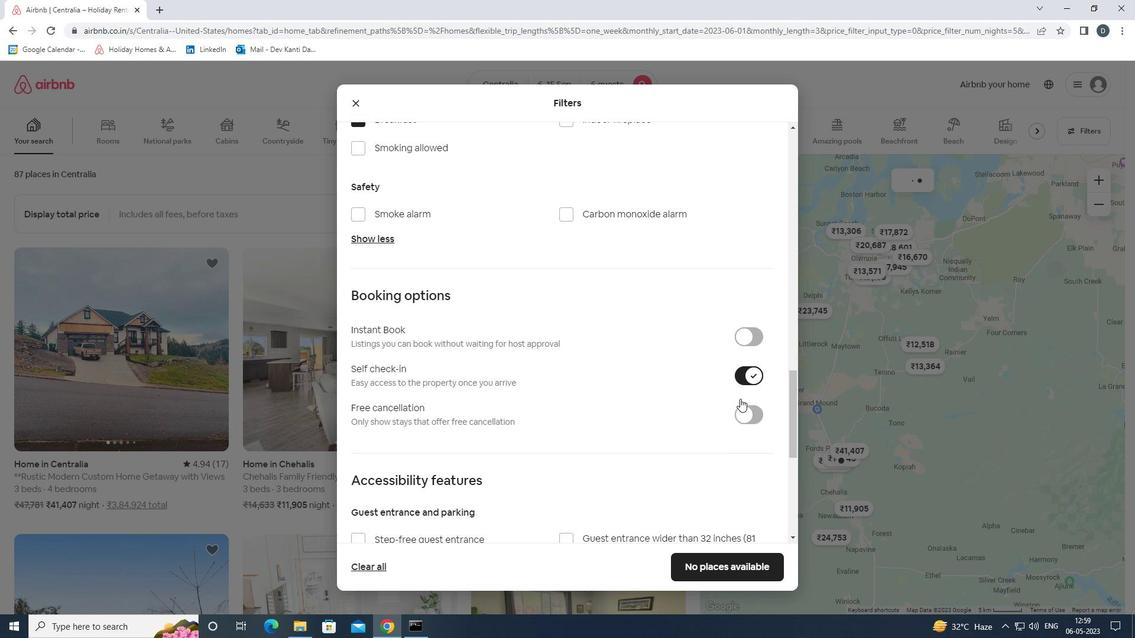 
Action: Mouse scrolled (740, 398) with delta (0, 0)
Screenshot: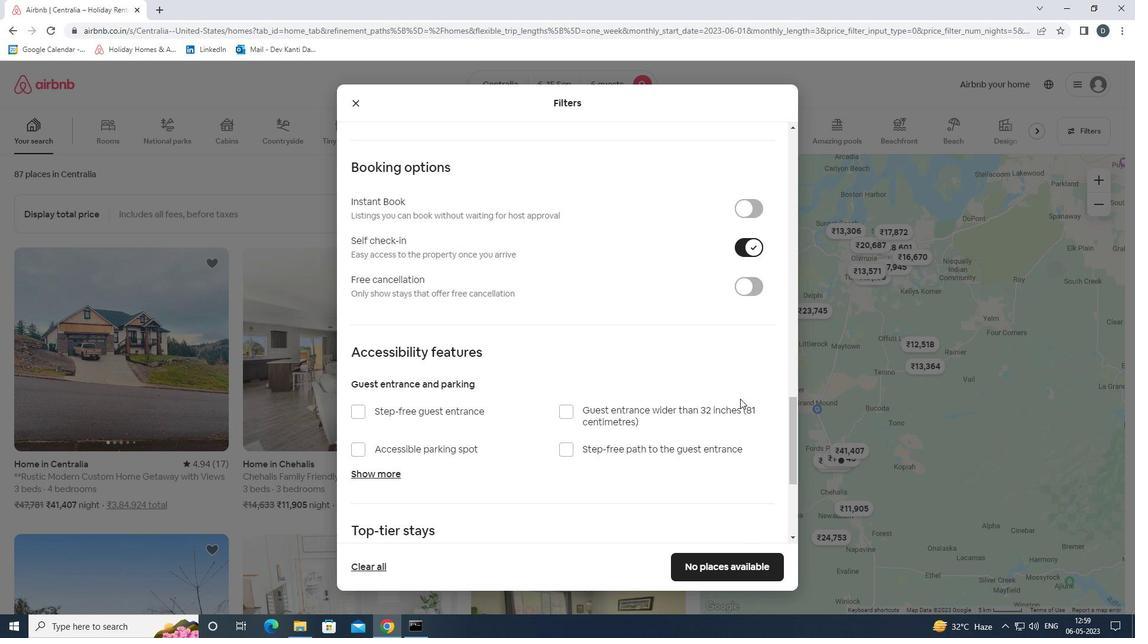
Action: Mouse scrolled (740, 398) with delta (0, 0)
Screenshot: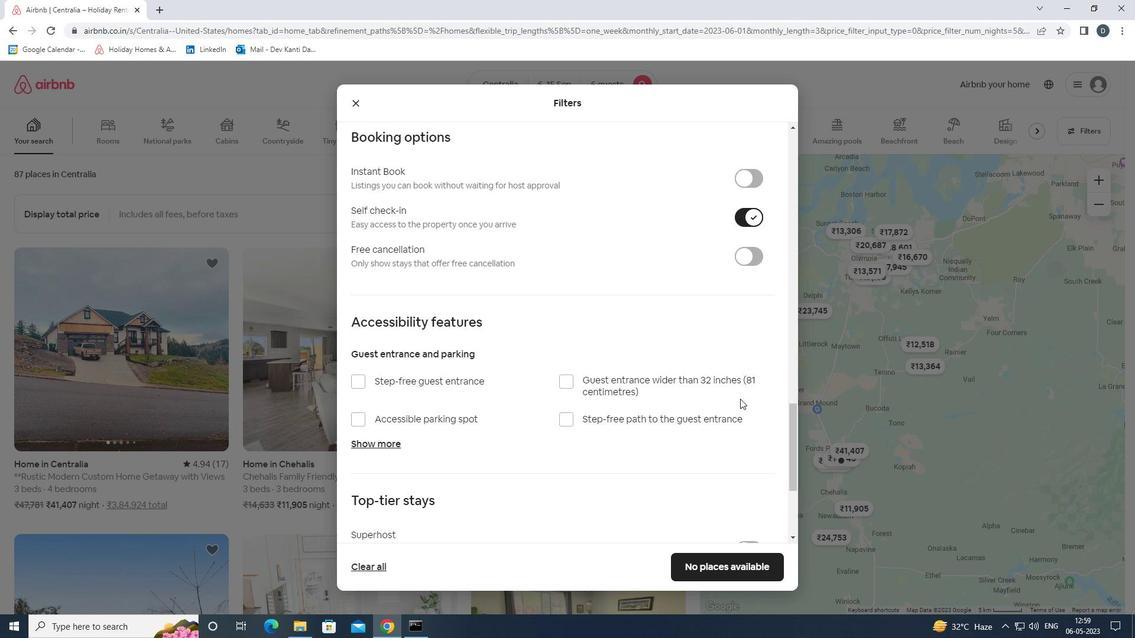 
Action: Mouse moved to (722, 404)
Screenshot: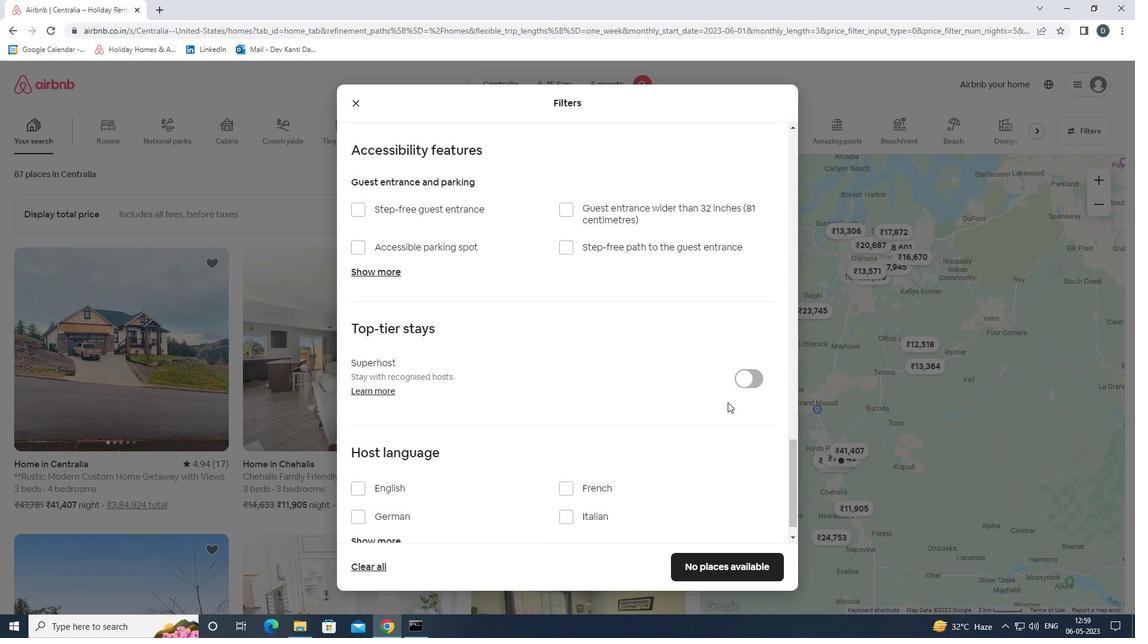 
Action: Mouse scrolled (722, 404) with delta (0, 0)
Screenshot: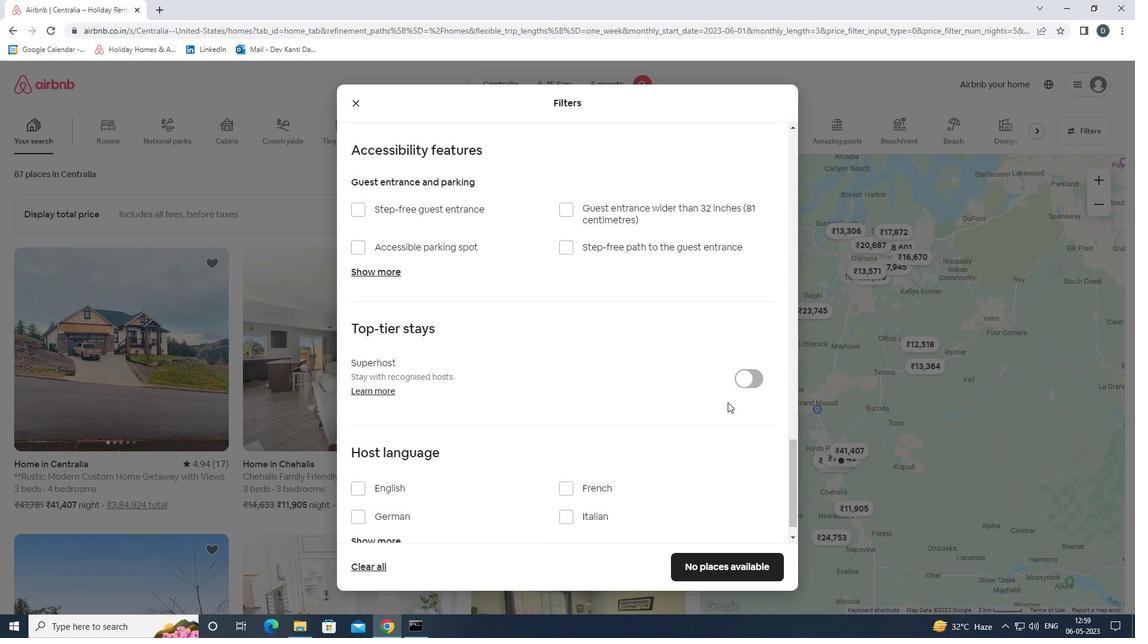 
Action: Mouse moved to (722, 405)
Screenshot: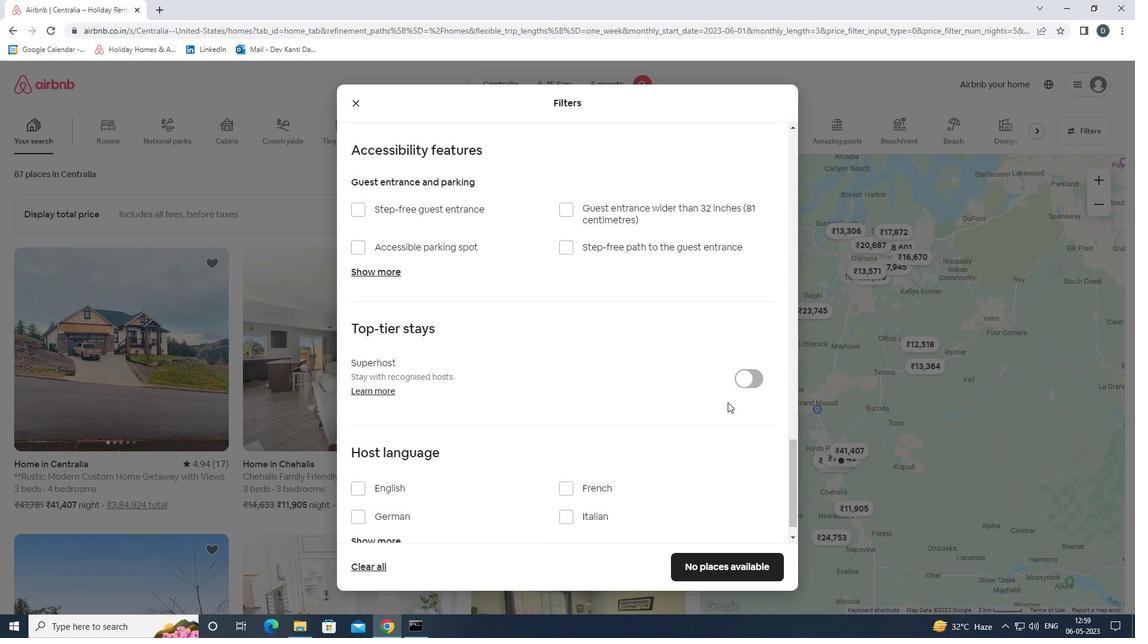 
Action: Mouse scrolled (722, 404) with delta (0, 0)
Screenshot: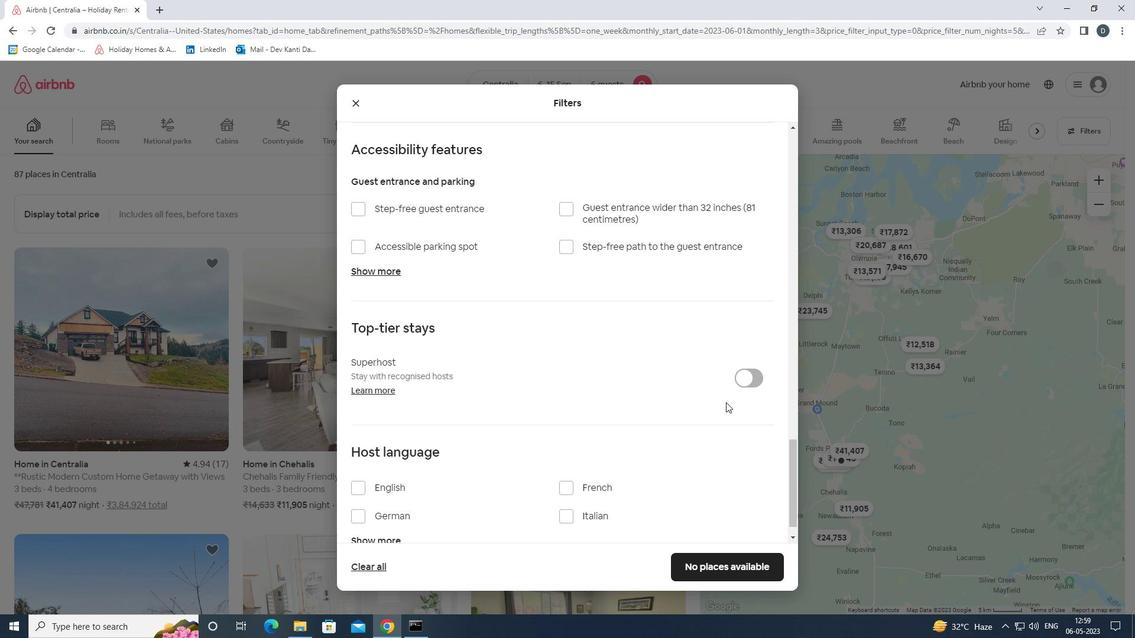 
Action: Mouse moved to (718, 406)
Screenshot: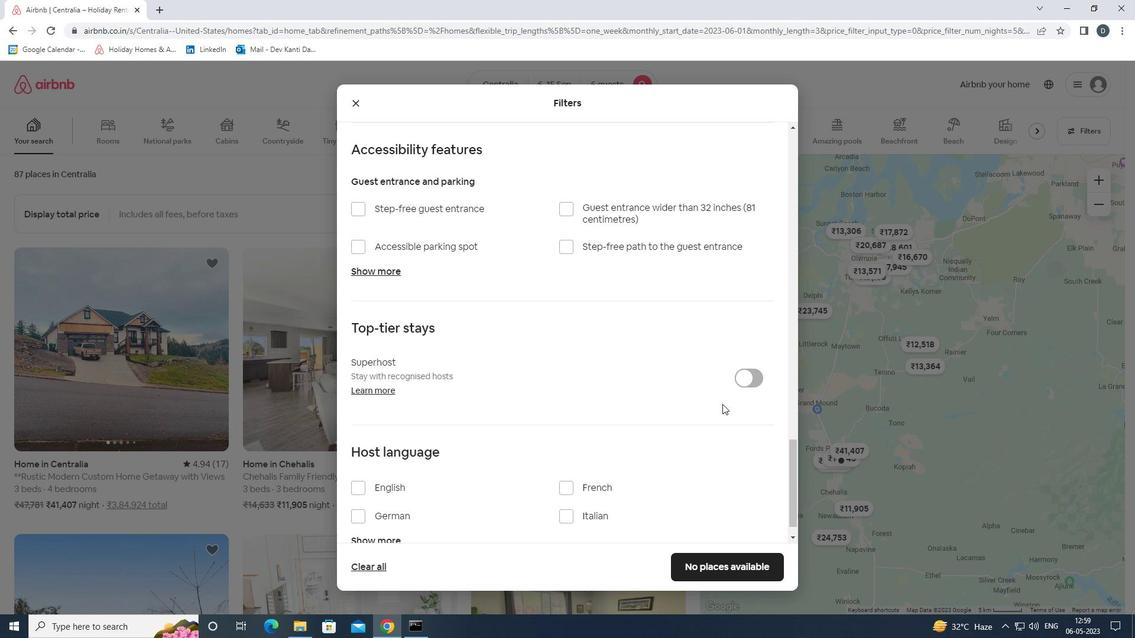 
Action: Mouse scrolled (718, 405) with delta (0, 0)
Screenshot: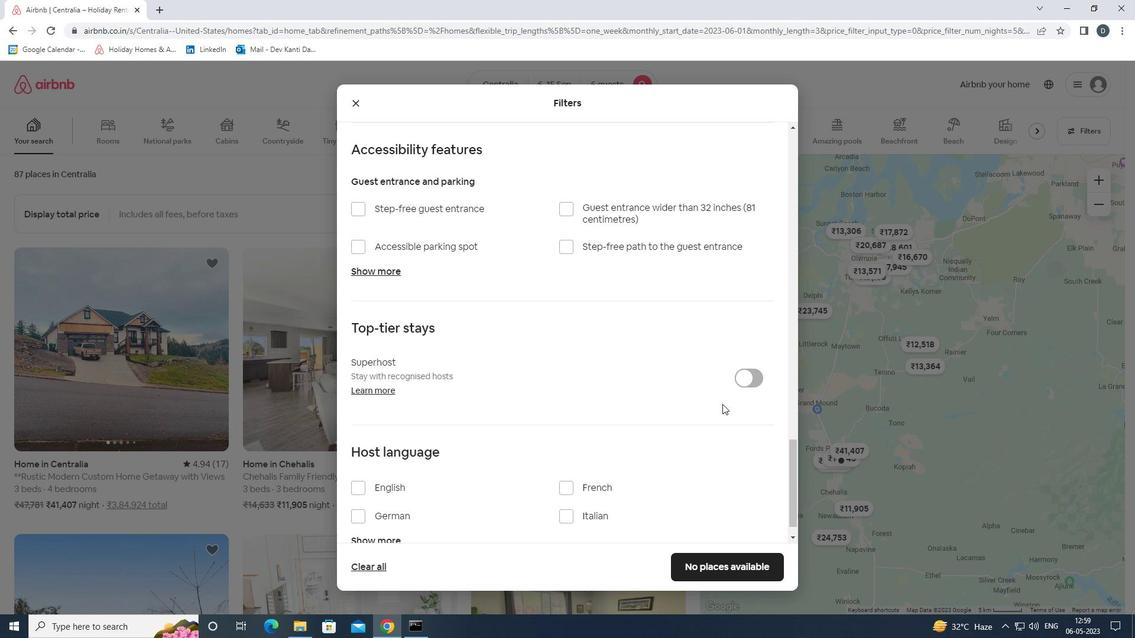 
Action: Mouse moved to (401, 468)
Screenshot: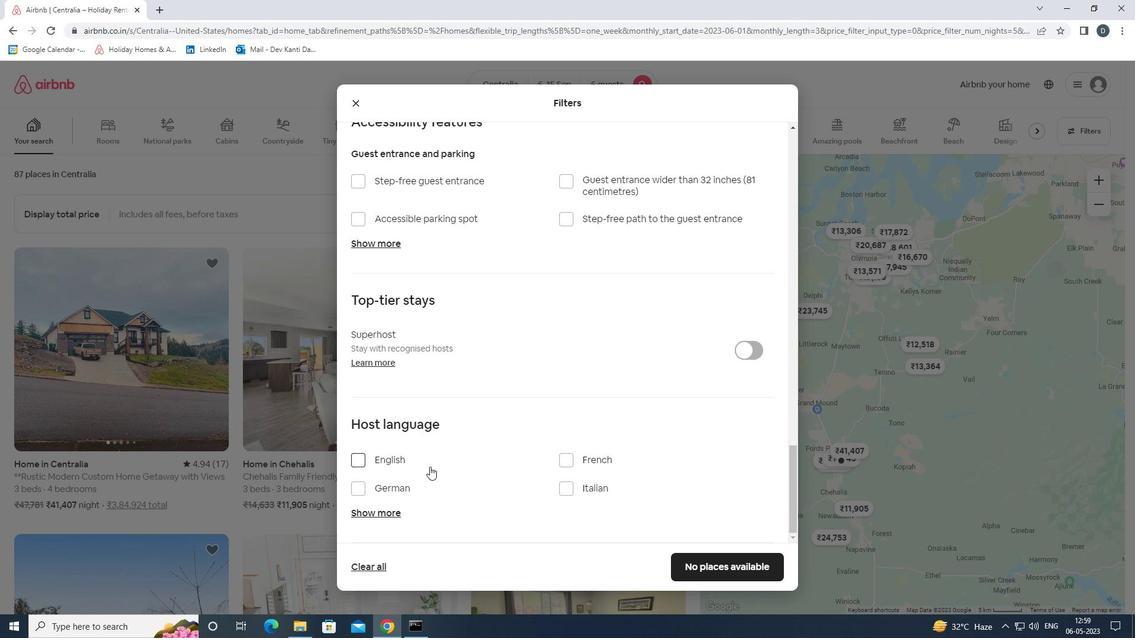 
Action: Mouse pressed left at (401, 468)
Screenshot: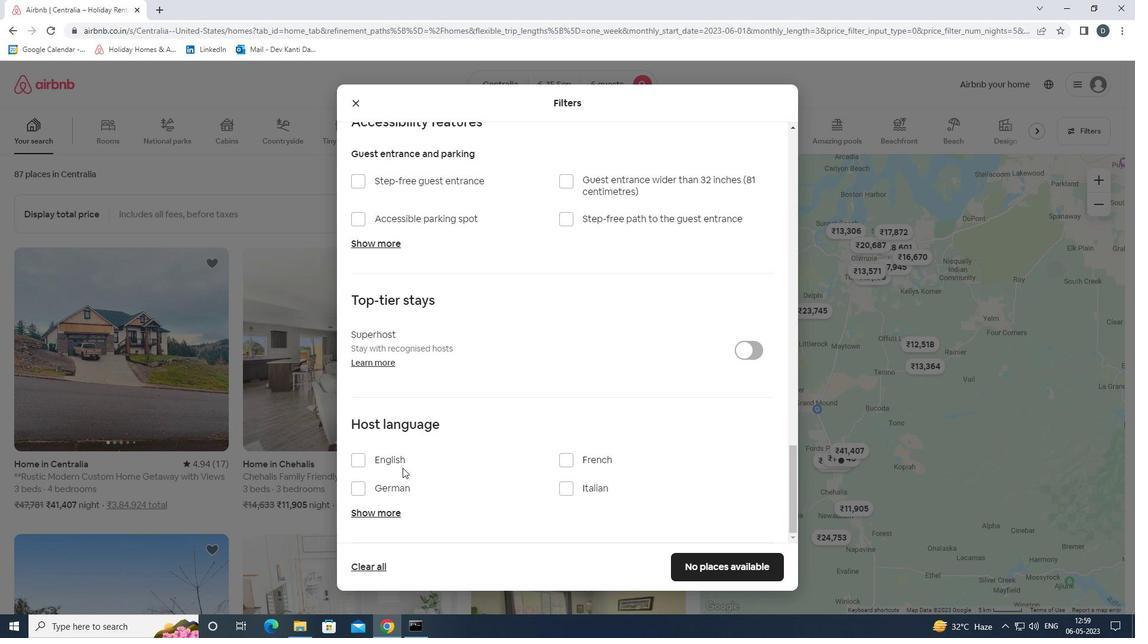 
Action: Mouse moved to (401, 465)
Screenshot: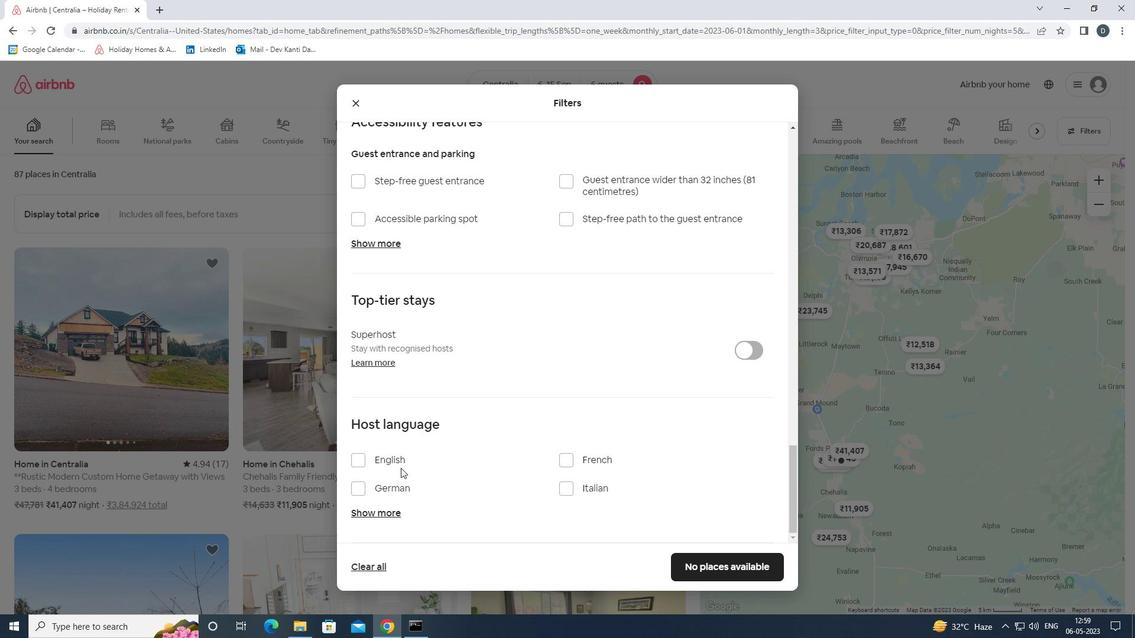 
Action: Mouse pressed left at (401, 465)
Screenshot: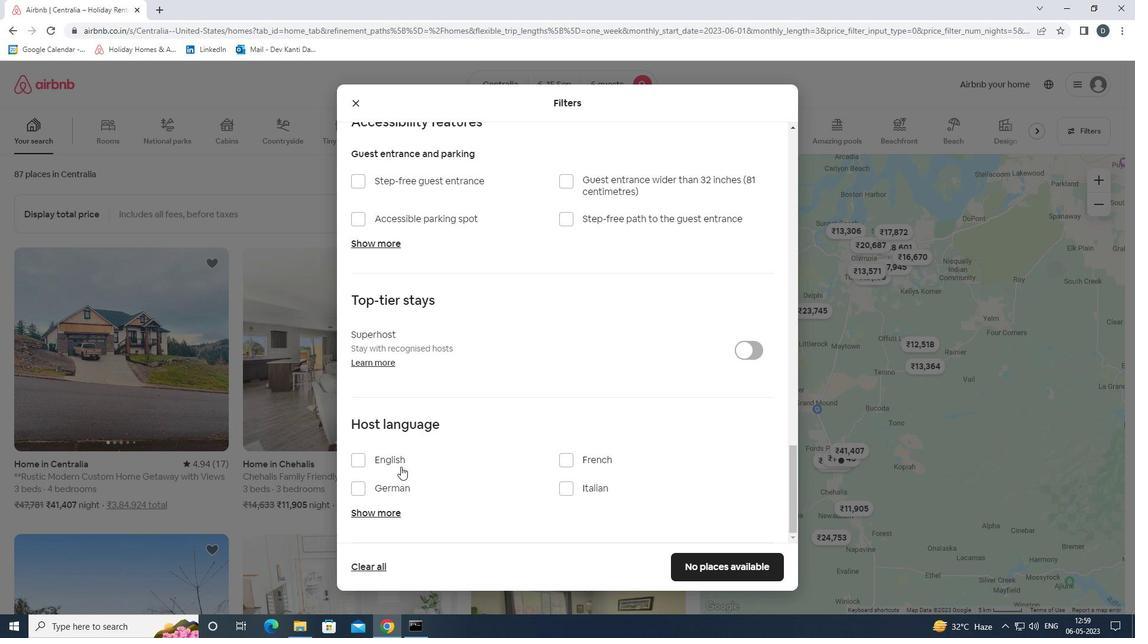 
Action: Mouse moved to (756, 574)
Screenshot: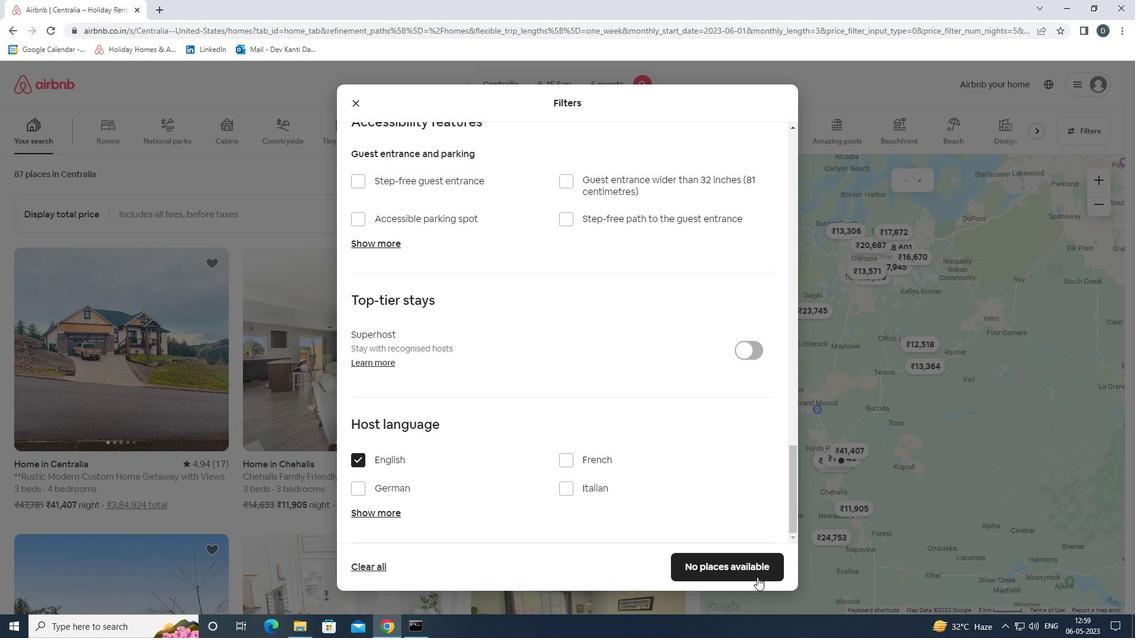 
Action: Mouse pressed left at (756, 574)
Screenshot: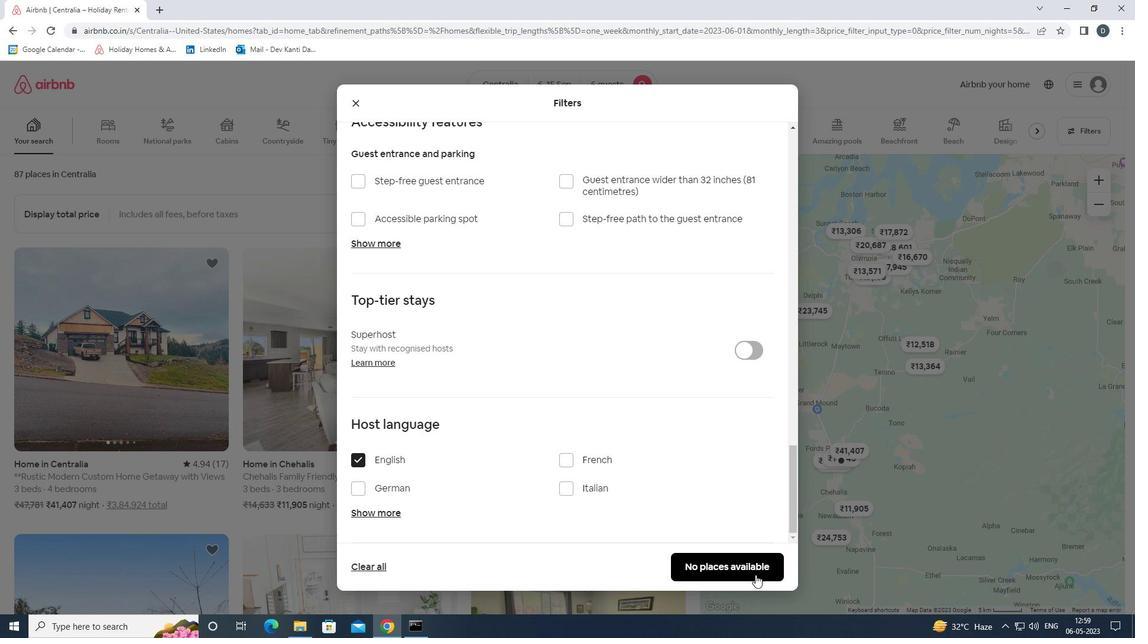 
Action: Mouse moved to (756, 574)
Screenshot: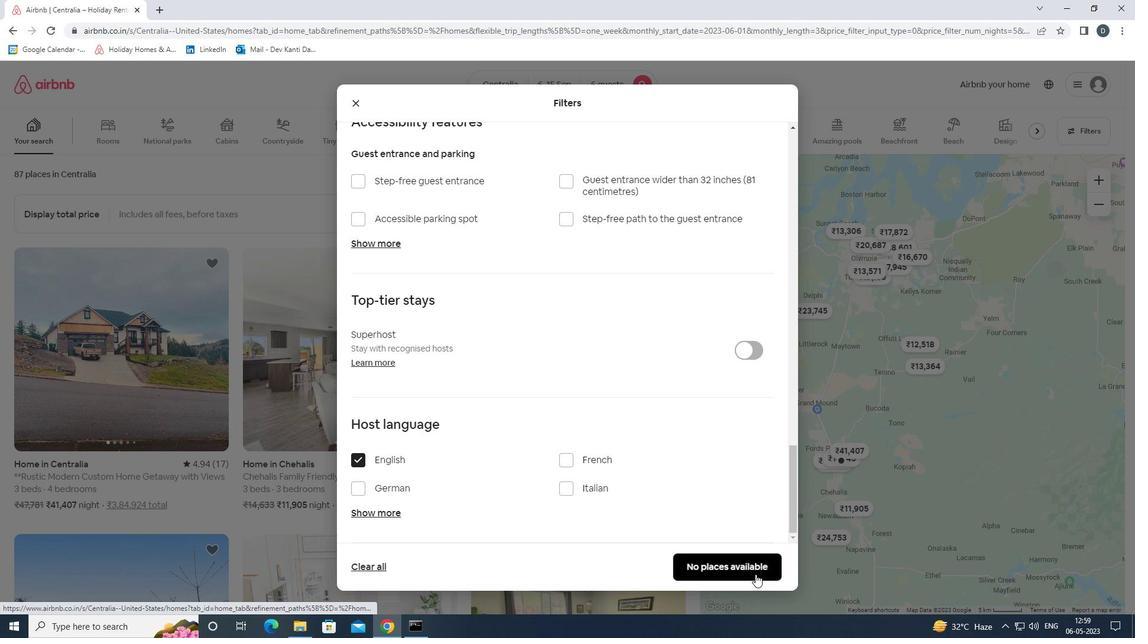 
